 Task: Find connections with filter location Asyūţ with filter topic #socialmediawith filter profile language German with filter current company KOSTAL Group with filter school IIMT Studies - International Institute of Management and Technical Studies with filter industry Professional Services with filter service category AssistanceAdvertising with filter keywords title Executive Assistant
Action: Mouse moved to (673, 91)
Screenshot: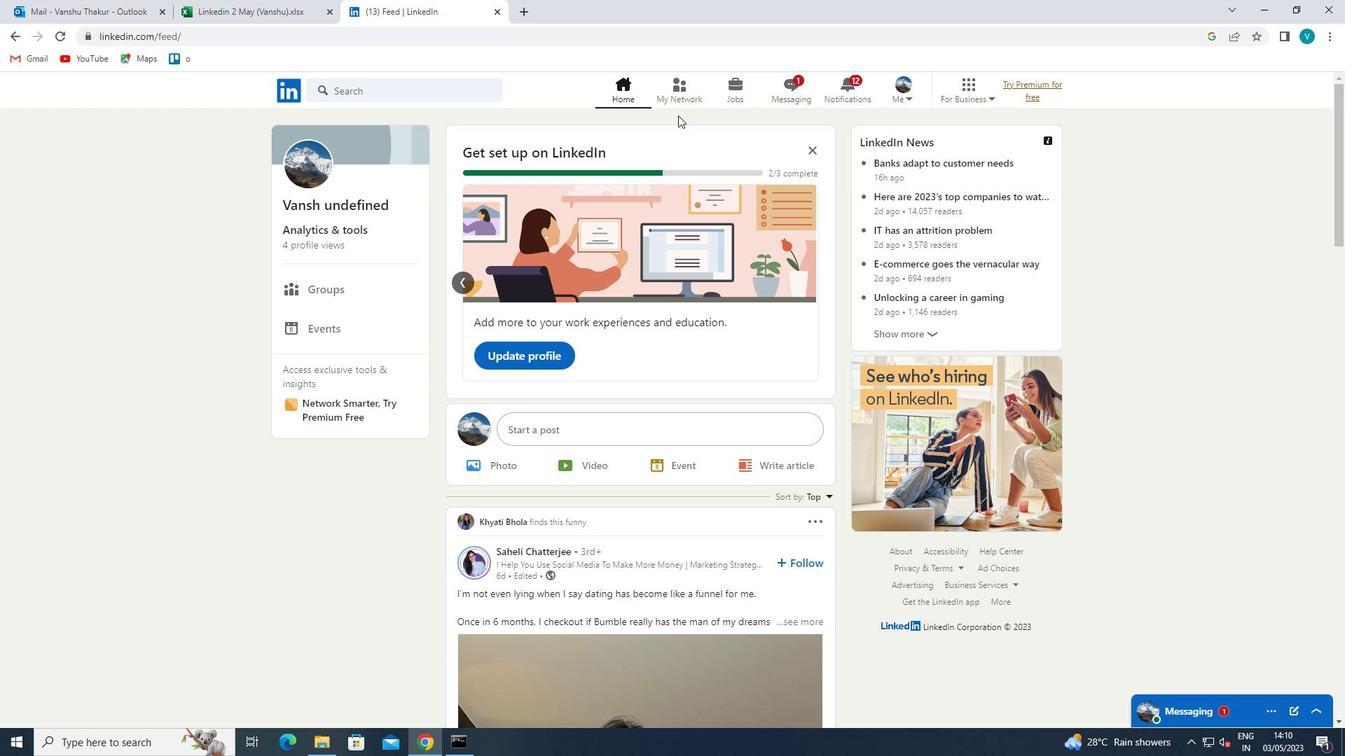 
Action: Mouse pressed left at (673, 91)
Screenshot: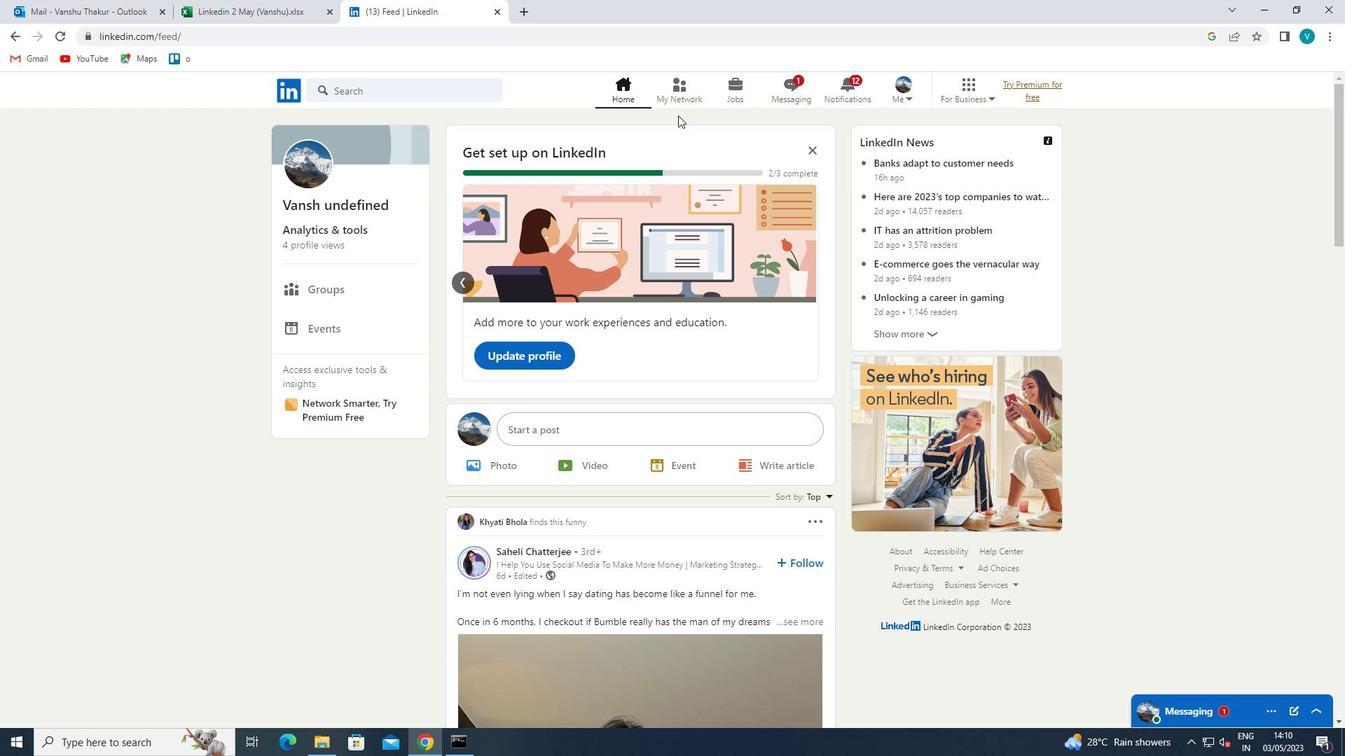 
Action: Mouse moved to (430, 157)
Screenshot: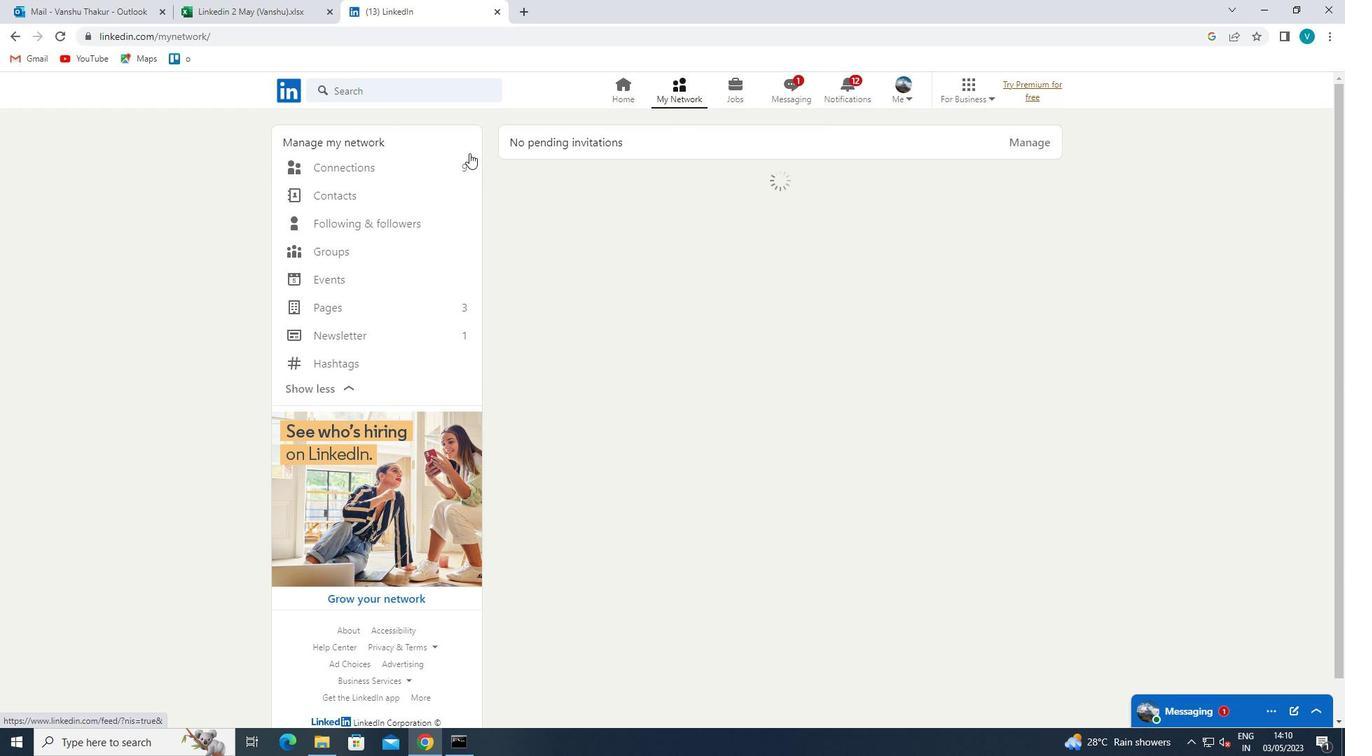 
Action: Mouse pressed left at (430, 157)
Screenshot: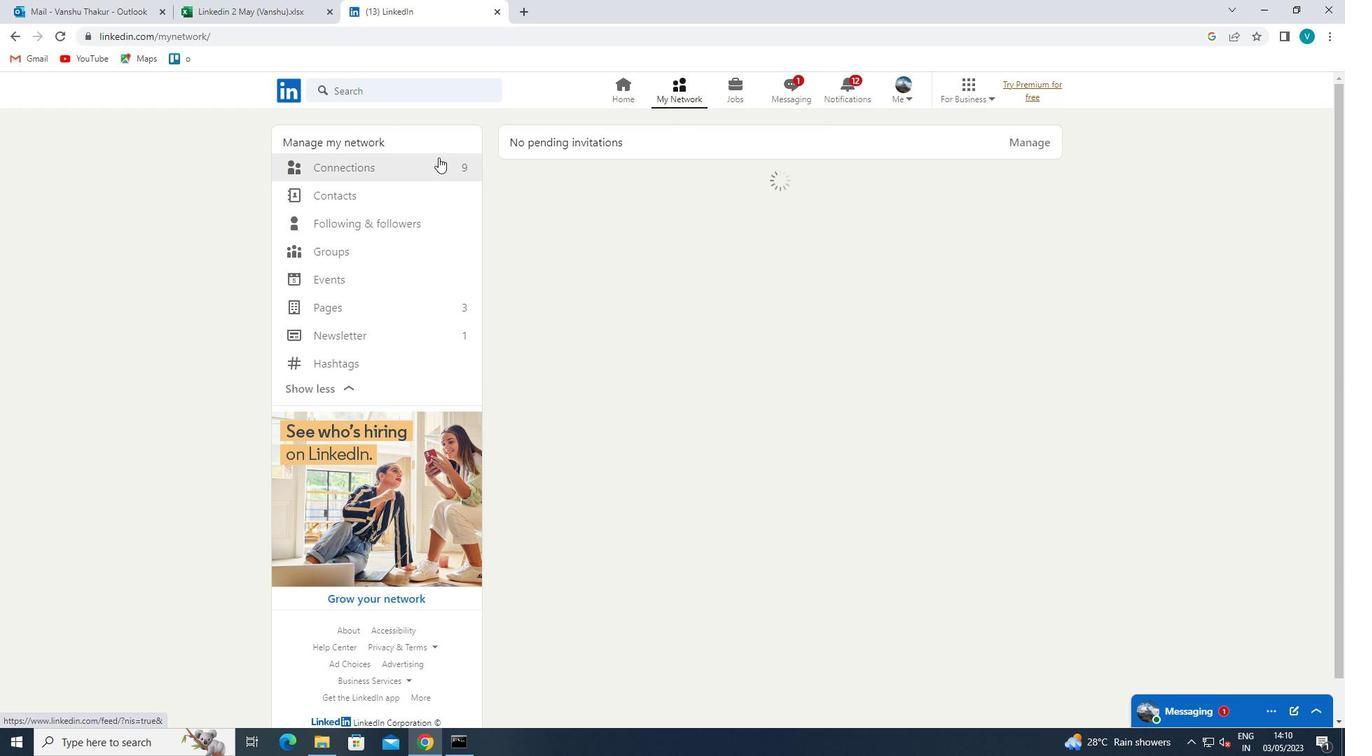
Action: Mouse moved to (413, 173)
Screenshot: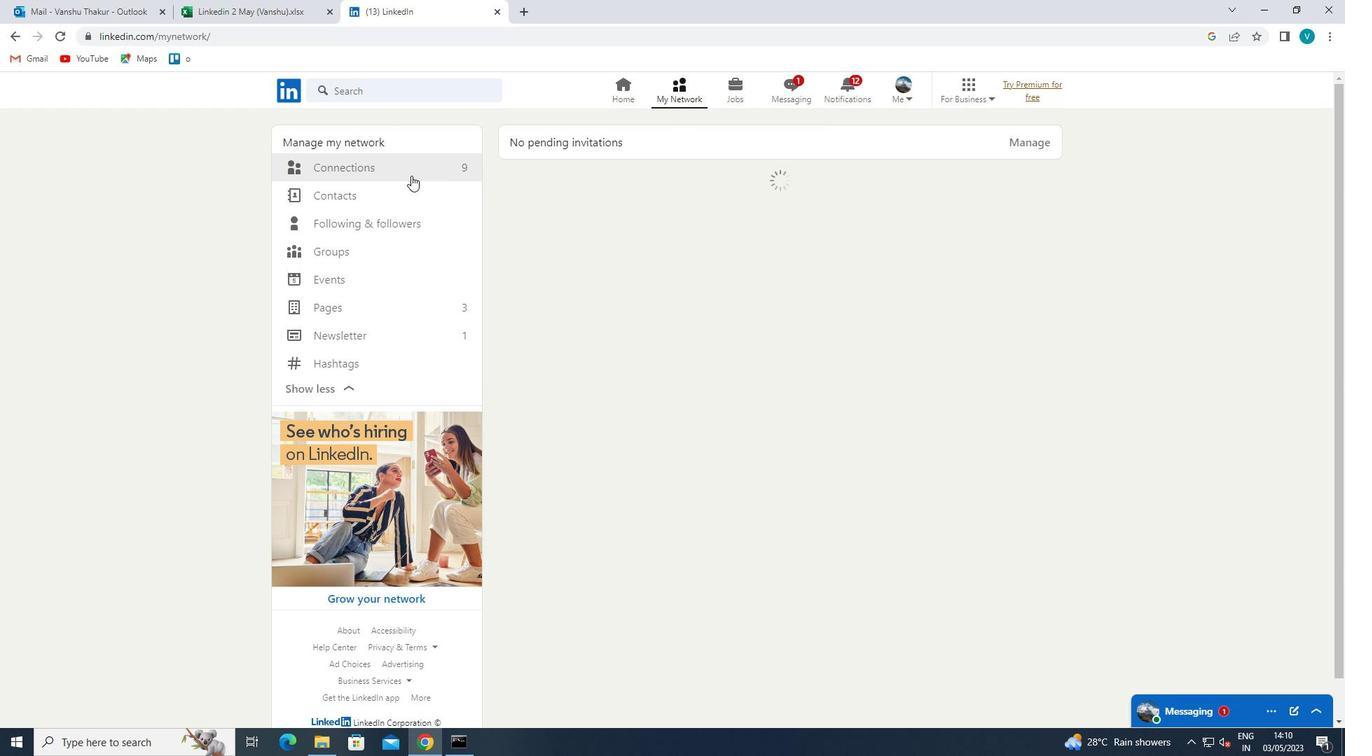 
Action: Mouse pressed left at (413, 173)
Screenshot: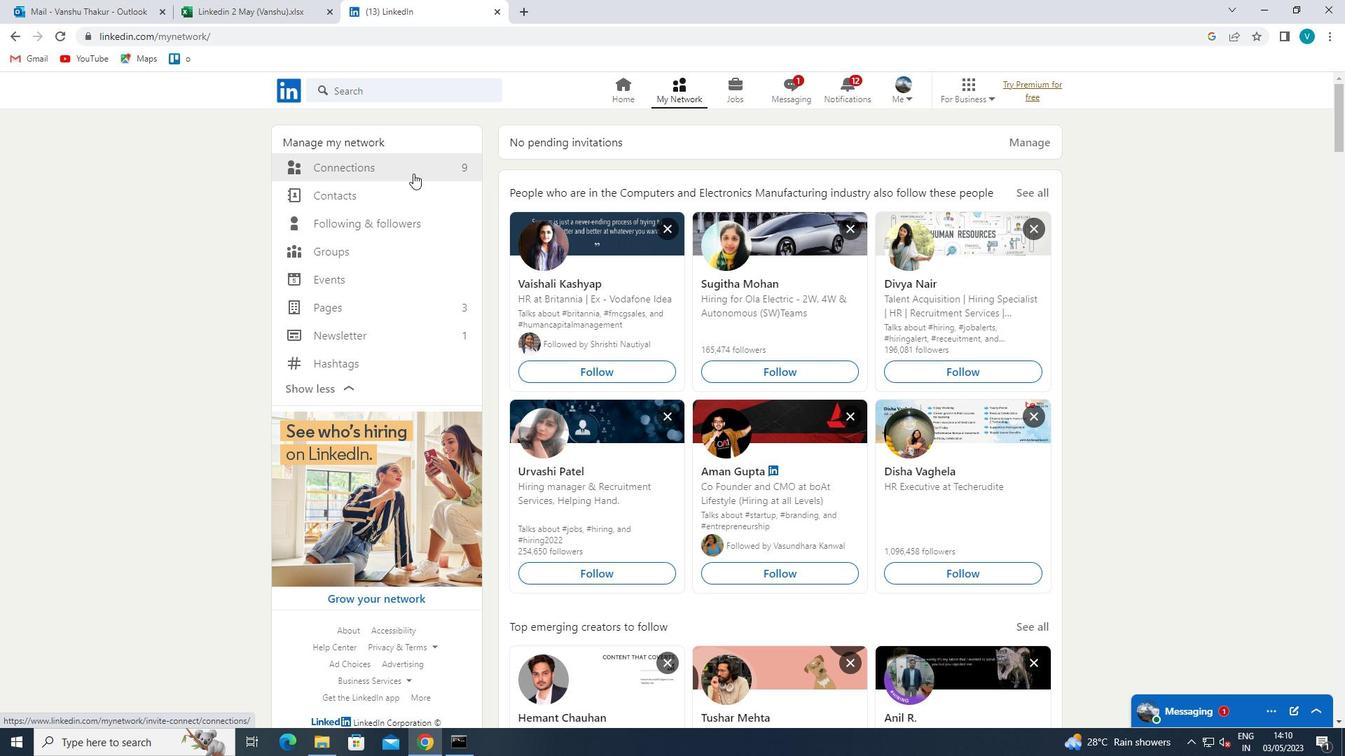 
Action: Mouse moved to (760, 166)
Screenshot: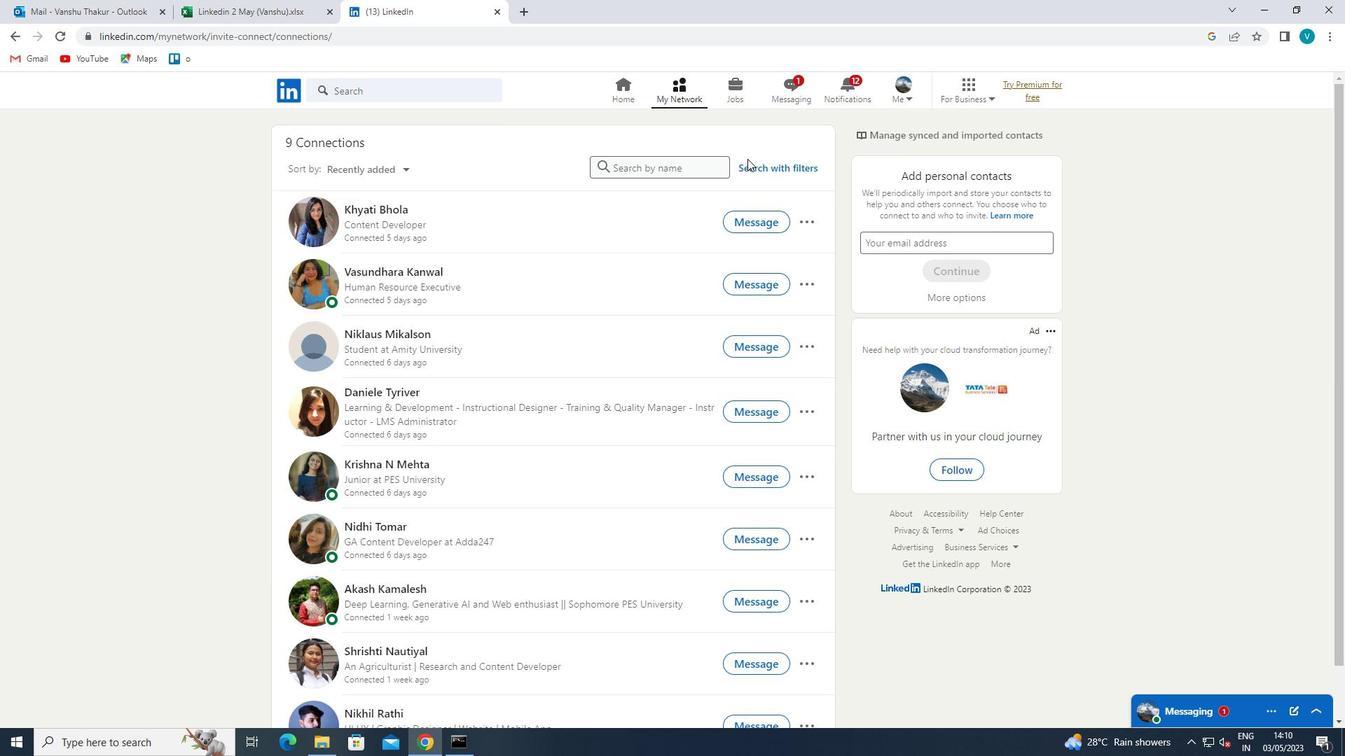 
Action: Mouse pressed left at (760, 166)
Screenshot: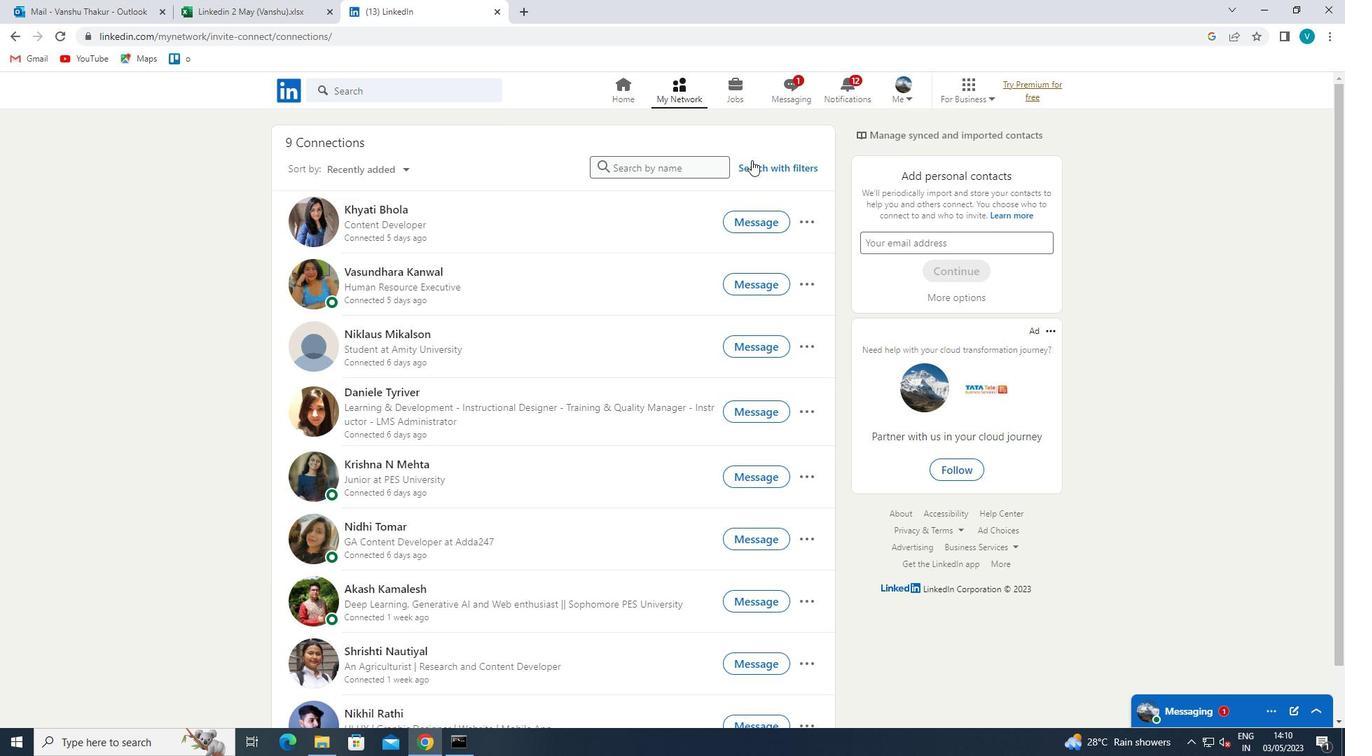 
Action: Mouse moved to (677, 129)
Screenshot: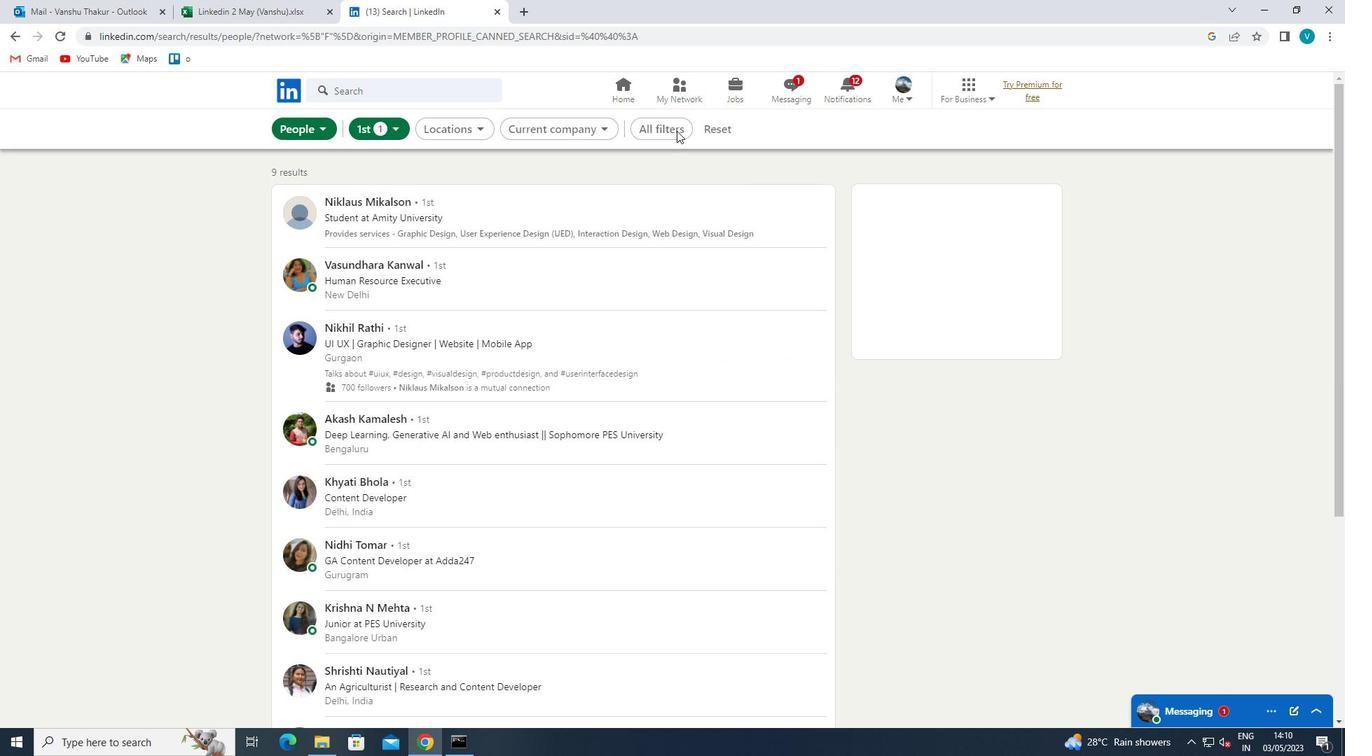 
Action: Mouse pressed left at (677, 129)
Screenshot: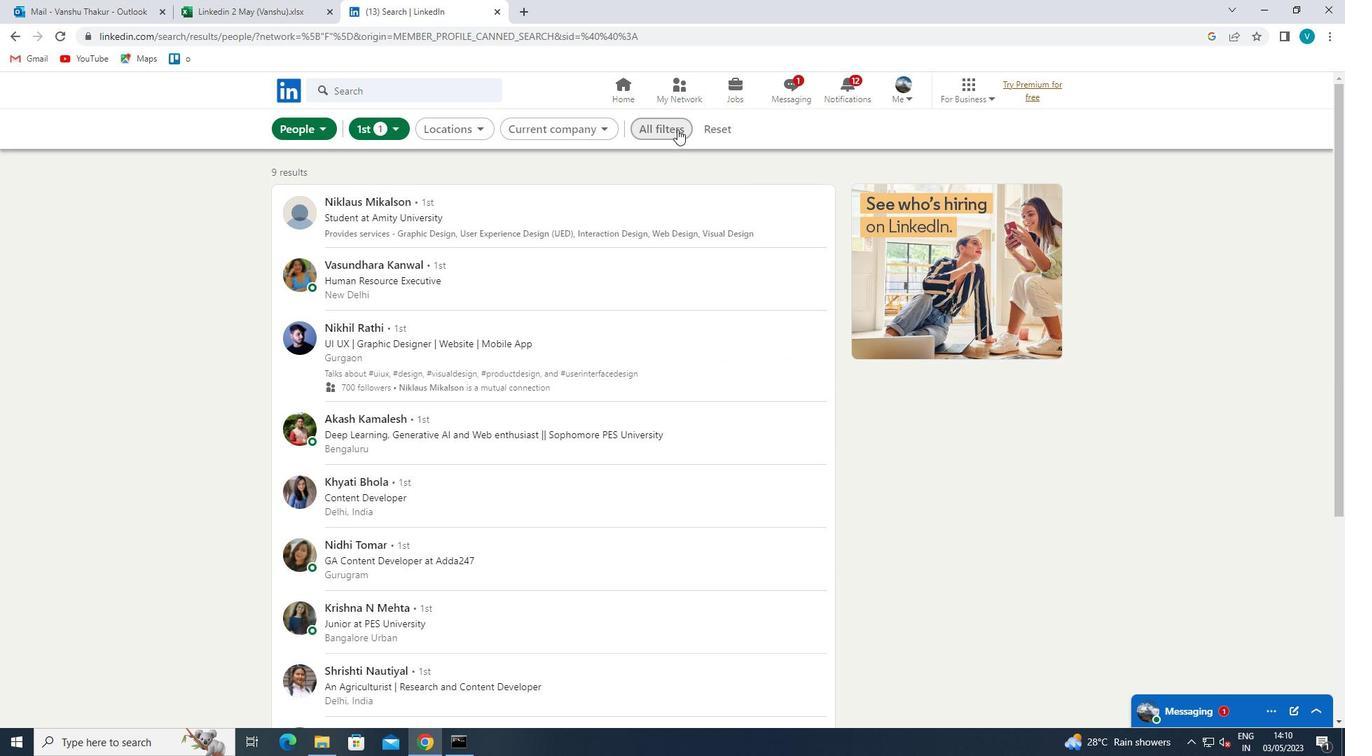 
Action: Mouse moved to (1183, 394)
Screenshot: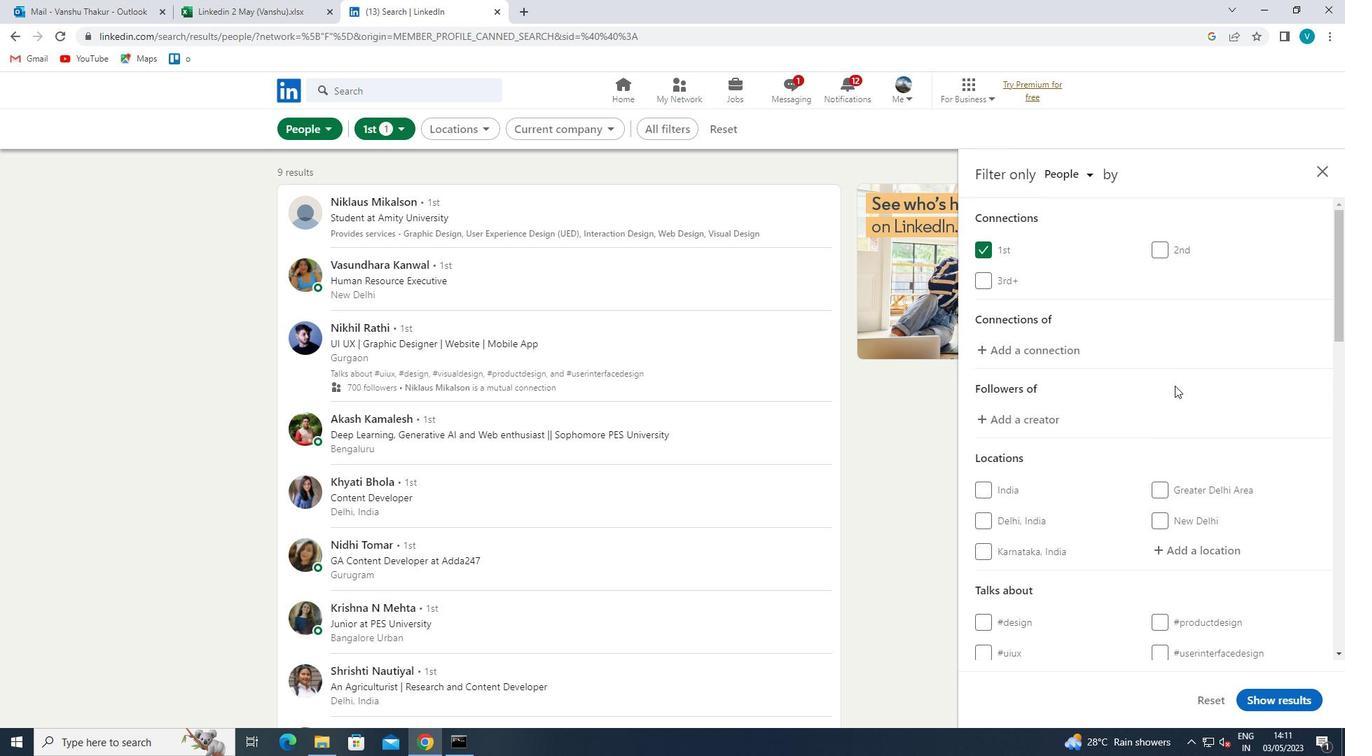 
Action: Mouse scrolled (1183, 393) with delta (0, 0)
Screenshot: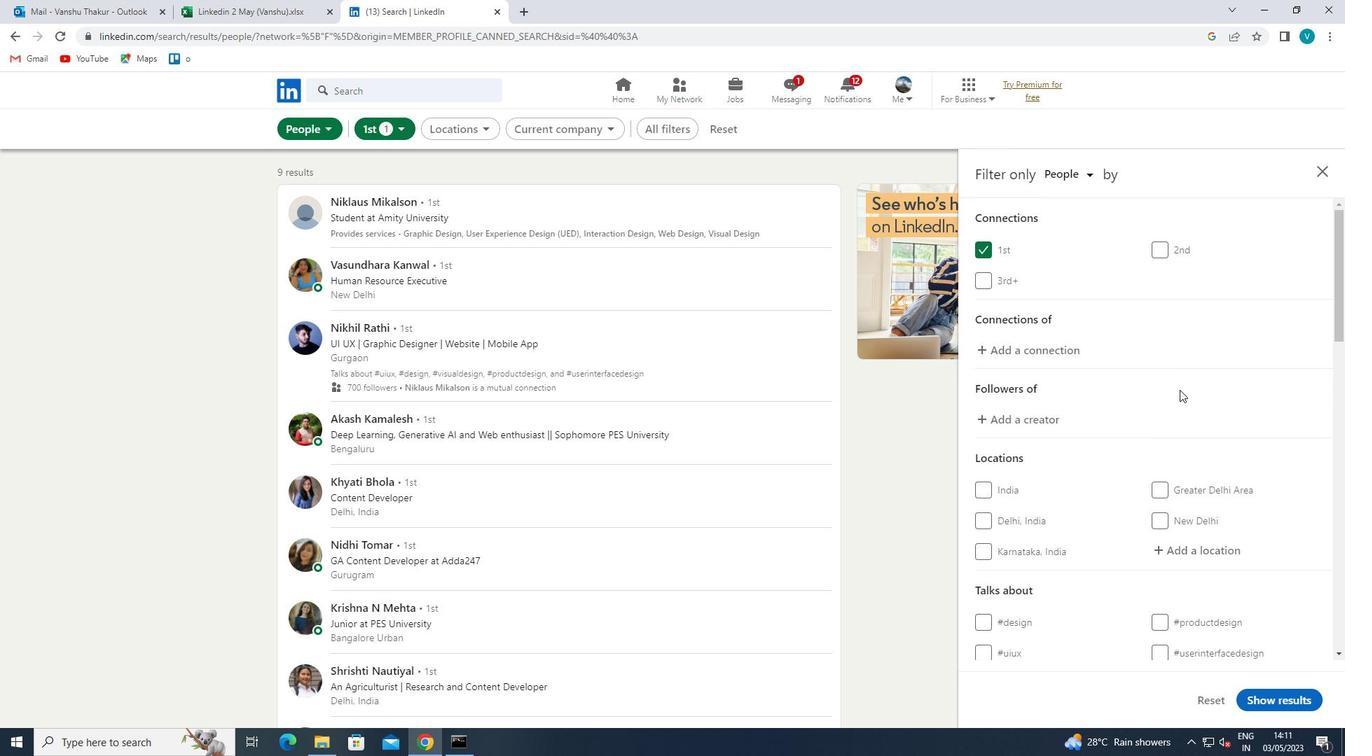 
Action: Mouse moved to (1184, 395)
Screenshot: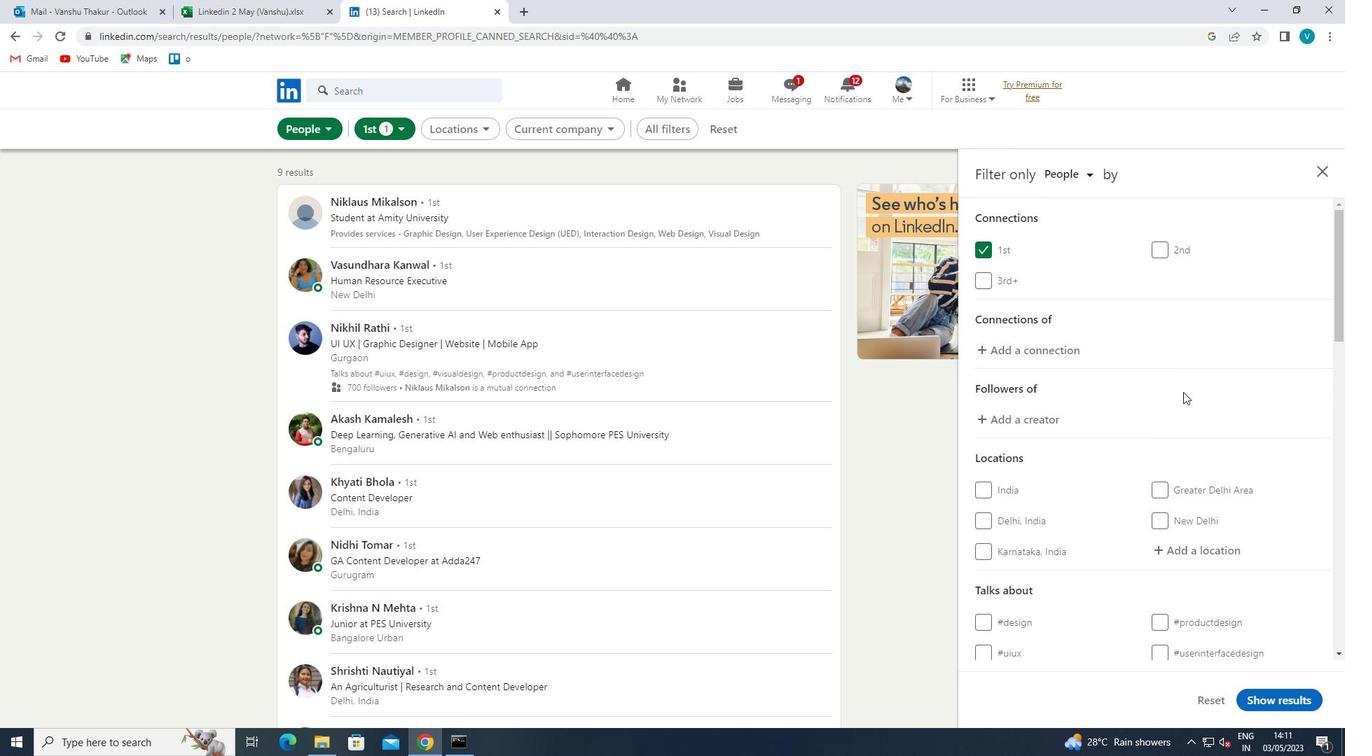 
Action: Mouse scrolled (1184, 394) with delta (0, 0)
Screenshot: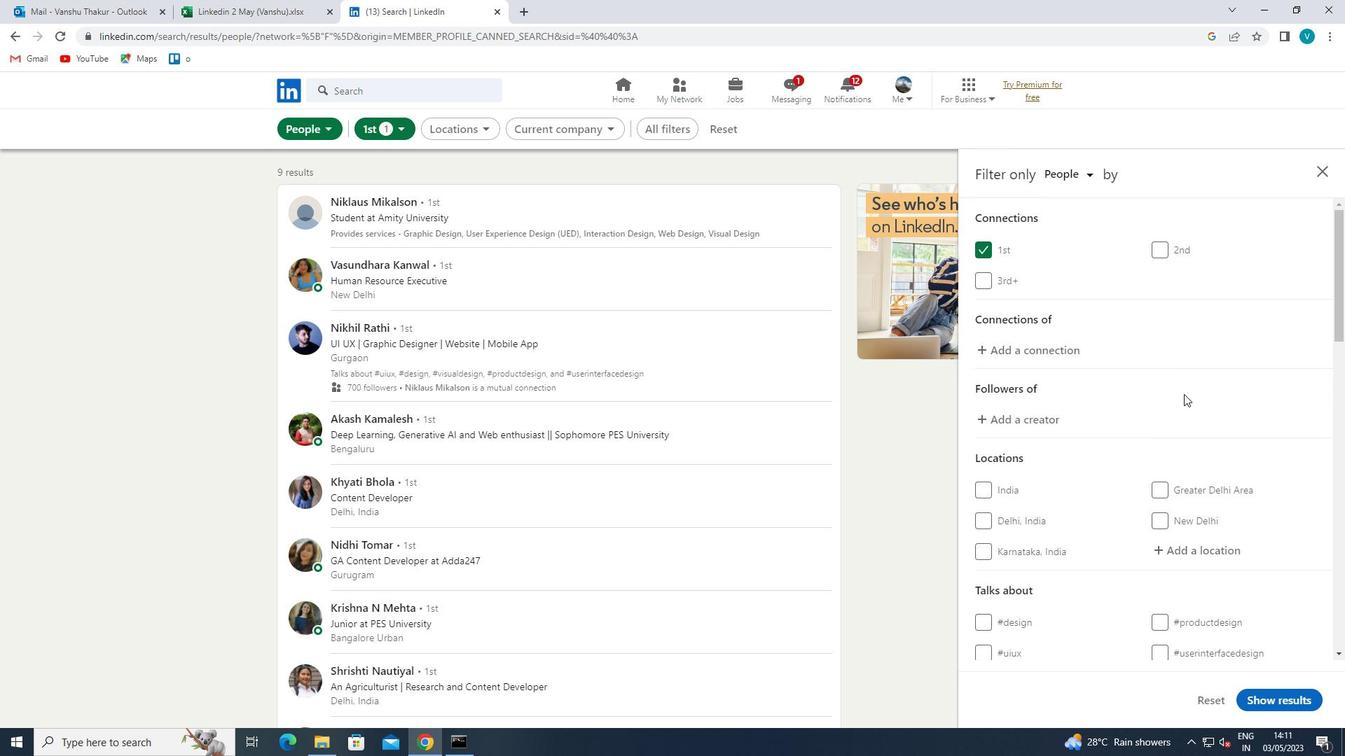 
Action: Mouse scrolled (1184, 394) with delta (0, 0)
Screenshot: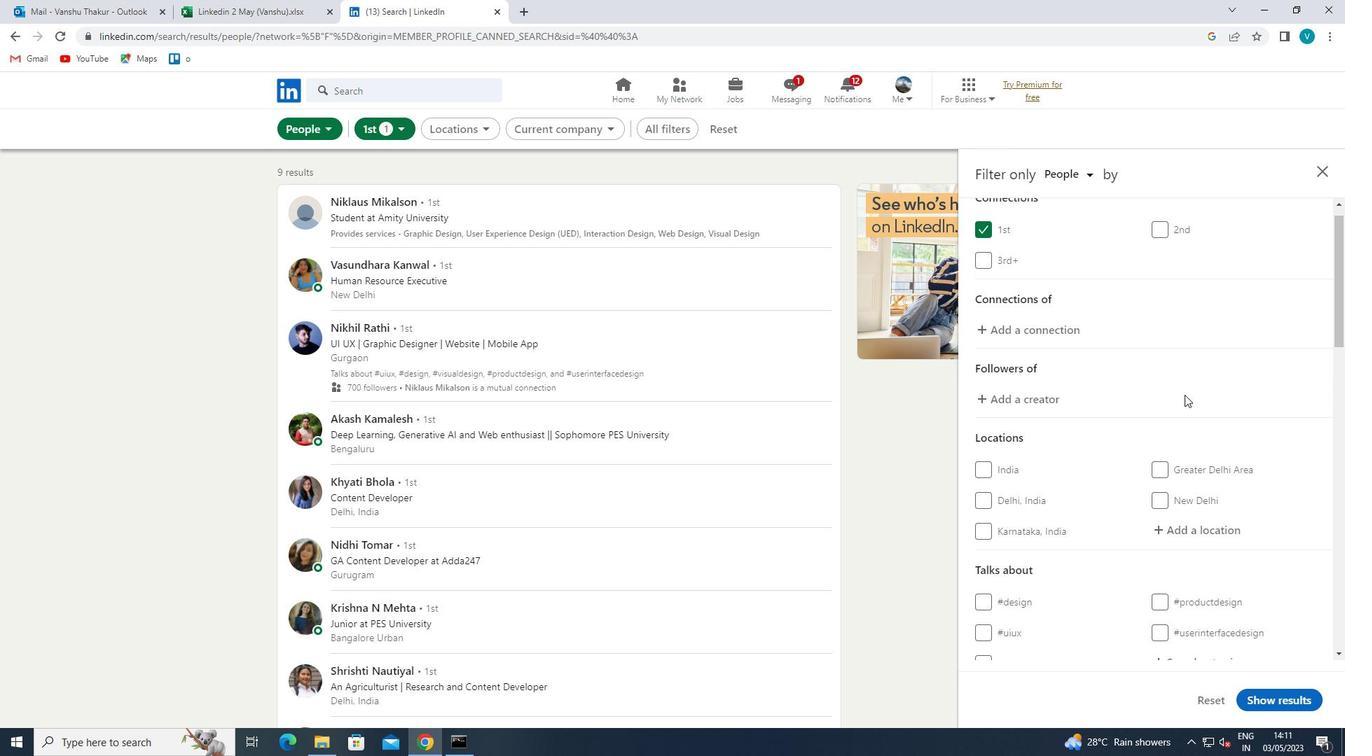 
Action: Mouse moved to (1215, 341)
Screenshot: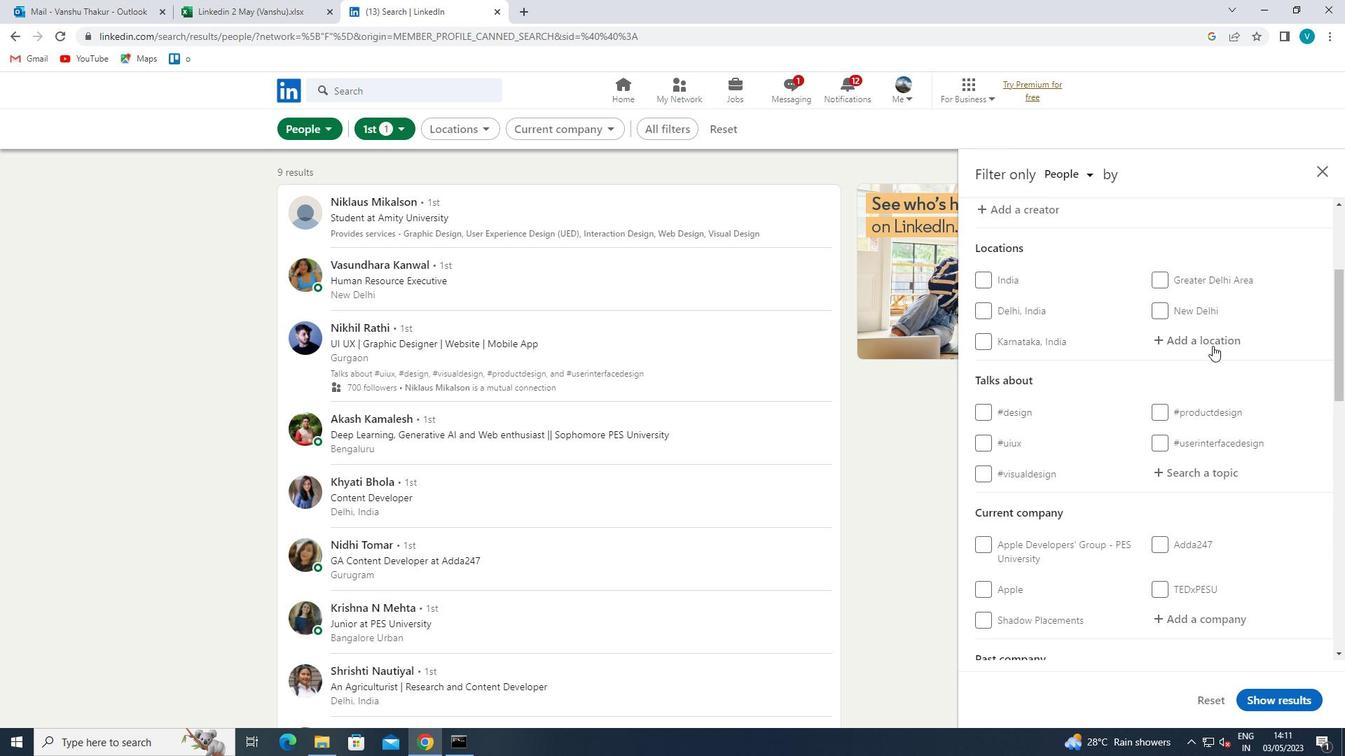 
Action: Mouse pressed left at (1215, 341)
Screenshot: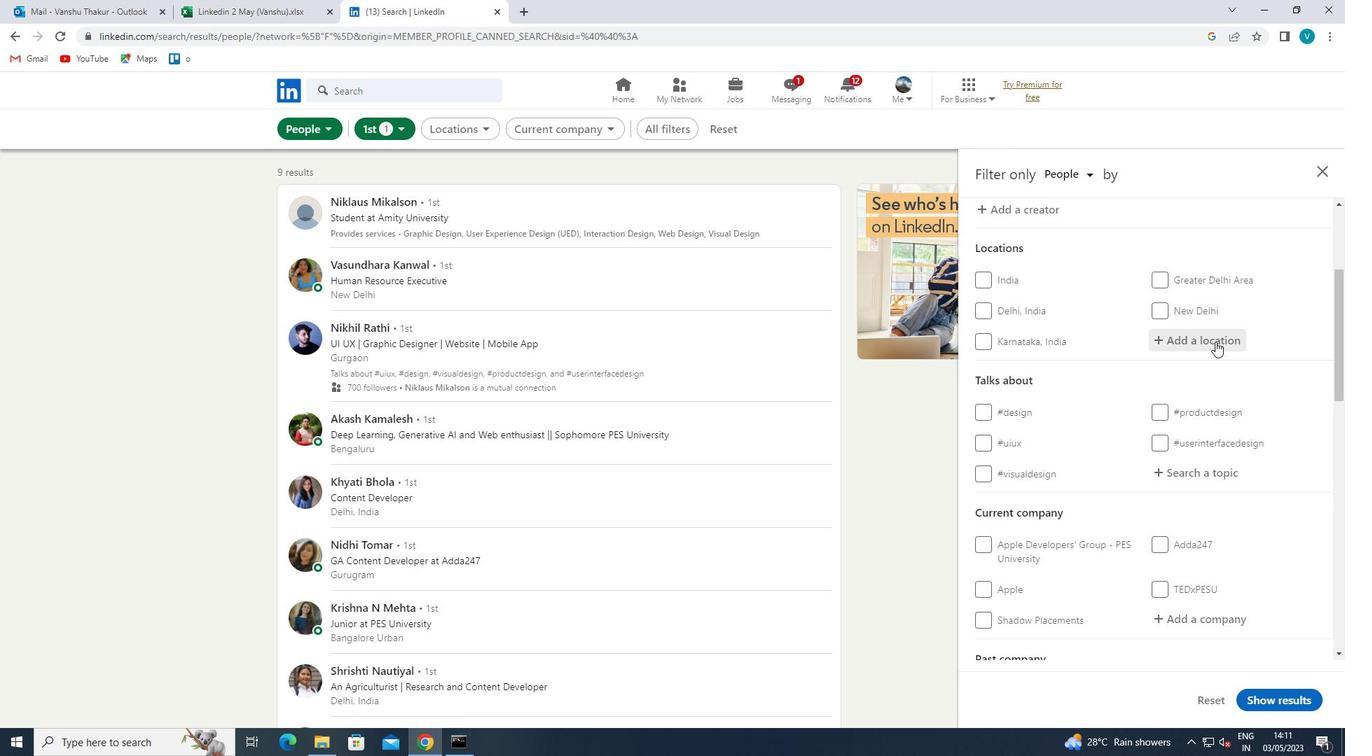 
Action: Key pressed <Key.shift>AS
Screenshot: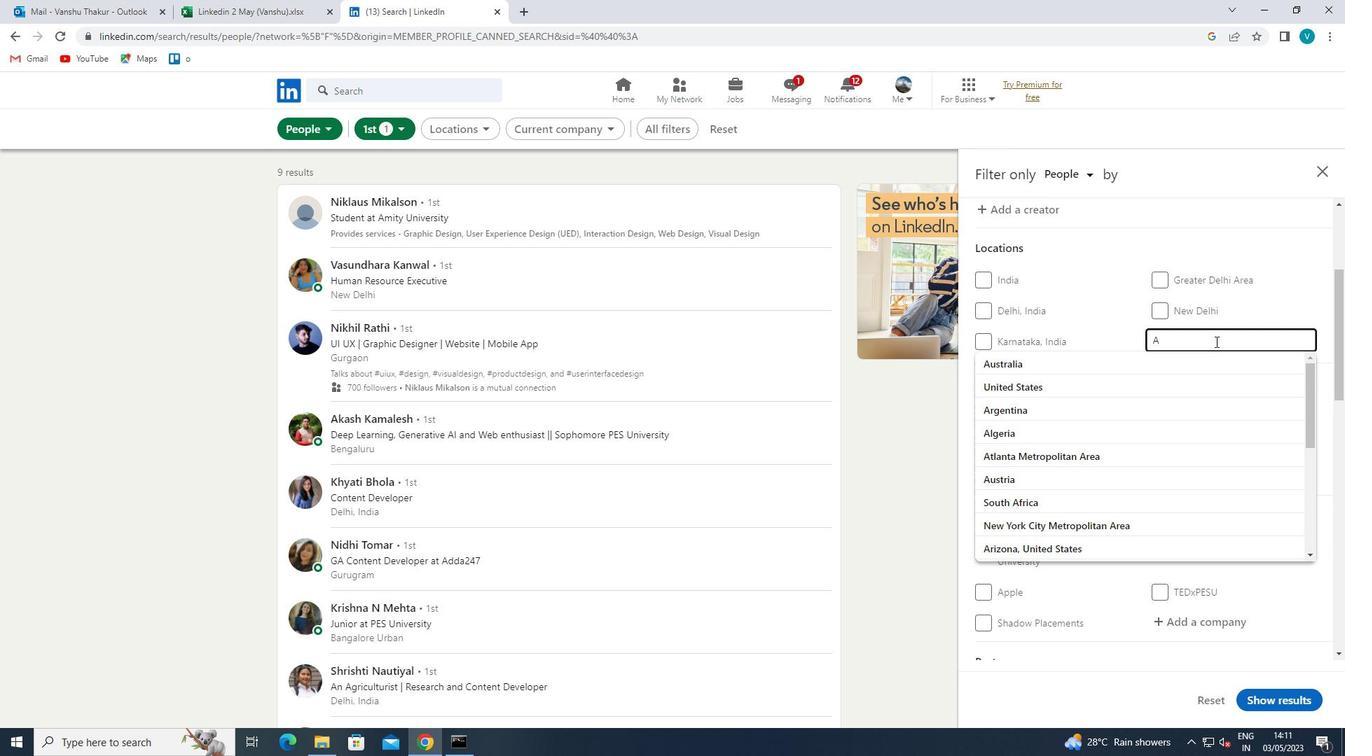 
Action: Mouse moved to (720, 580)
Screenshot: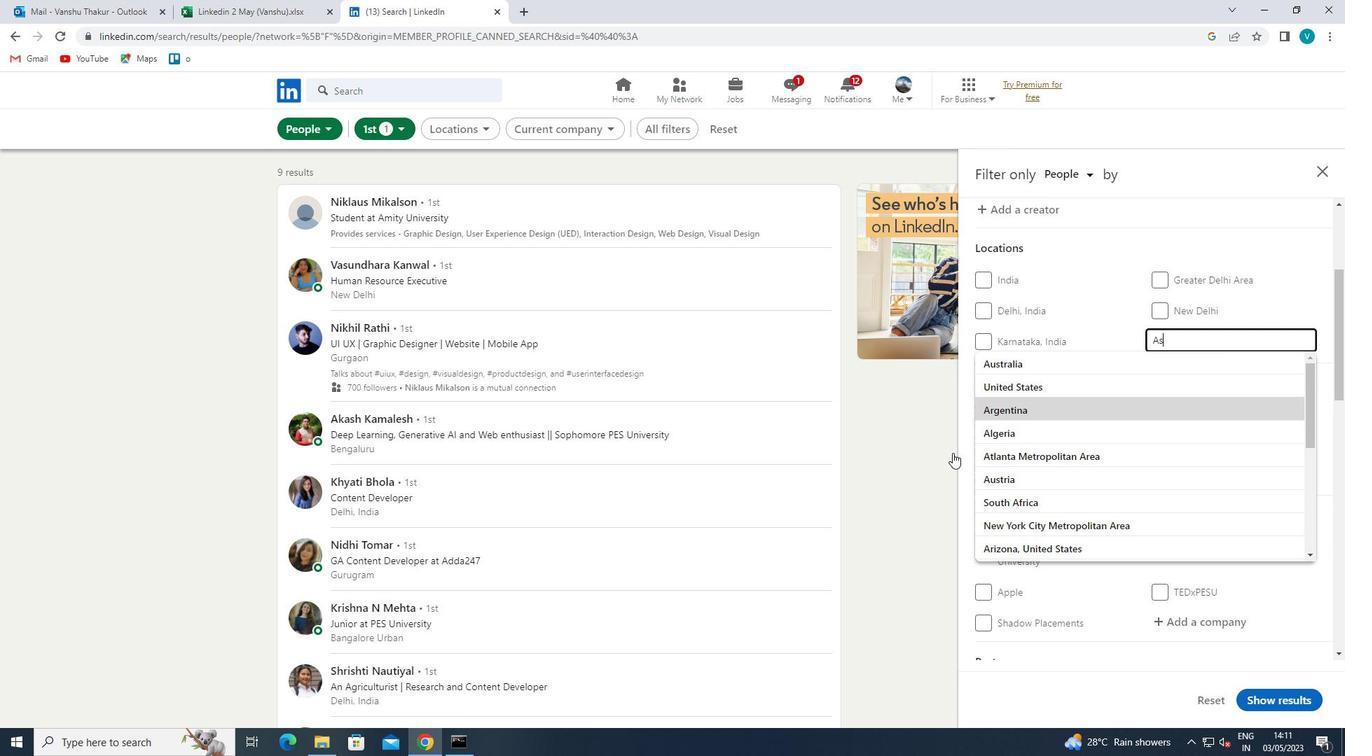 
Action: Key pressed YUT
Screenshot: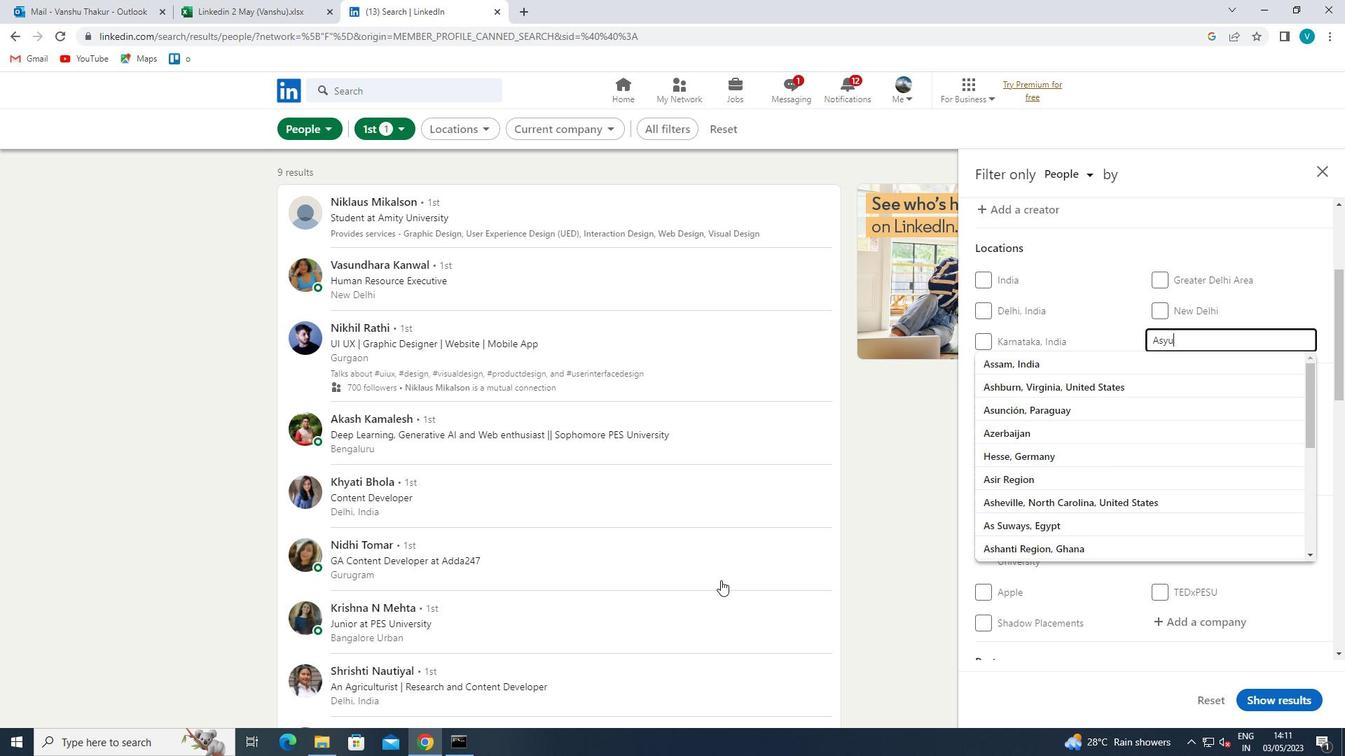 
Action: Mouse moved to (1024, 369)
Screenshot: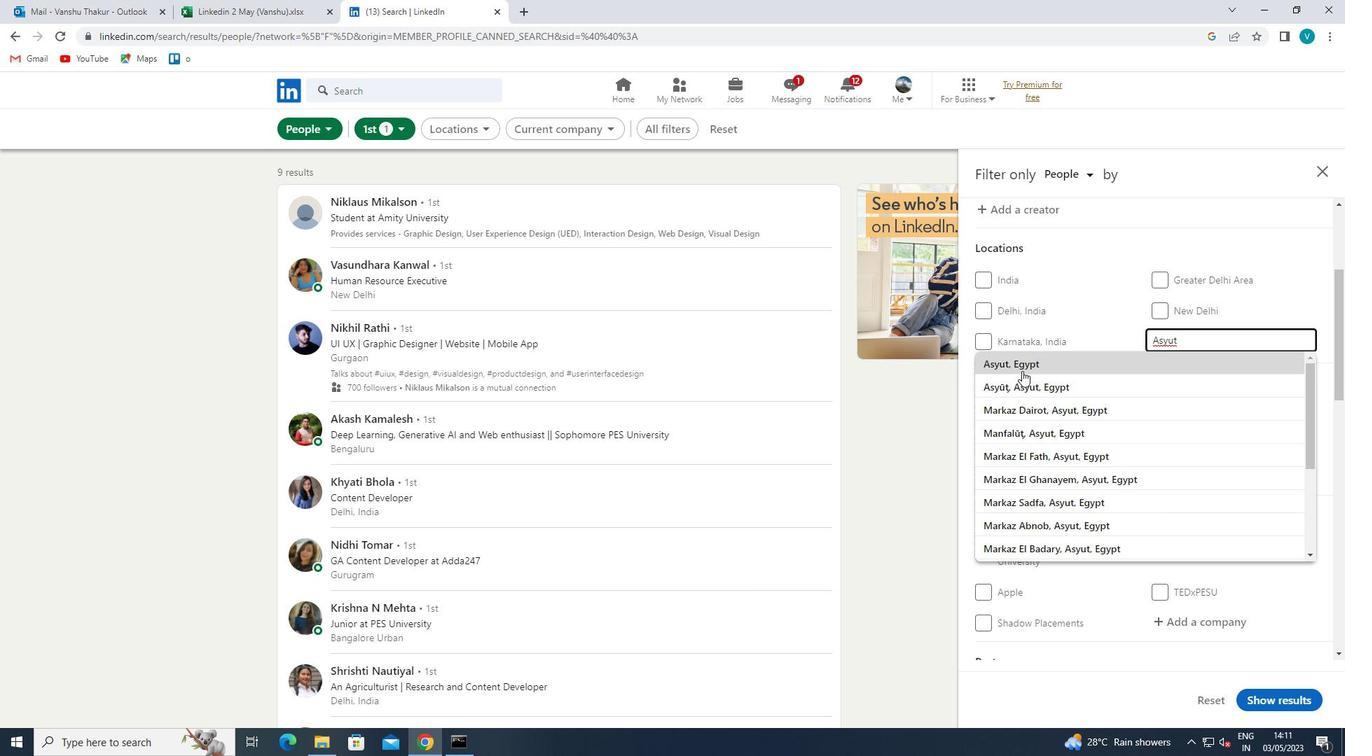 
Action: Mouse pressed left at (1024, 369)
Screenshot: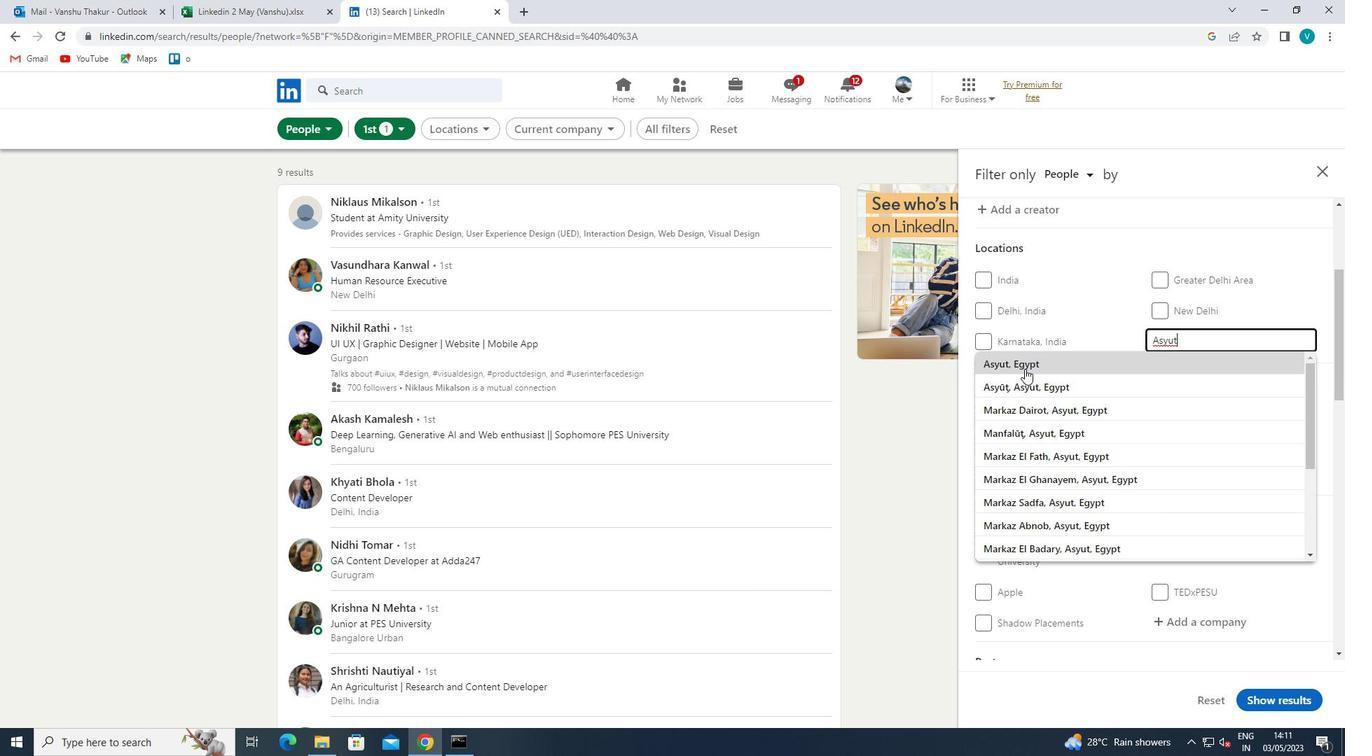 
Action: Mouse moved to (1052, 416)
Screenshot: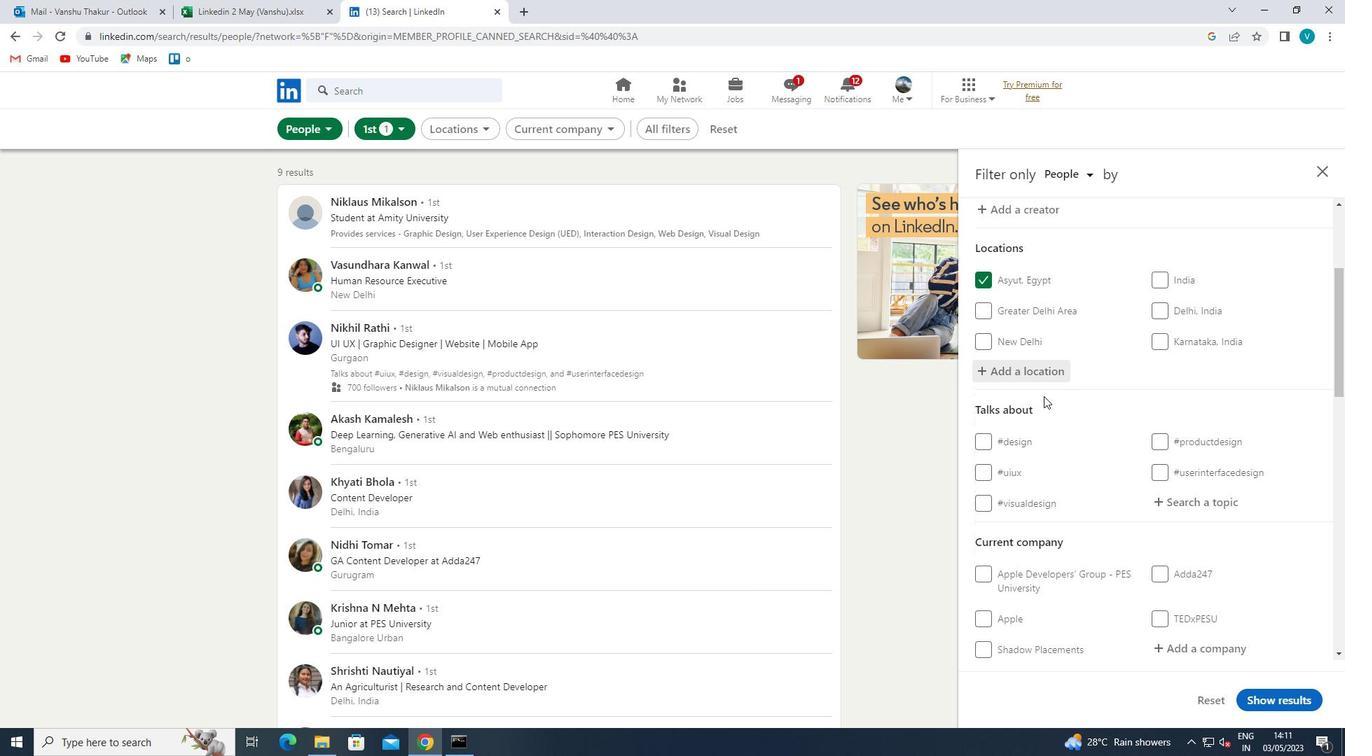 
Action: Mouse scrolled (1052, 415) with delta (0, 0)
Screenshot: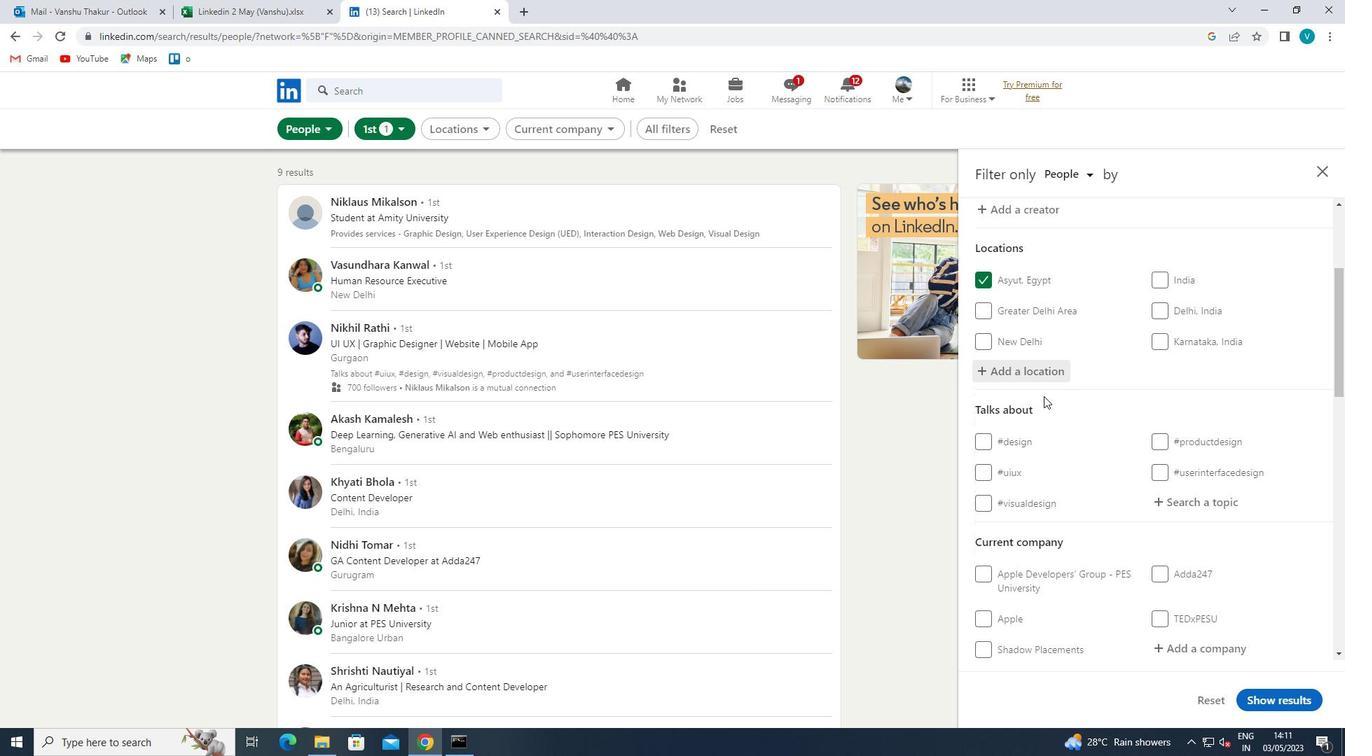
Action: Mouse moved to (1052, 416)
Screenshot: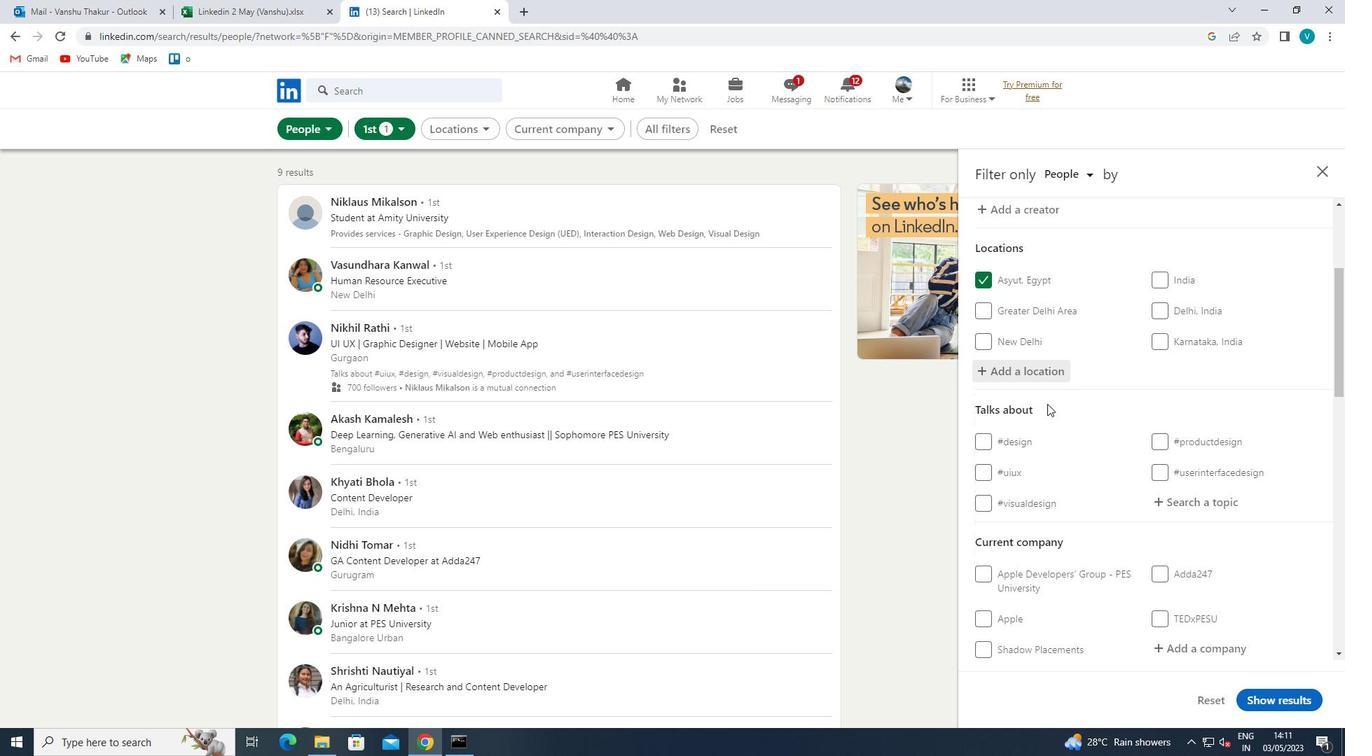 
Action: Mouse scrolled (1052, 416) with delta (0, 0)
Screenshot: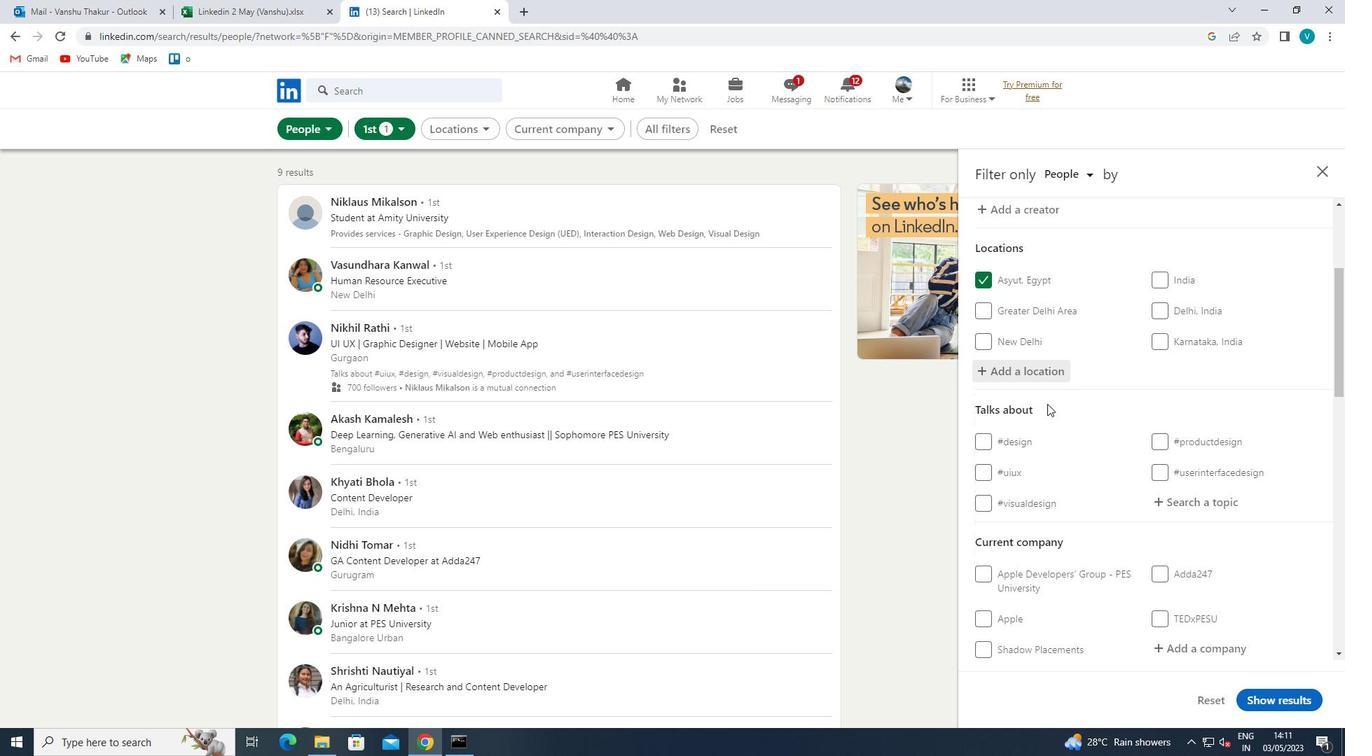 
Action: Mouse moved to (1162, 372)
Screenshot: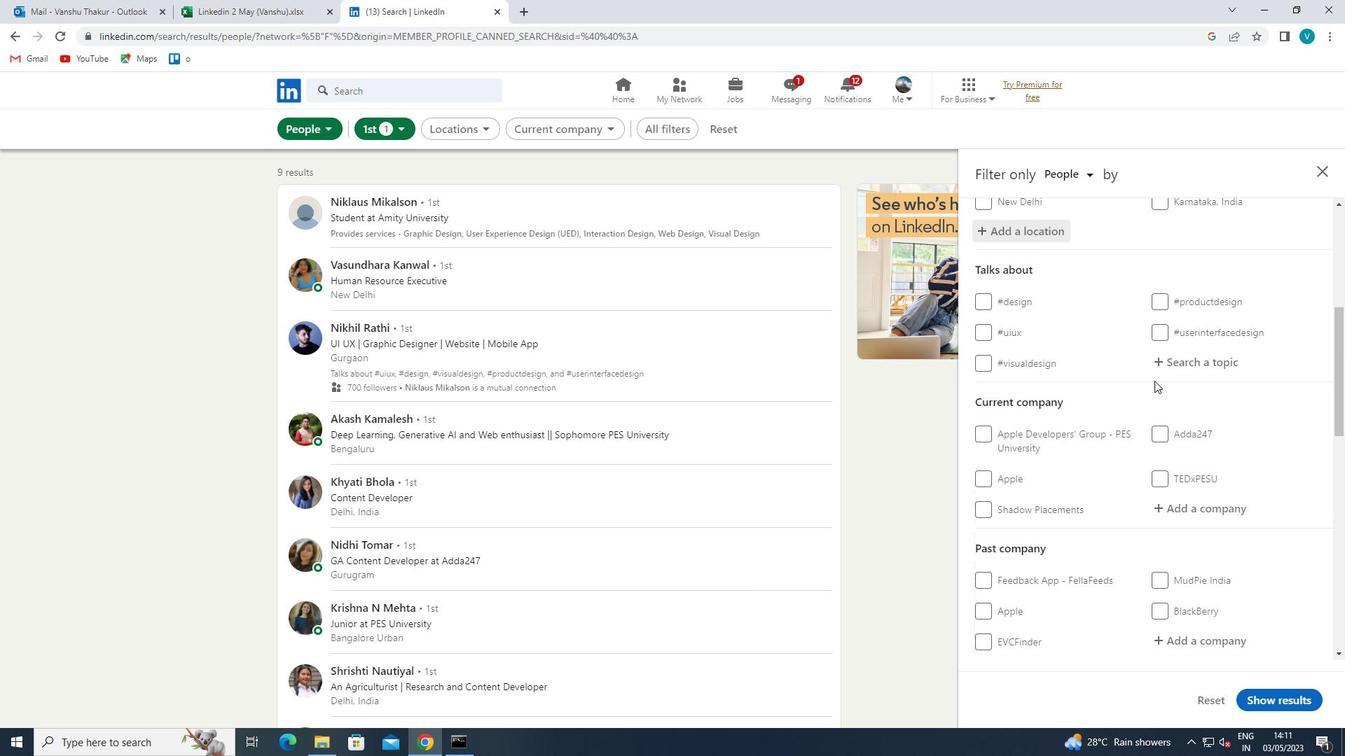
Action: Mouse pressed left at (1162, 372)
Screenshot: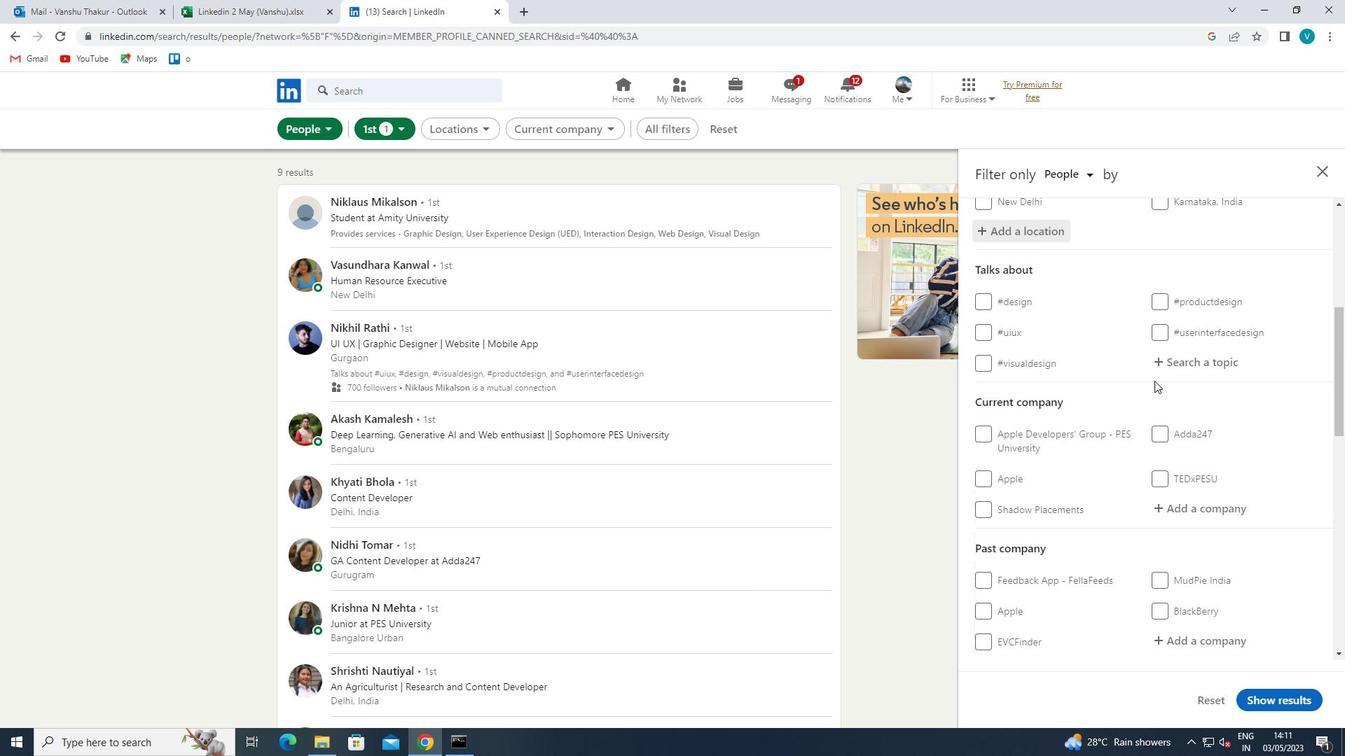 
Action: Mouse moved to (552, 550)
Screenshot: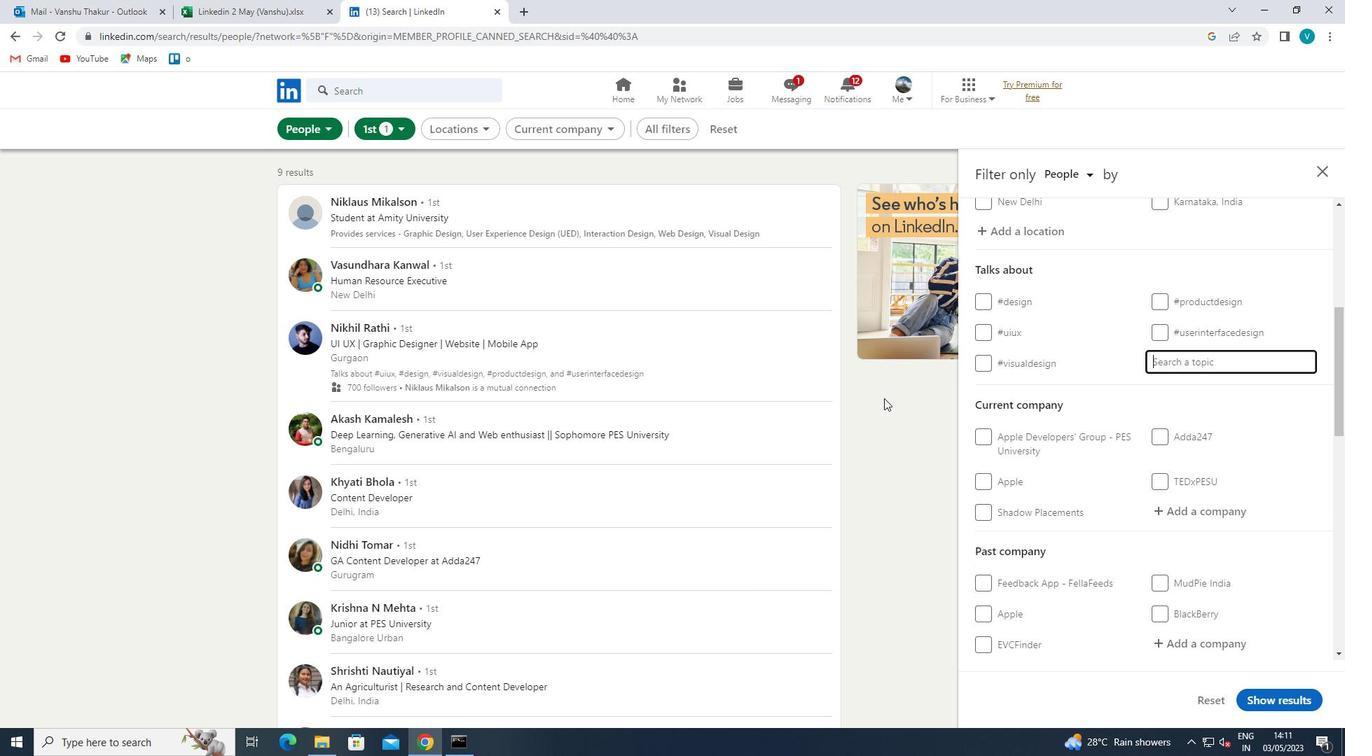 
Action: Key pressed SOCIAL
Screenshot: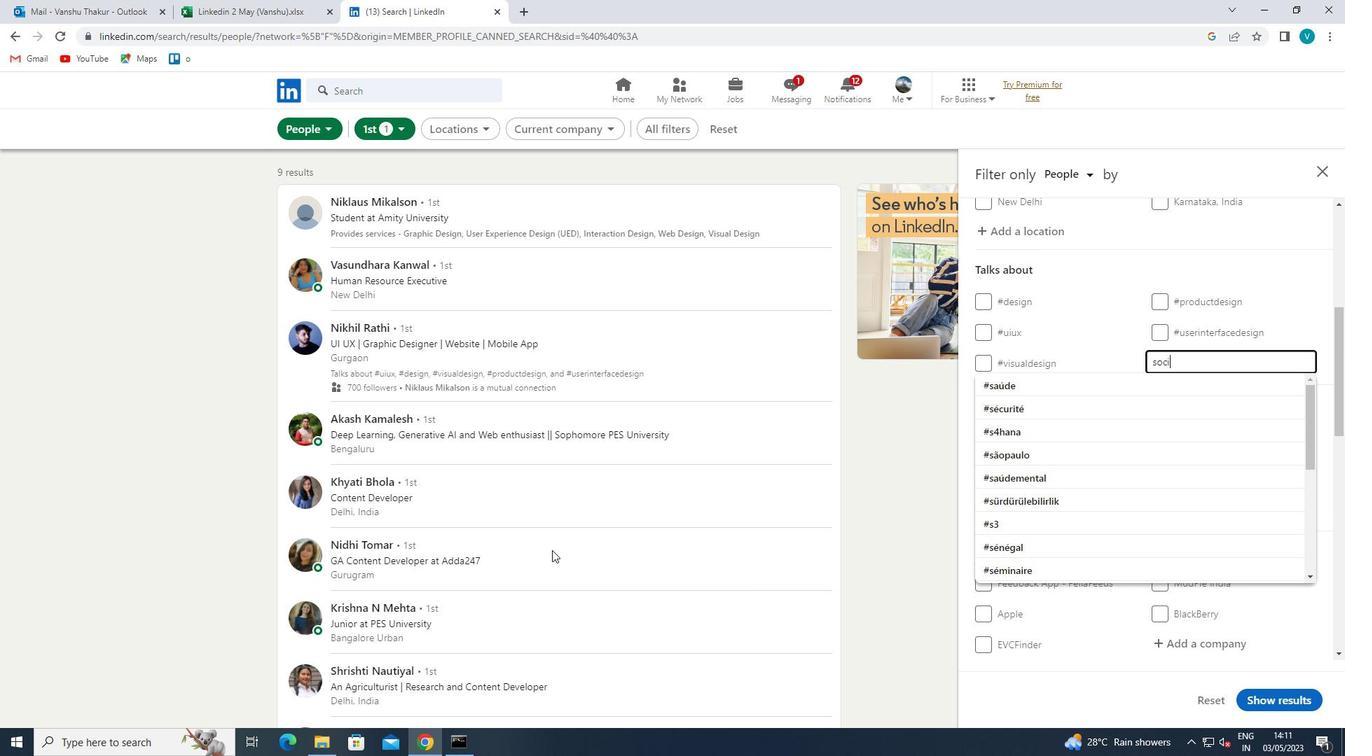 
Action: Mouse moved to (1111, 376)
Screenshot: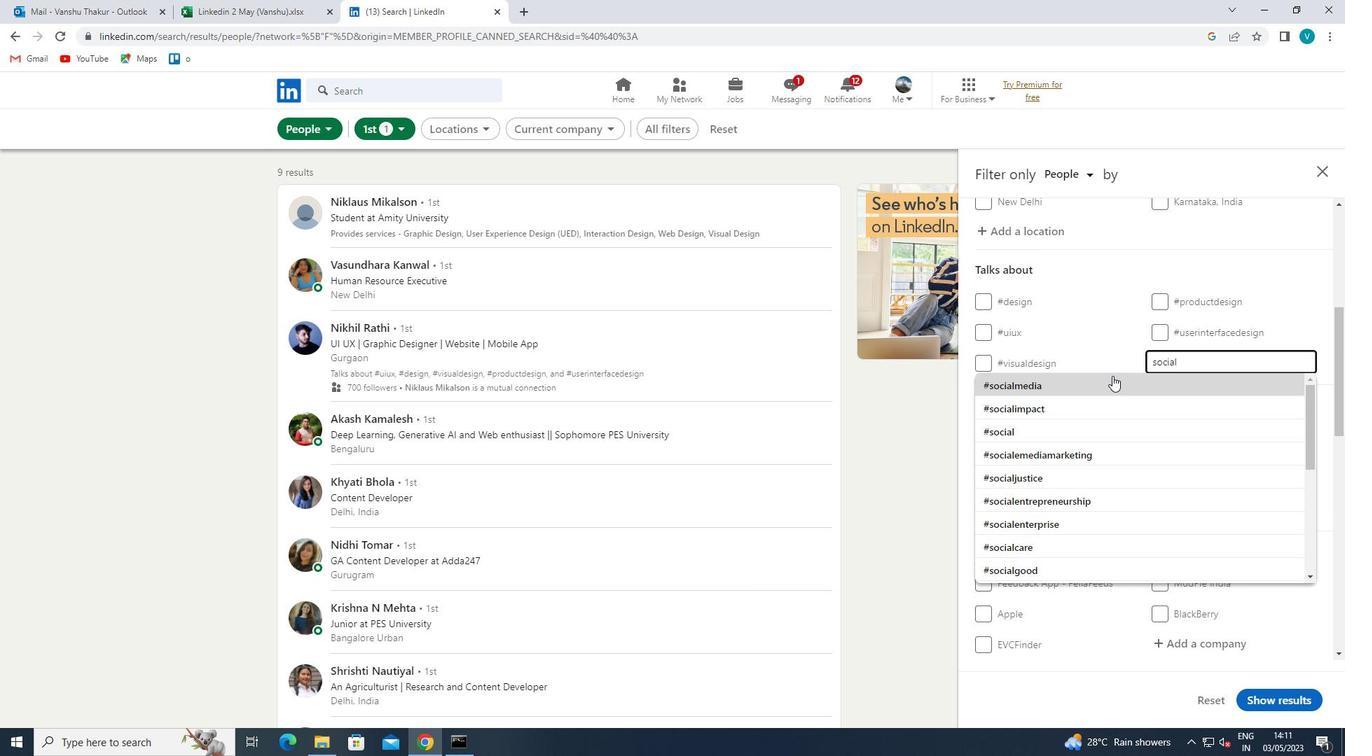 
Action: Mouse pressed left at (1111, 376)
Screenshot: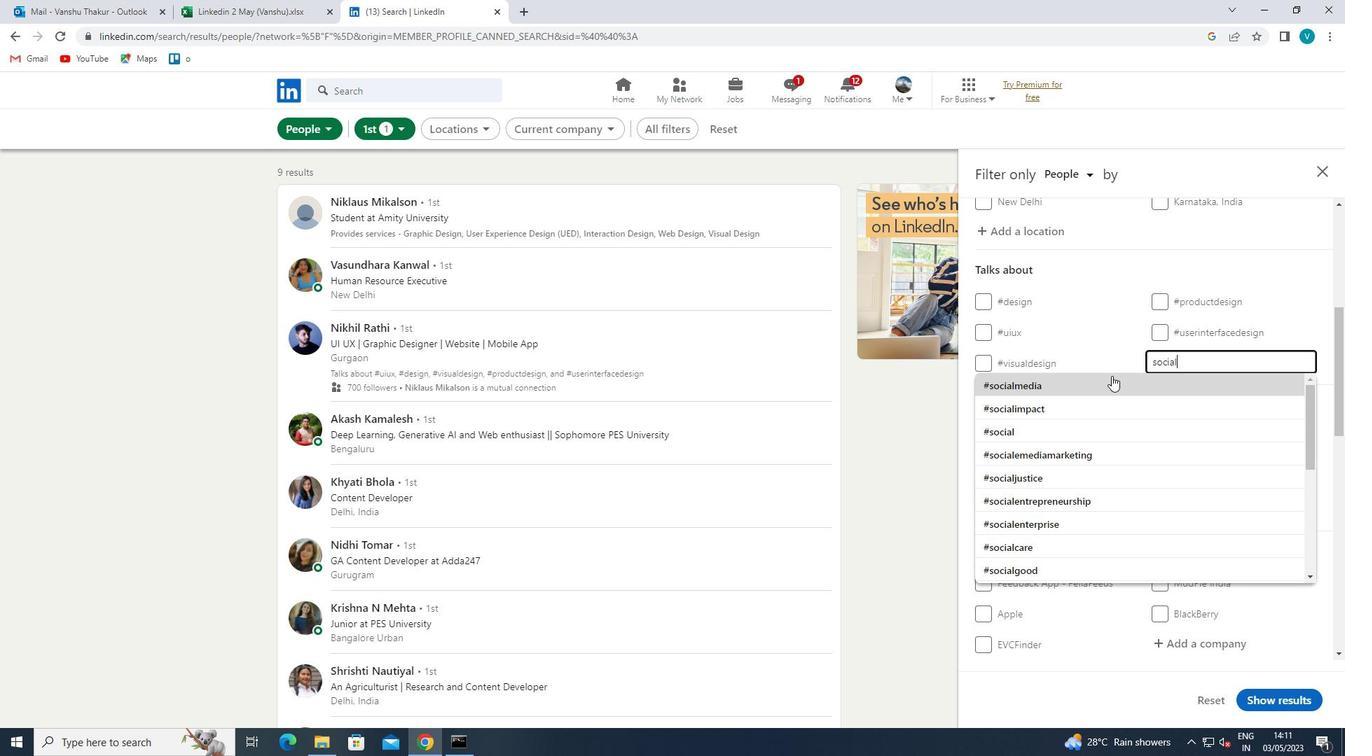
Action: Mouse scrolled (1111, 375) with delta (0, 0)
Screenshot: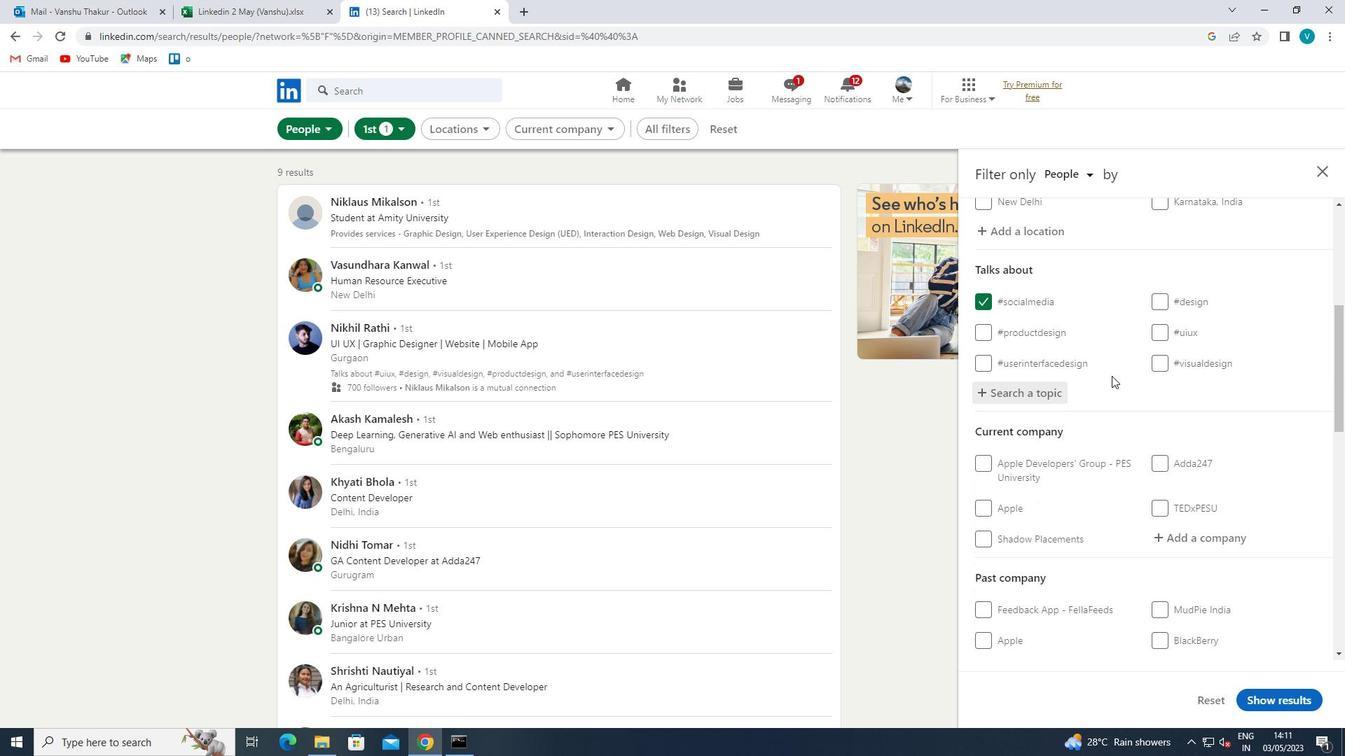 
Action: Mouse scrolled (1111, 375) with delta (0, 0)
Screenshot: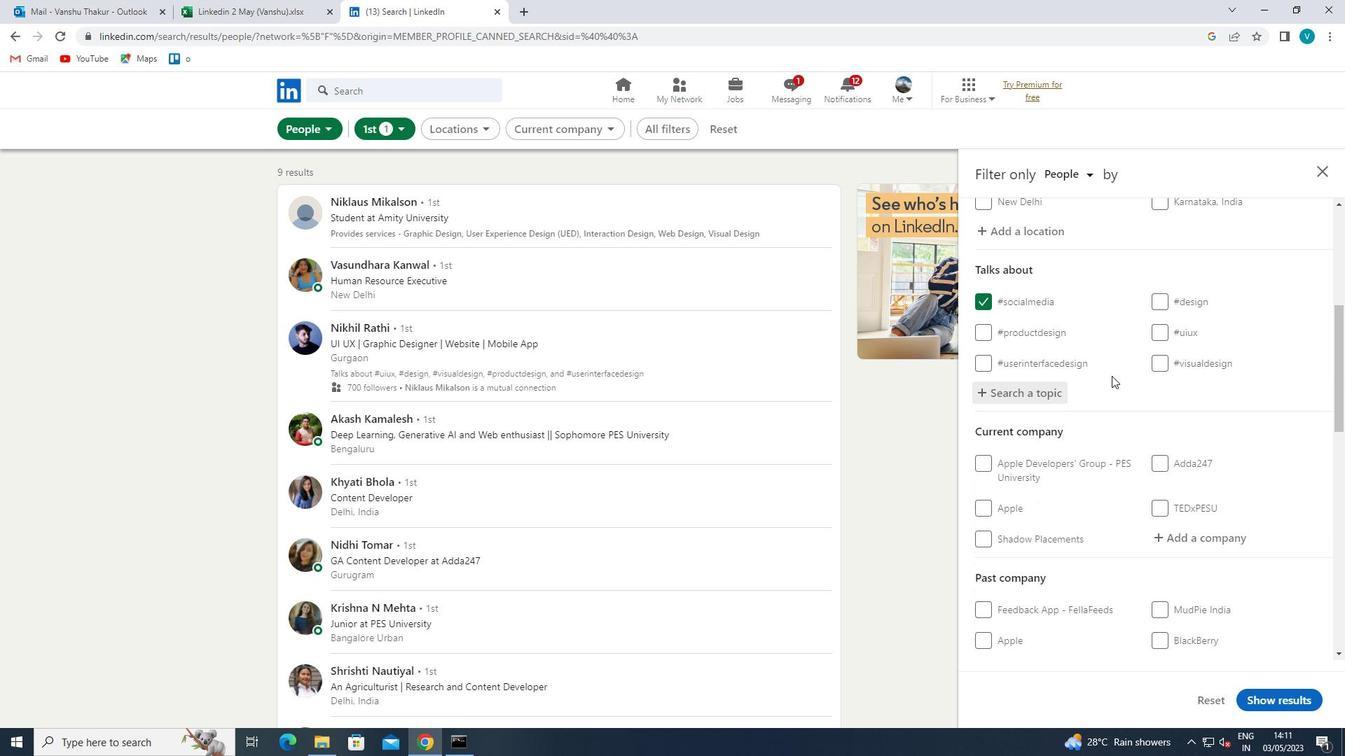 
Action: Mouse scrolled (1111, 375) with delta (0, 0)
Screenshot: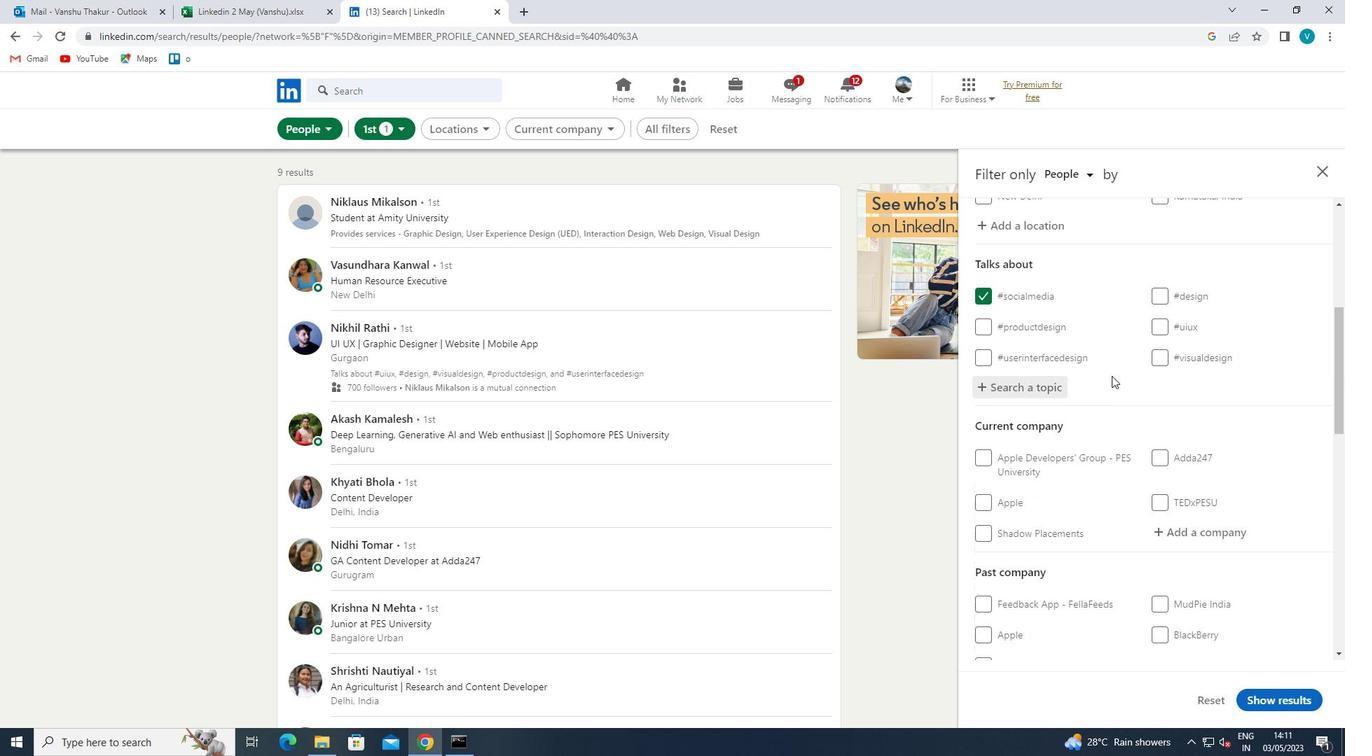 
Action: Mouse moved to (1174, 329)
Screenshot: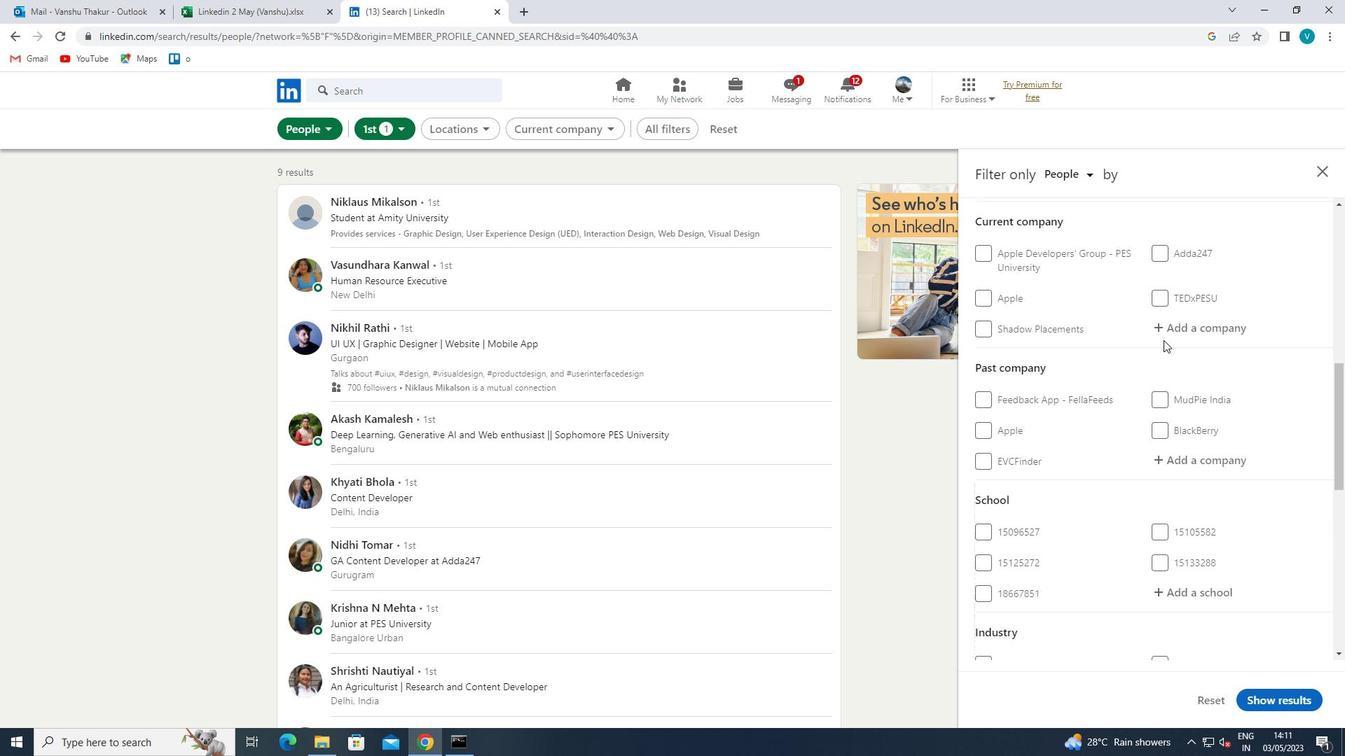
Action: Mouse pressed left at (1174, 329)
Screenshot: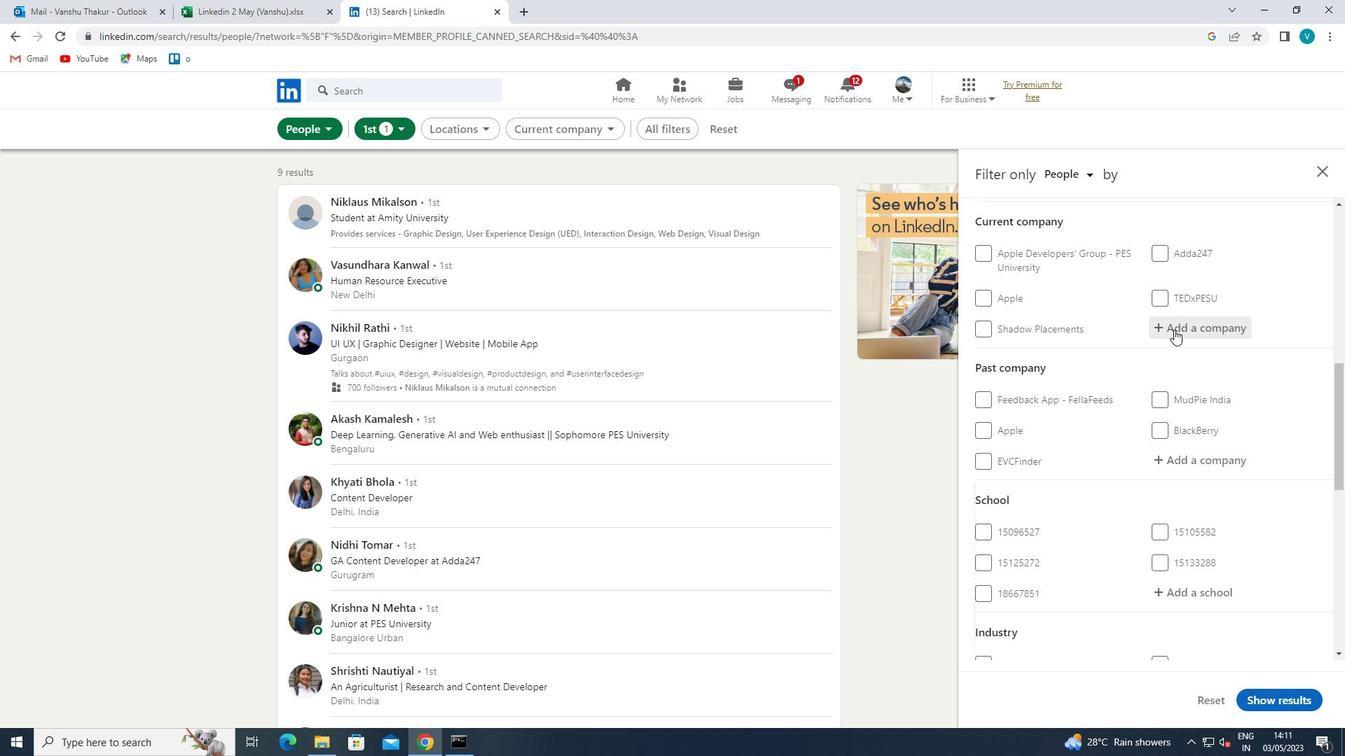 
Action: Key pressed <Key.shift>
Screenshot: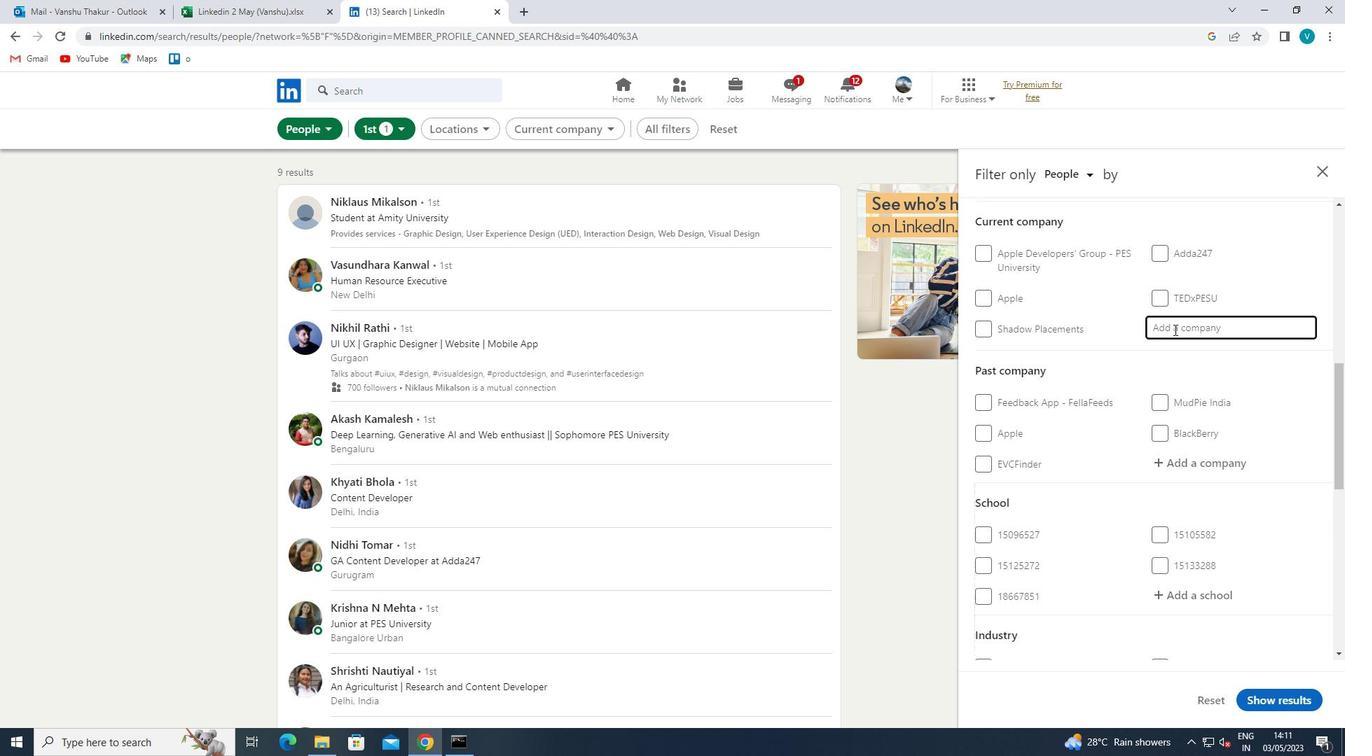 
Action: Mouse moved to (773, 507)
Screenshot: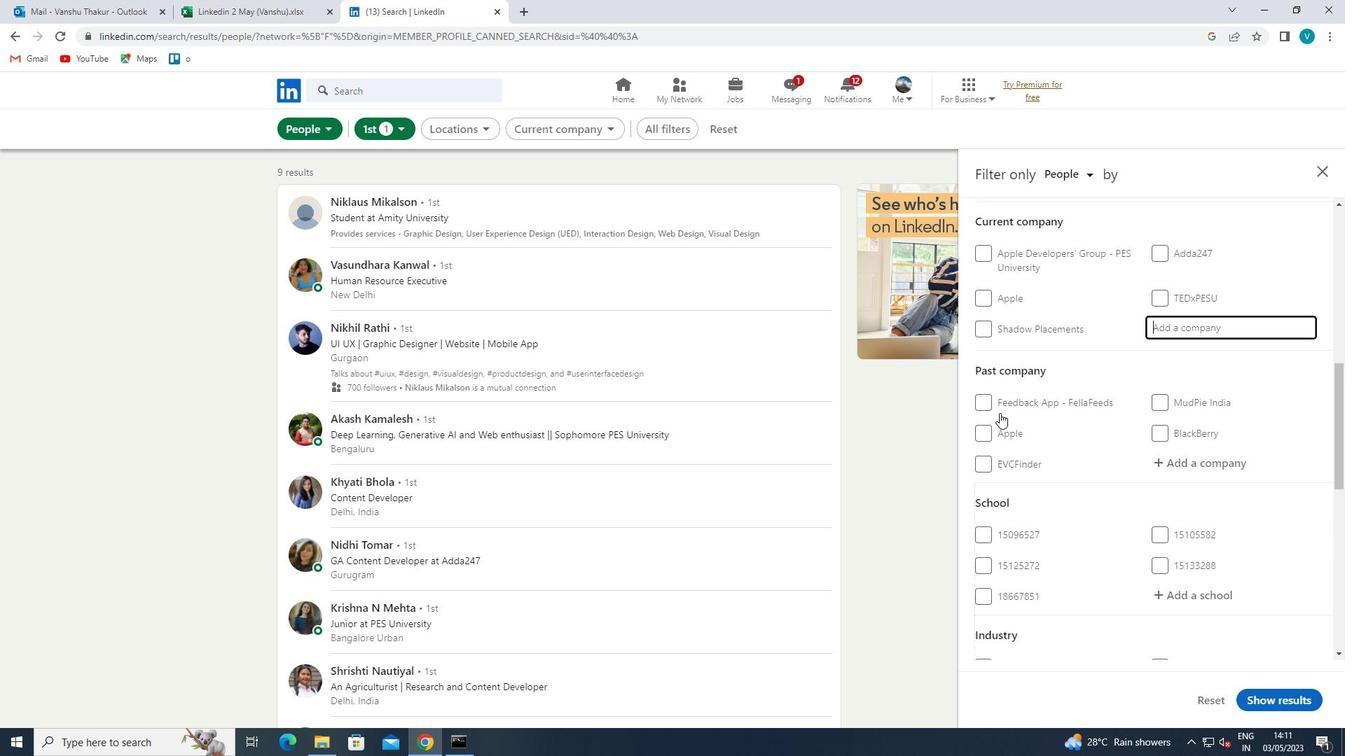 
Action: Key pressed <Key.shift><Key.shift><Key.shift><Key.shift>KOSTAL<Key.space>
Screenshot: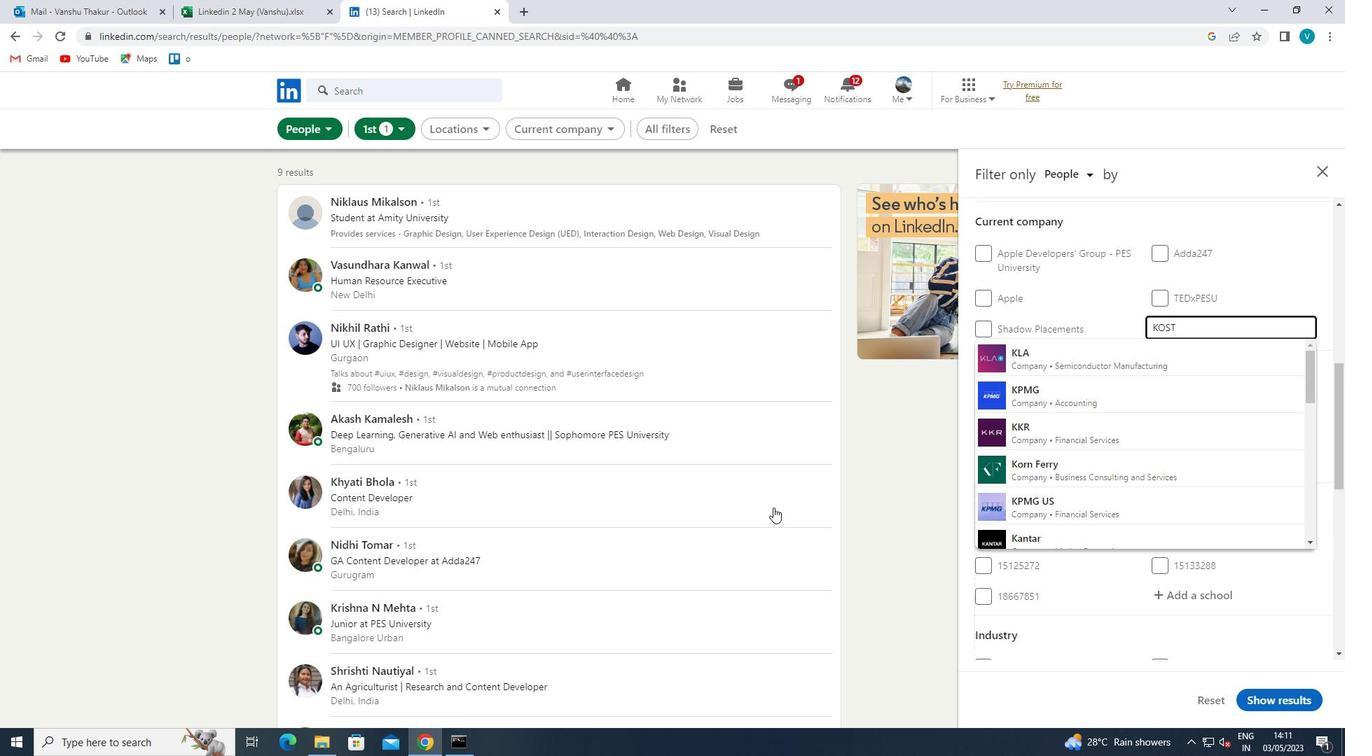 
Action: Mouse moved to (1130, 370)
Screenshot: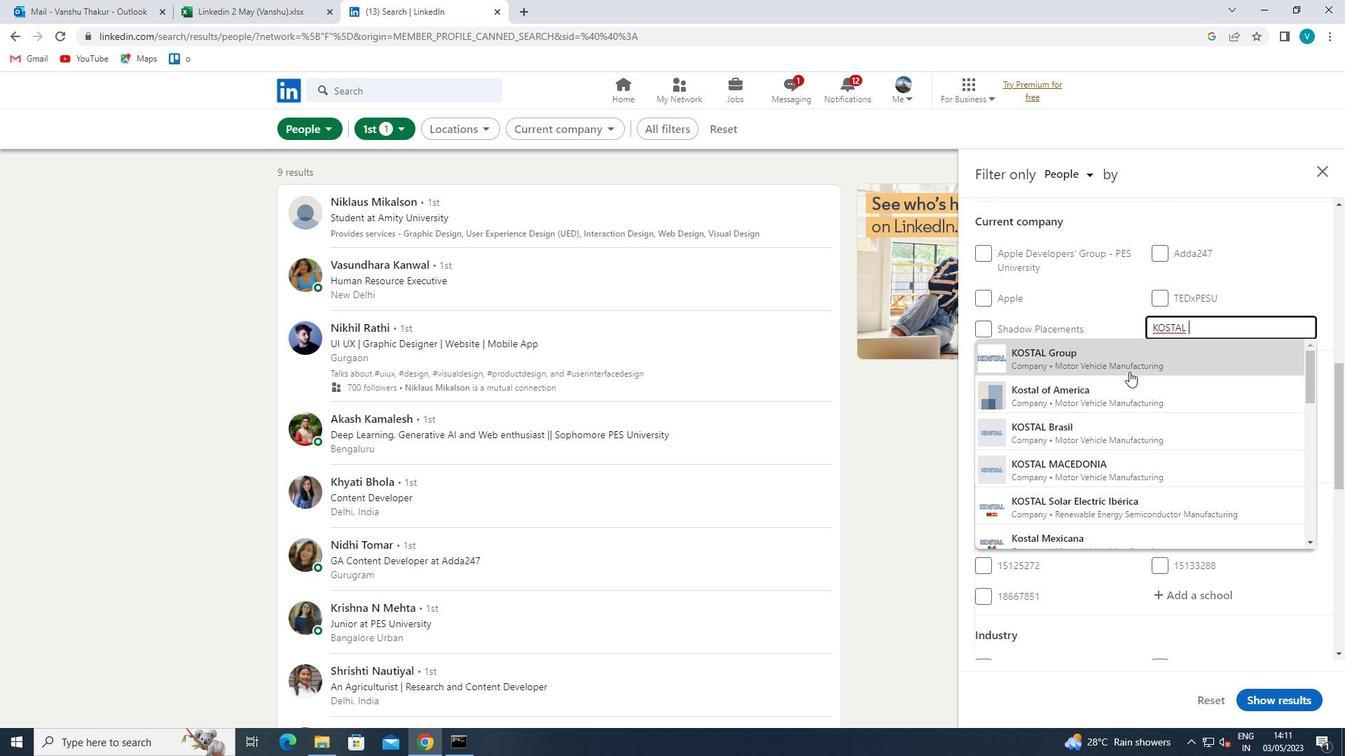 
Action: Mouse pressed left at (1130, 370)
Screenshot: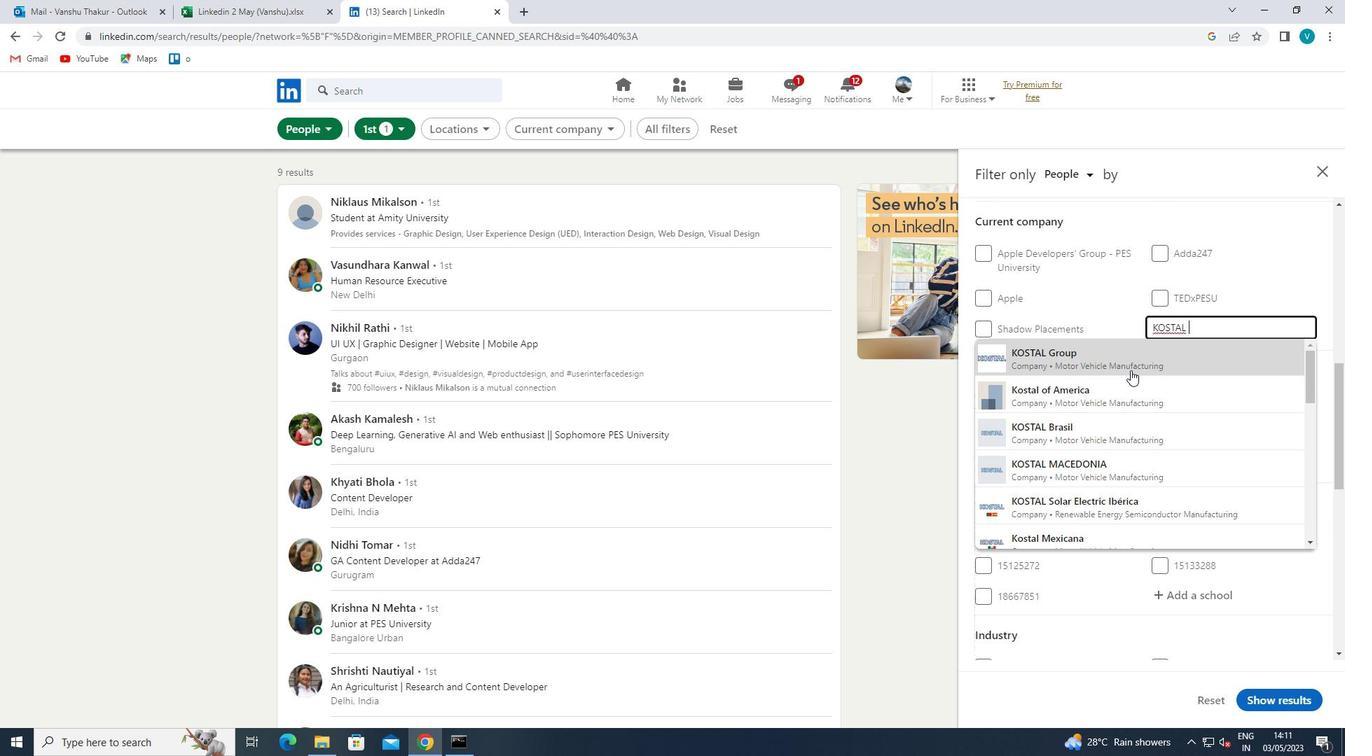 
Action: Mouse scrolled (1130, 369) with delta (0, 0)
Screenshot: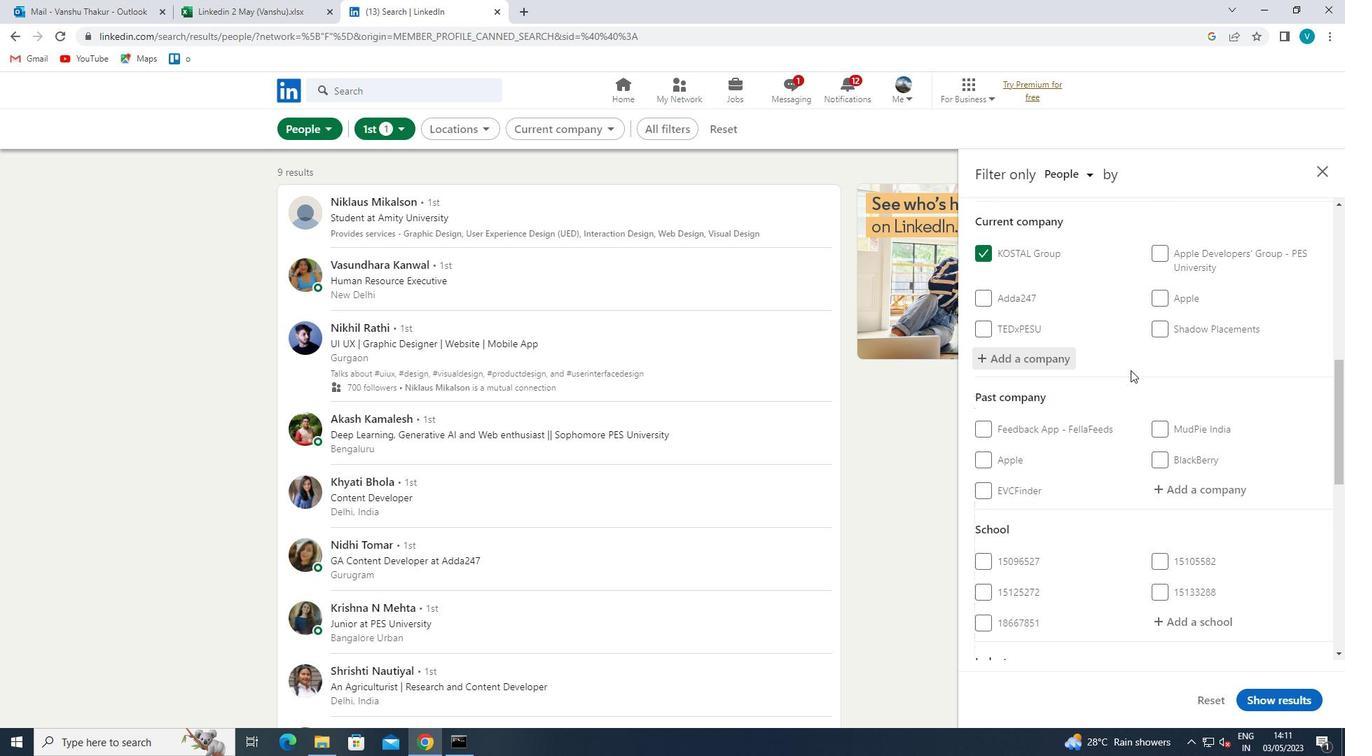 
Action: Mouse scrolled (1130, 369) with delta (0, 0)
Screenshot: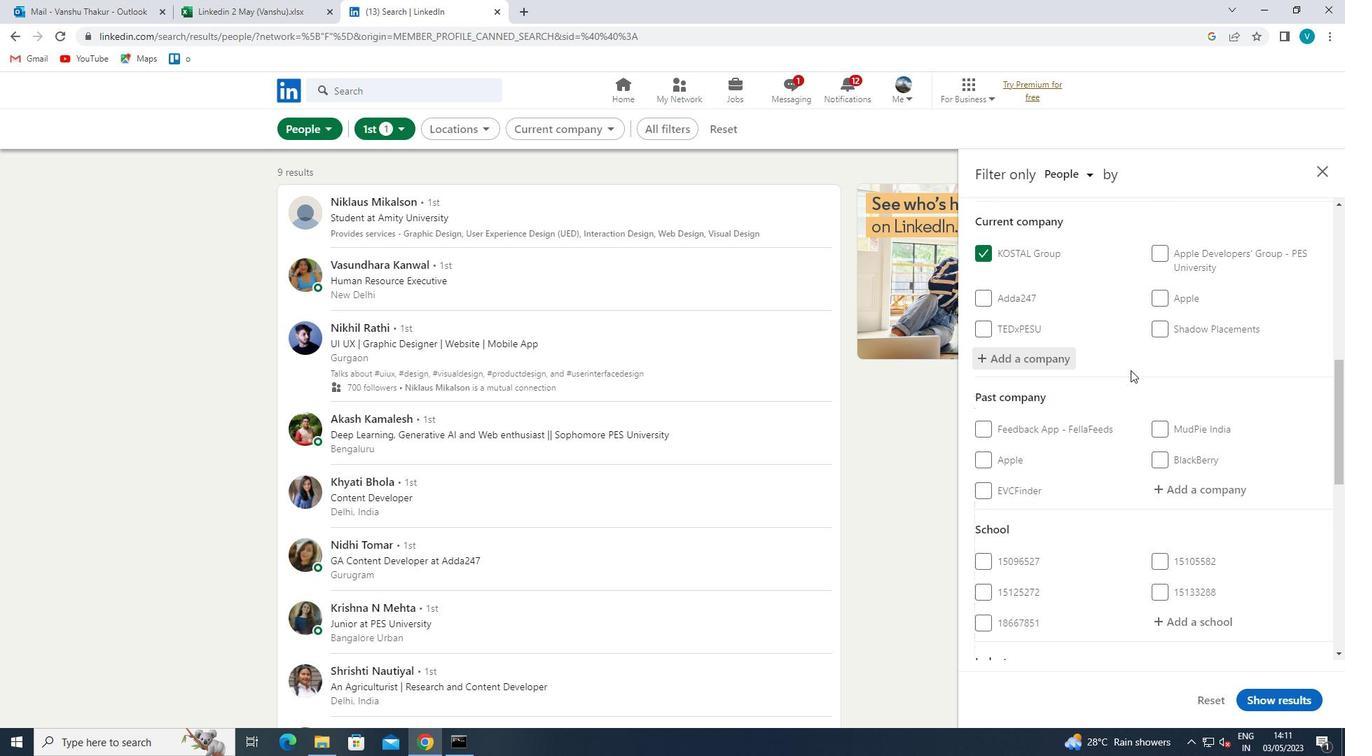 
Action: Mouse scrolled (1130, 369) with delta (0, 0)
Screenshot: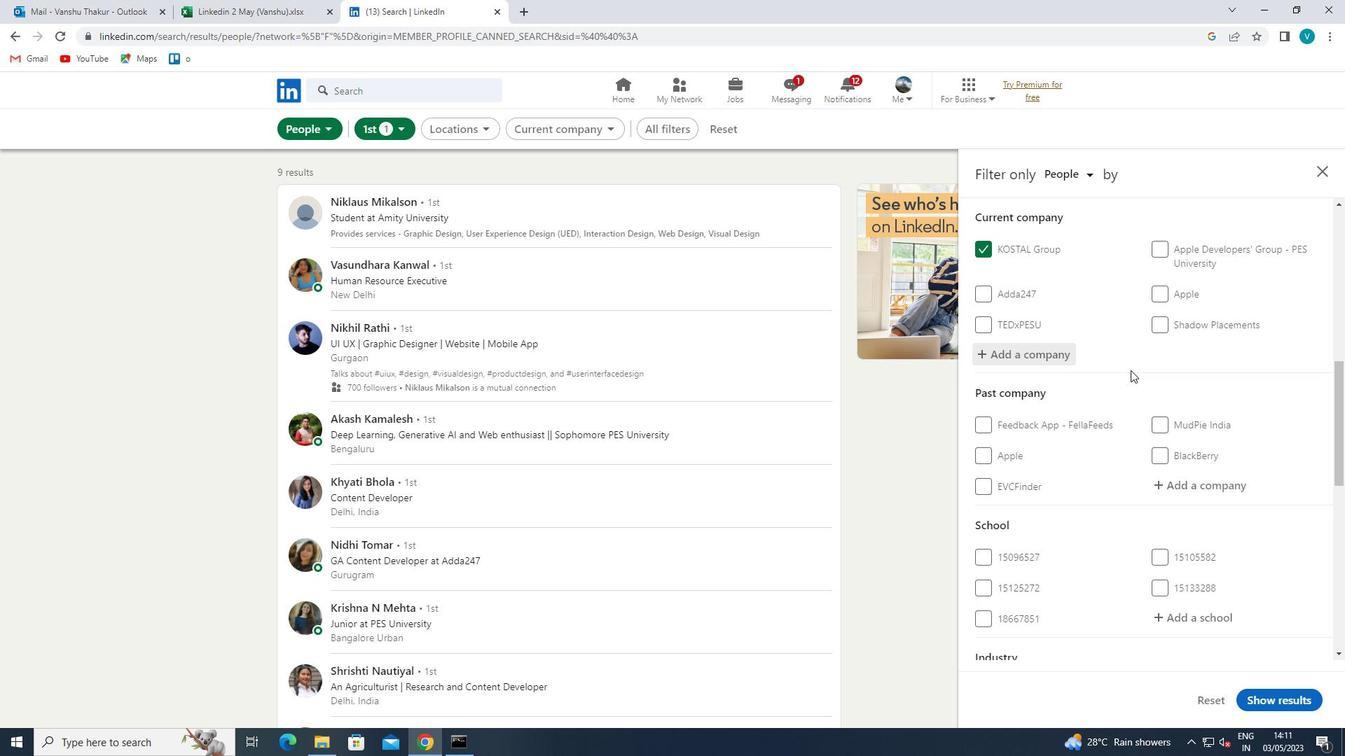 
Action: Mouse moved to (1188, 407)
Screenshot: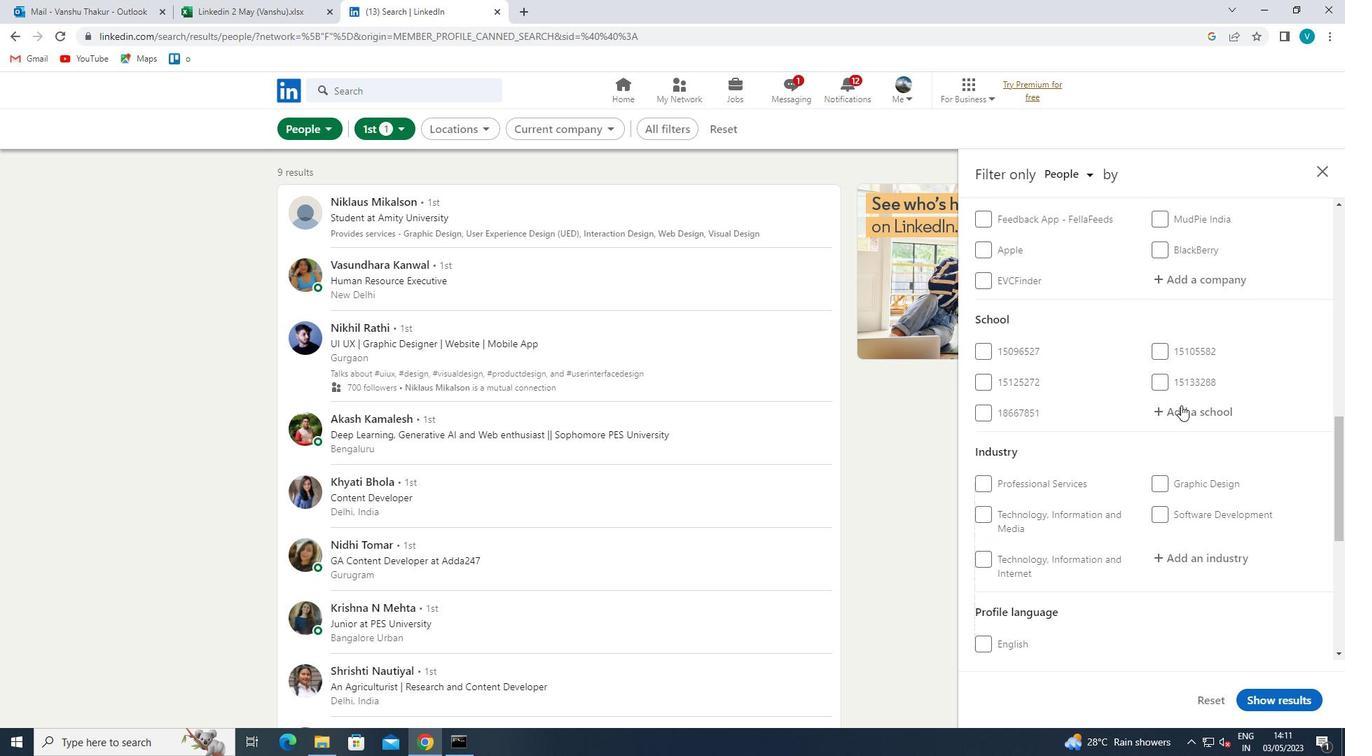 
Action: Mouse pressed left at (1188, 407)
Screenshot: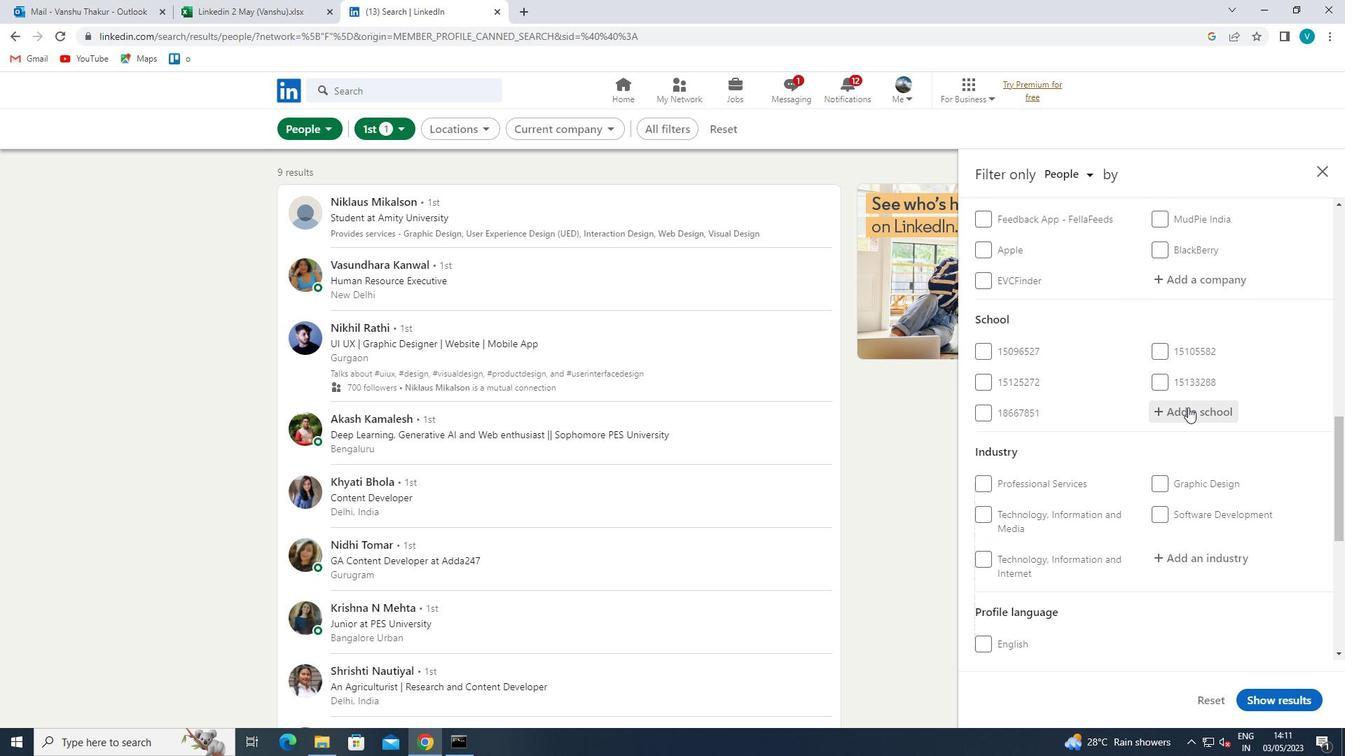 
Action: Key pressed <Key.shift>
Screenshot: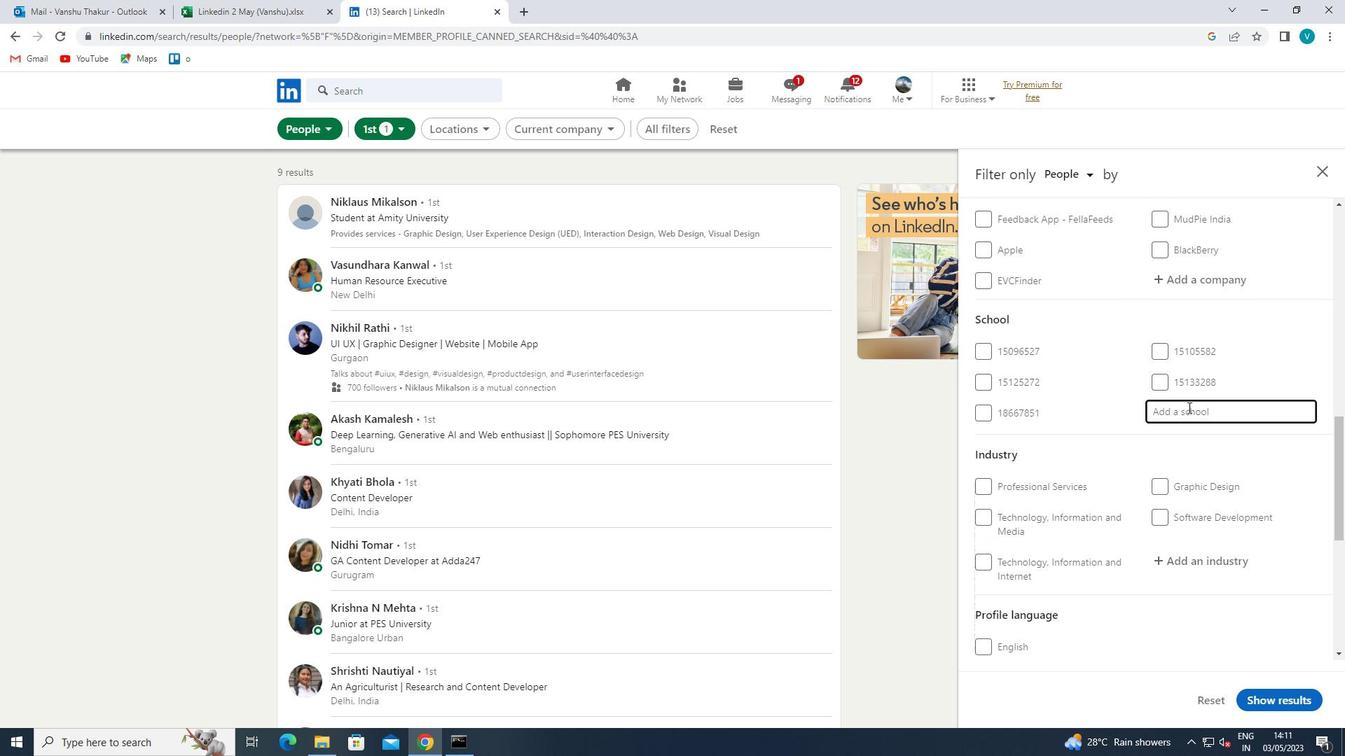 
Action: Mouse moved to (1073, 462)
Screenshot: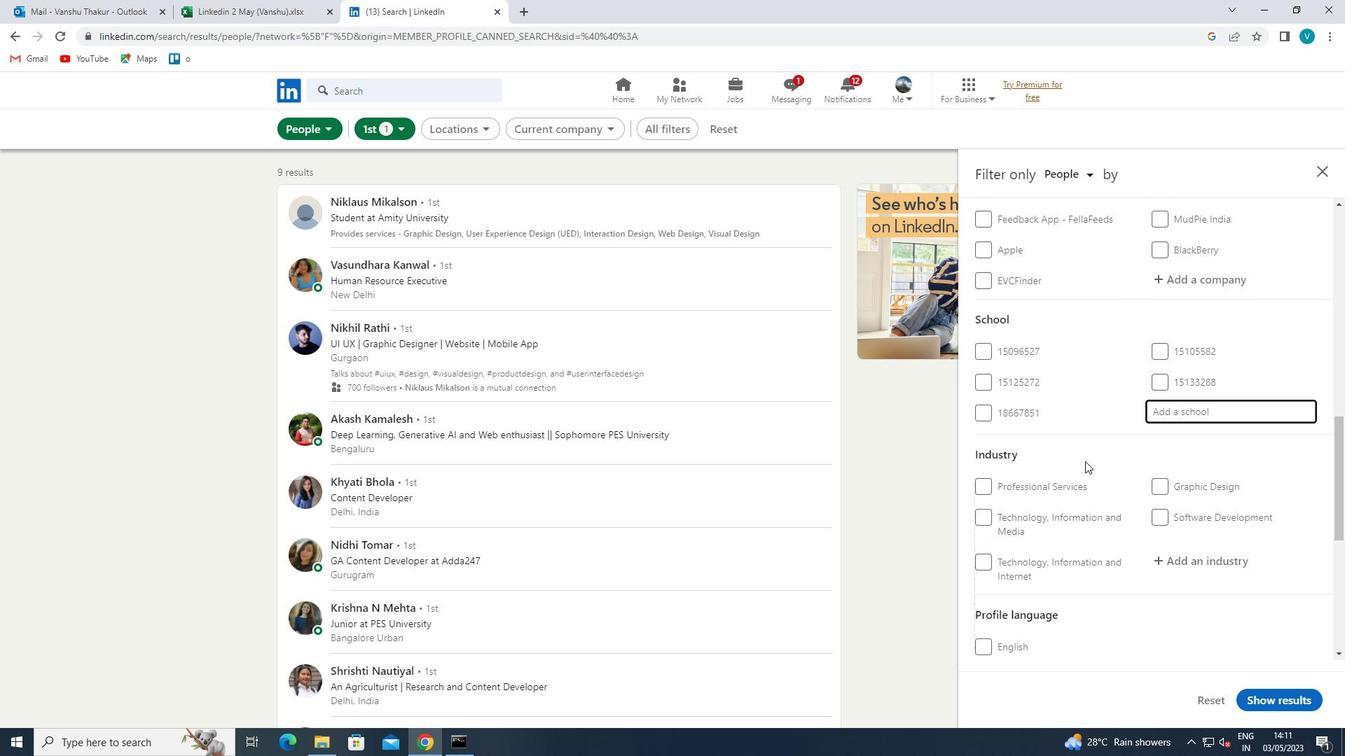 
Action: Key pressed <Key.shift><Key.shift>IIMT<Key.space>
Screenshot: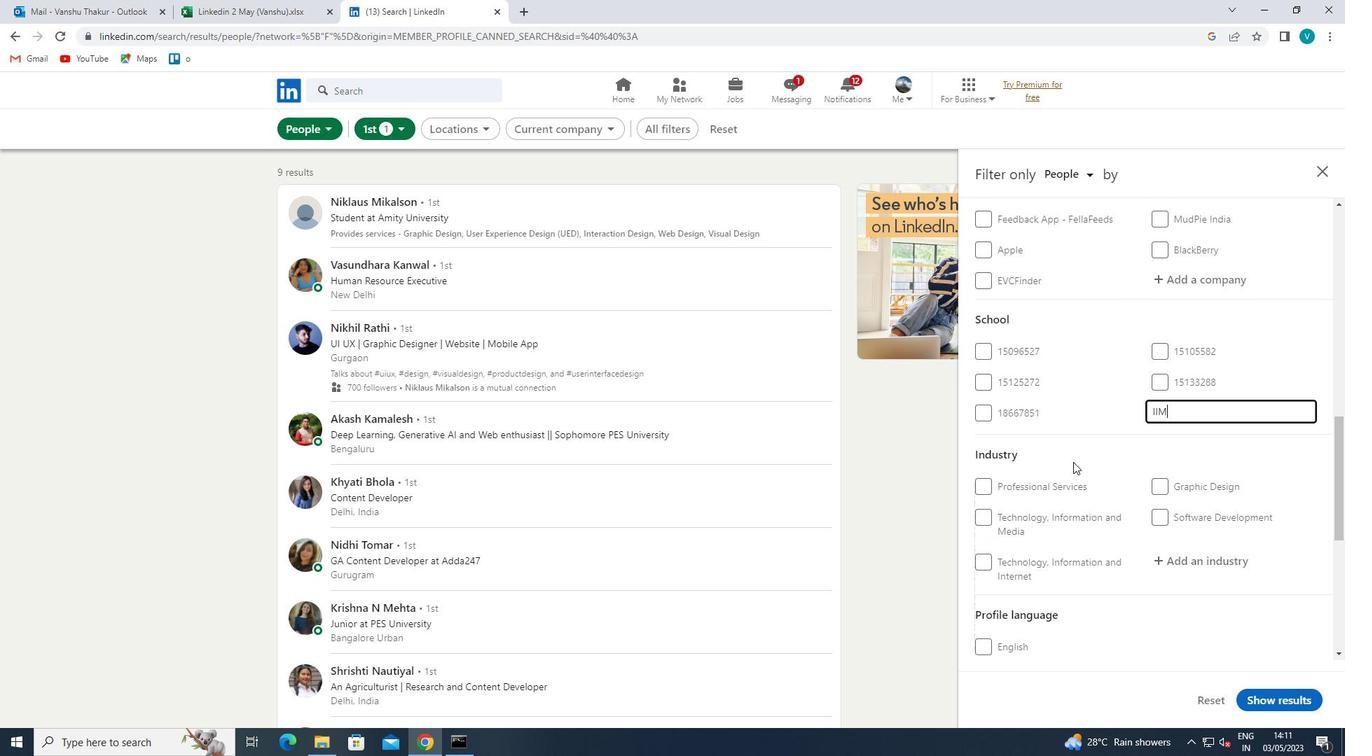 
Action: Mouse moved to (1072, 461)
Screenshot: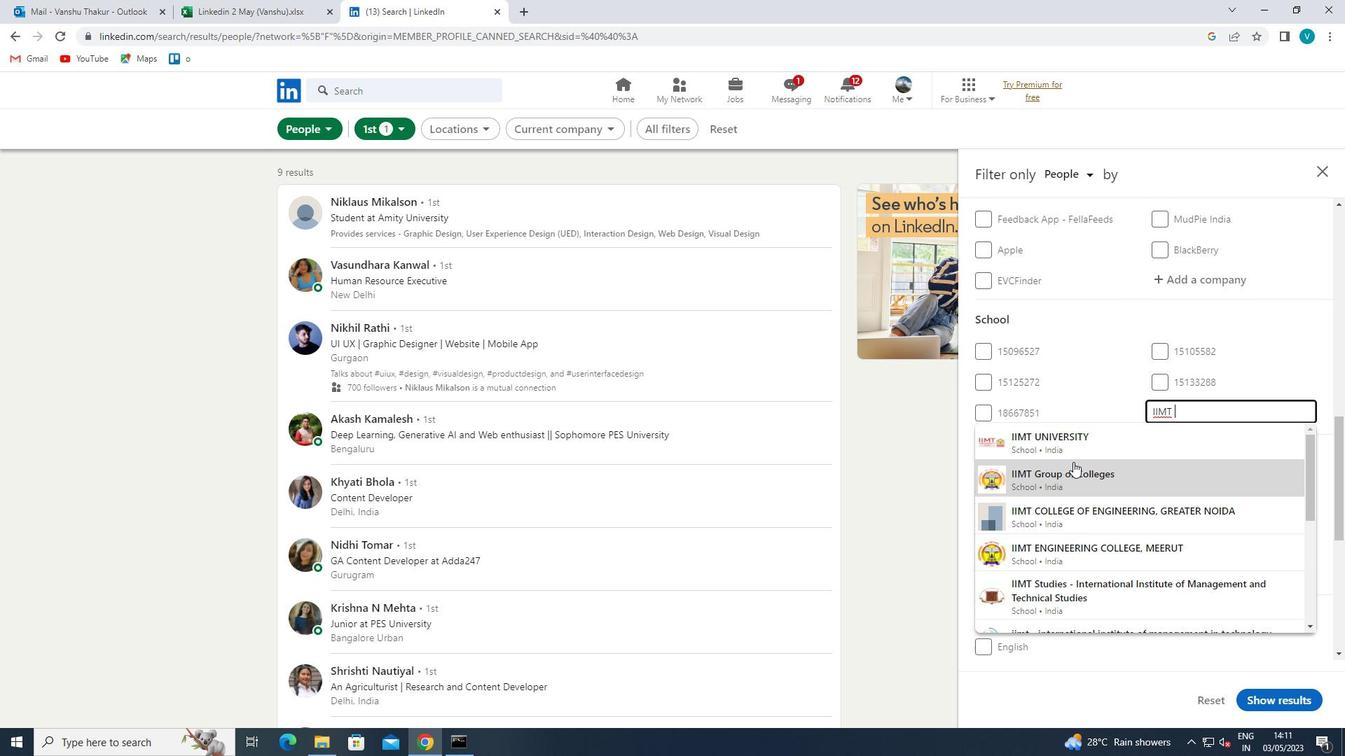
Action: Key pressed <Key.shift>STU
Screenshot: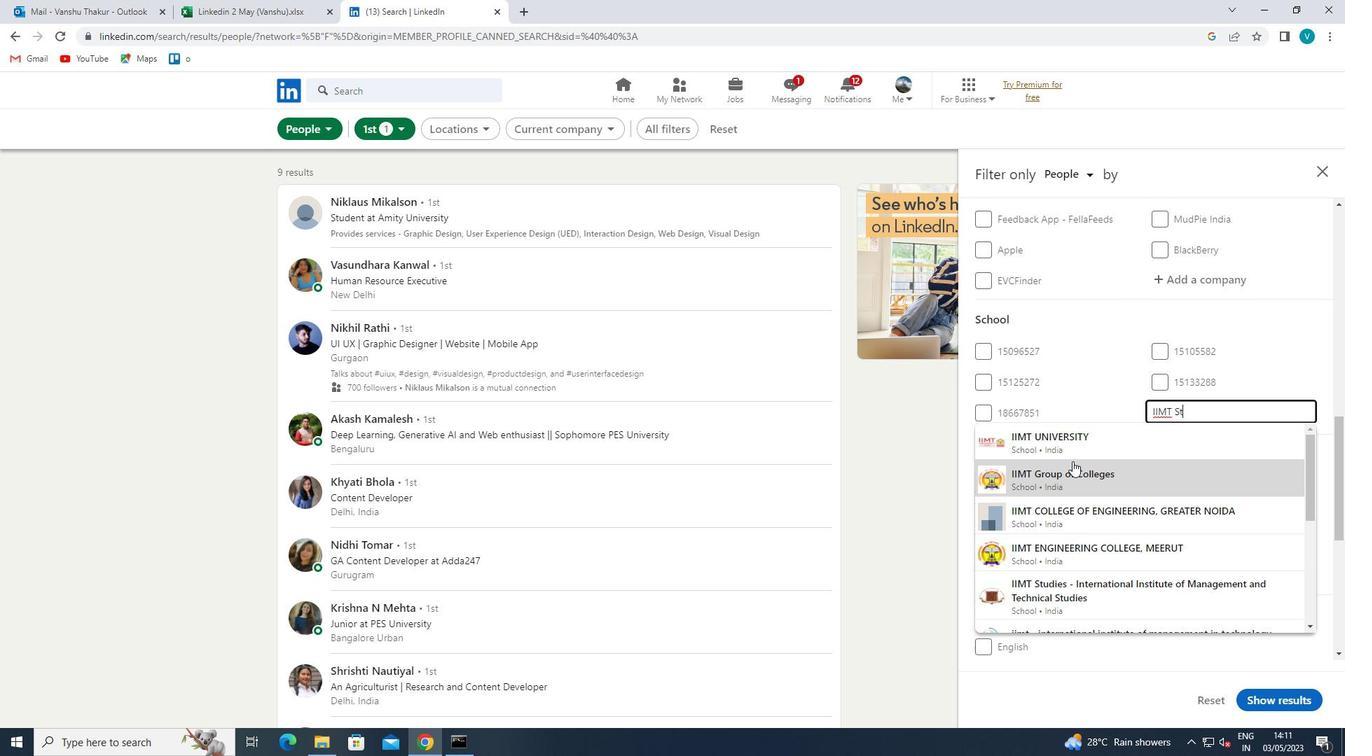 
Action: Mouse pressed left at (1072, 461)
Screenshot: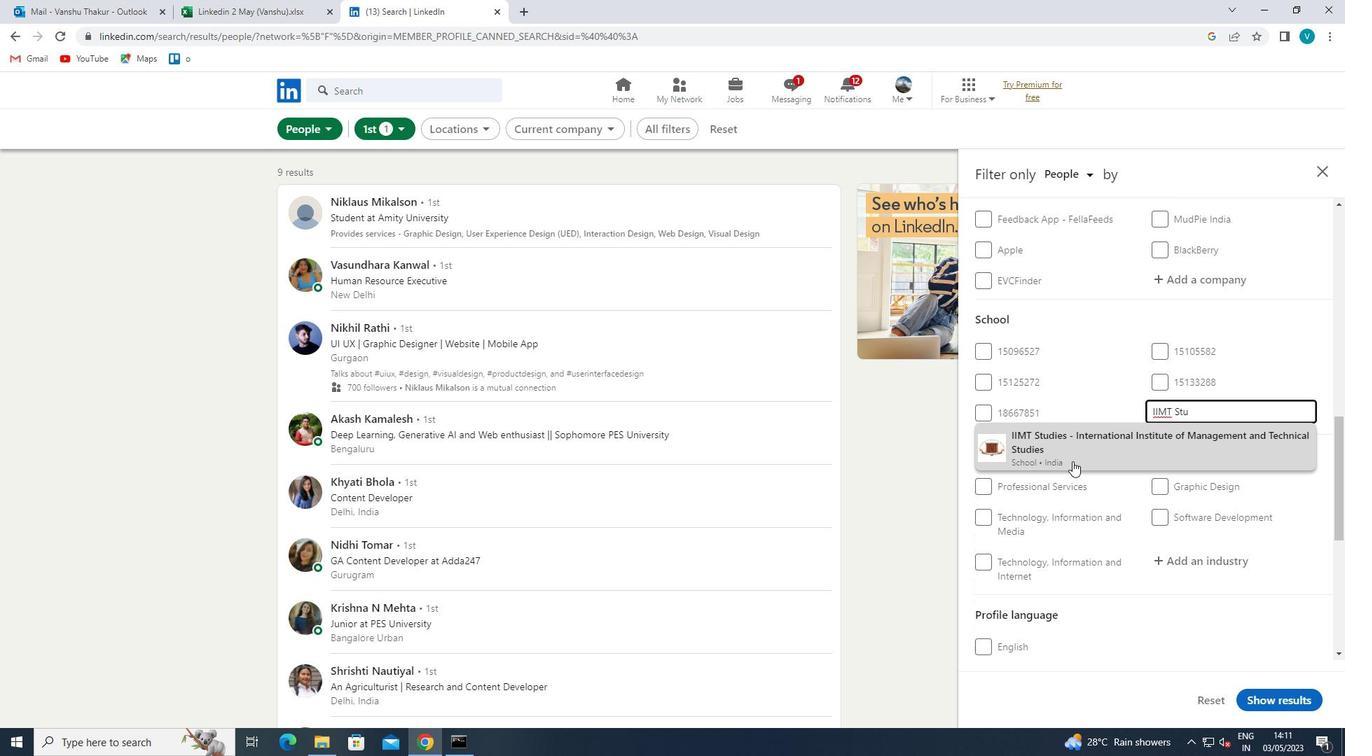 
Action: Mouse scrolled (1072, 460) with delta (0, 0)
Screenshot: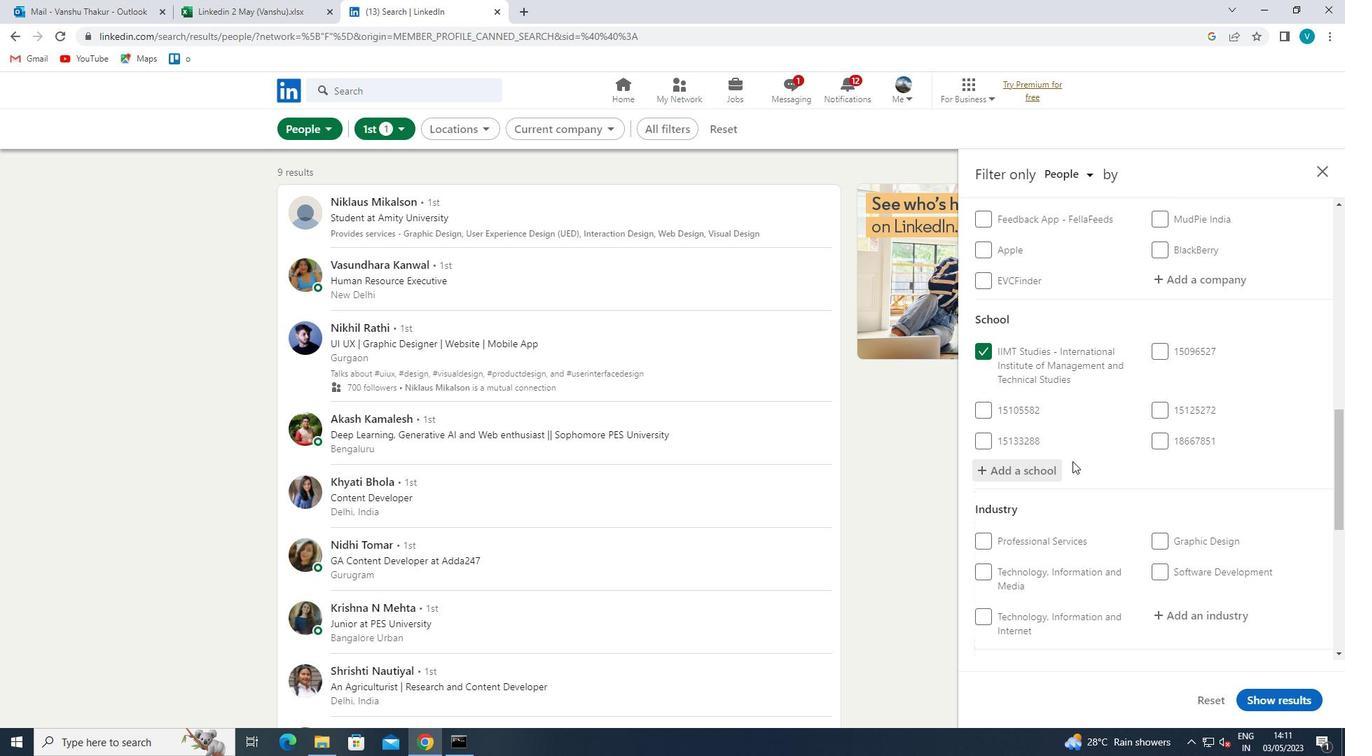 
Action: Mouse scrolled (1072, 460) with delta (0, 0)
Screenshot: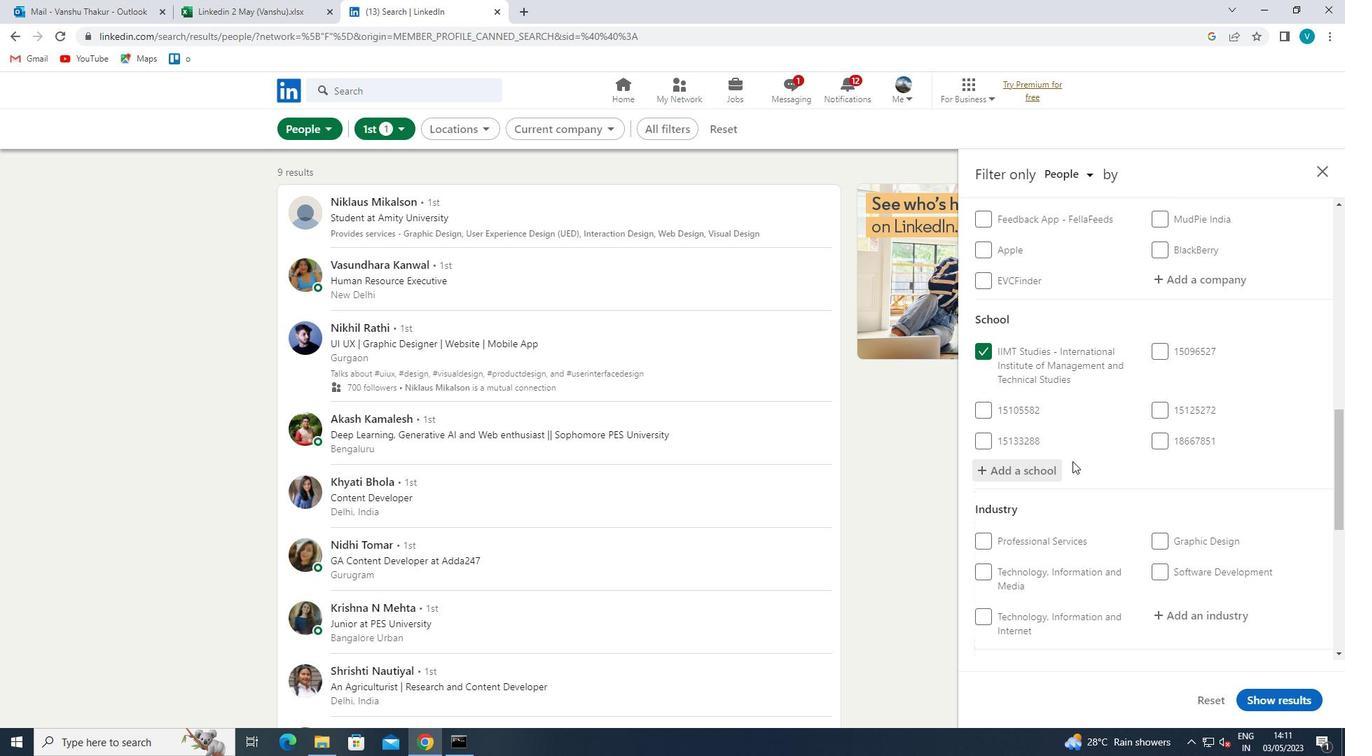 
Action: Mouse scrolled (1072, 460) with delta (0, 0)
Screenshot: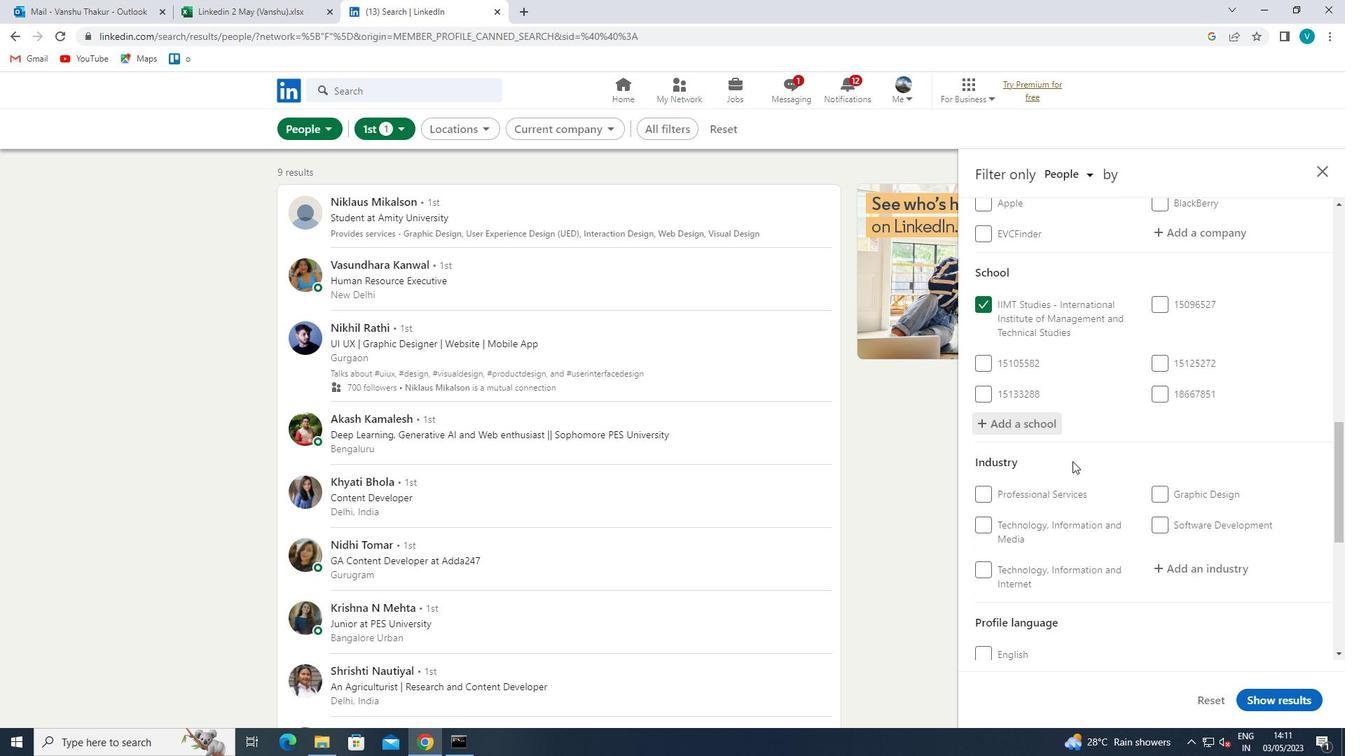 
Action: Mouse moved to (1186, 395)
Screenshot: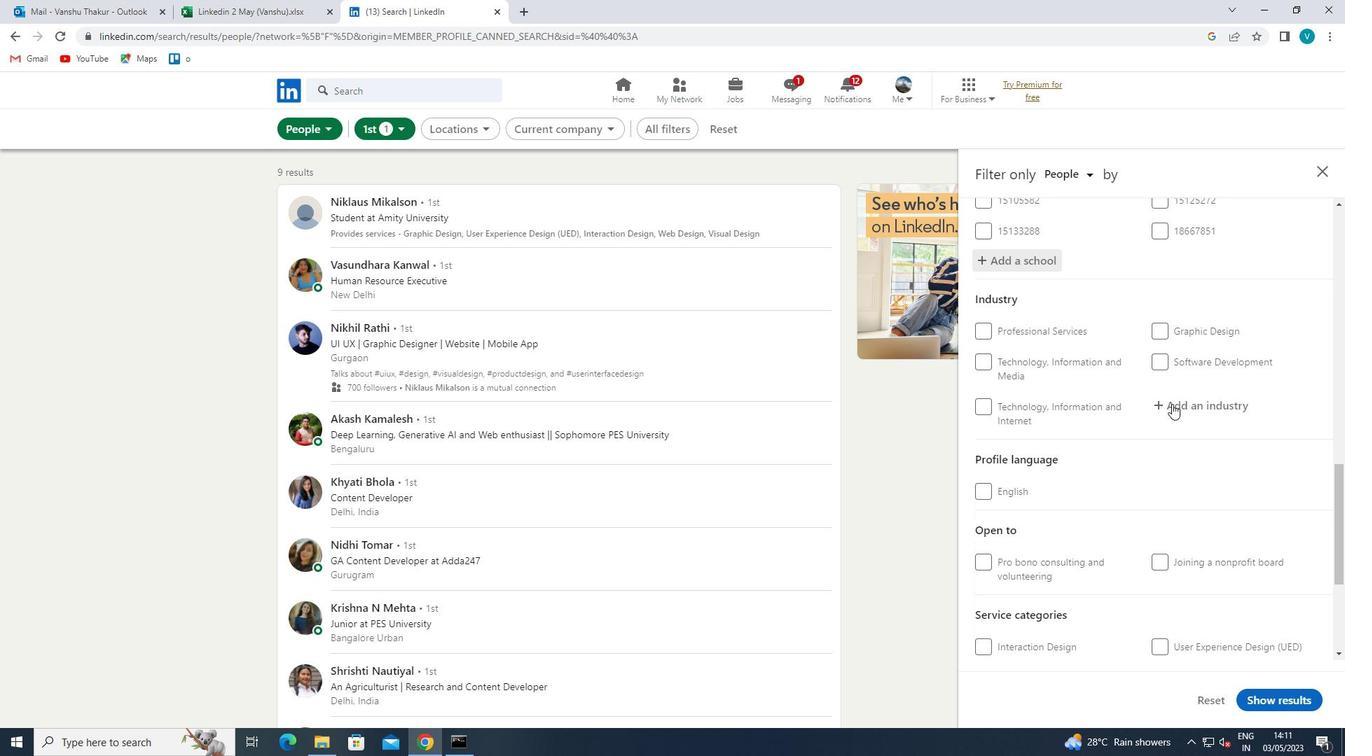 
Action: Mouse pressed left at (1186, 395)
Screenshot: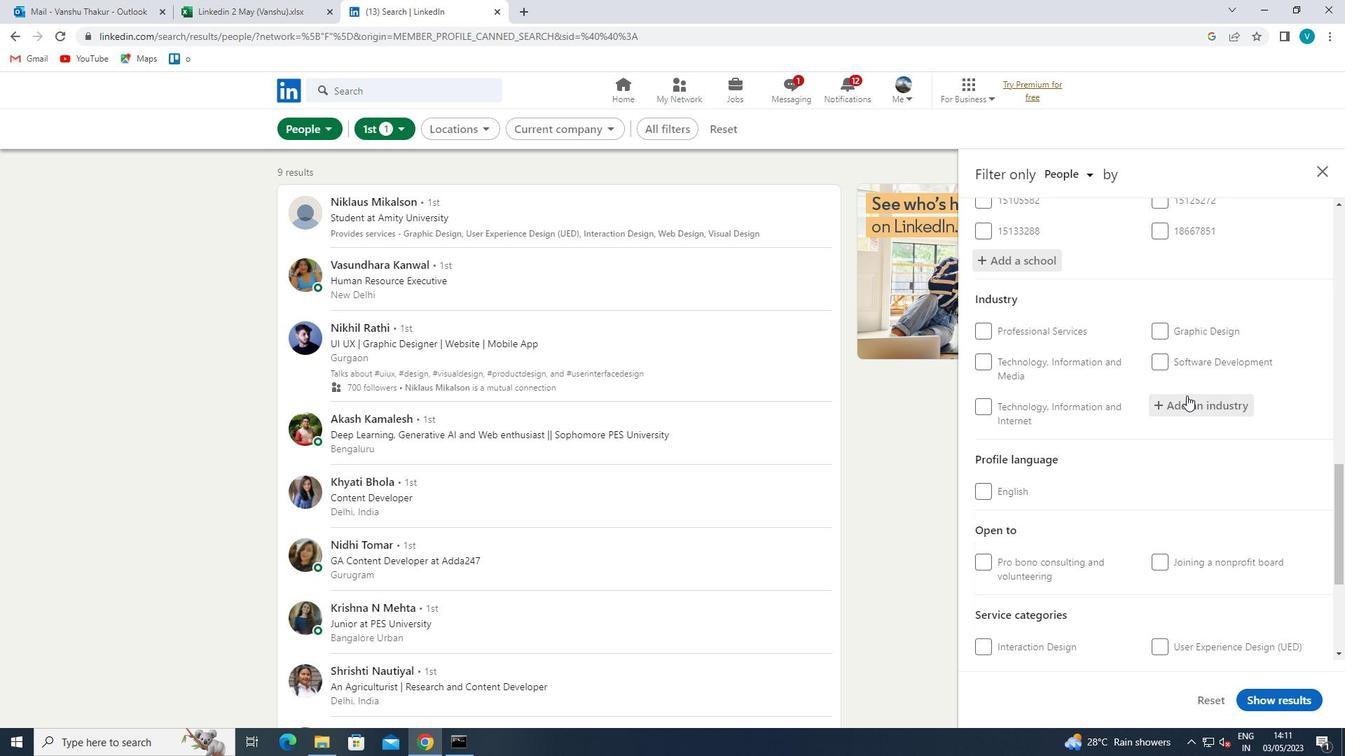 
Action: Key pressed <Key.shift>PR
Screenshot: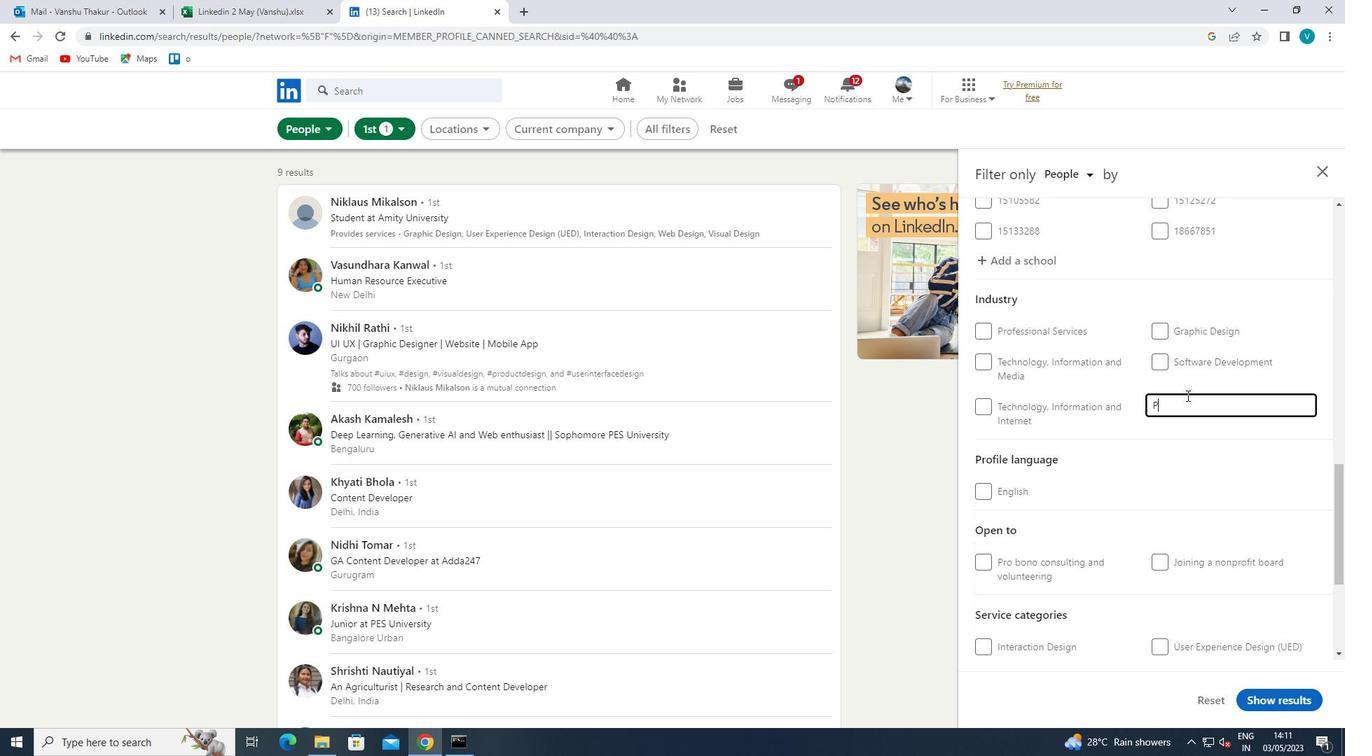 
Action: Mouse moved to (1030, 473)
Screenshot: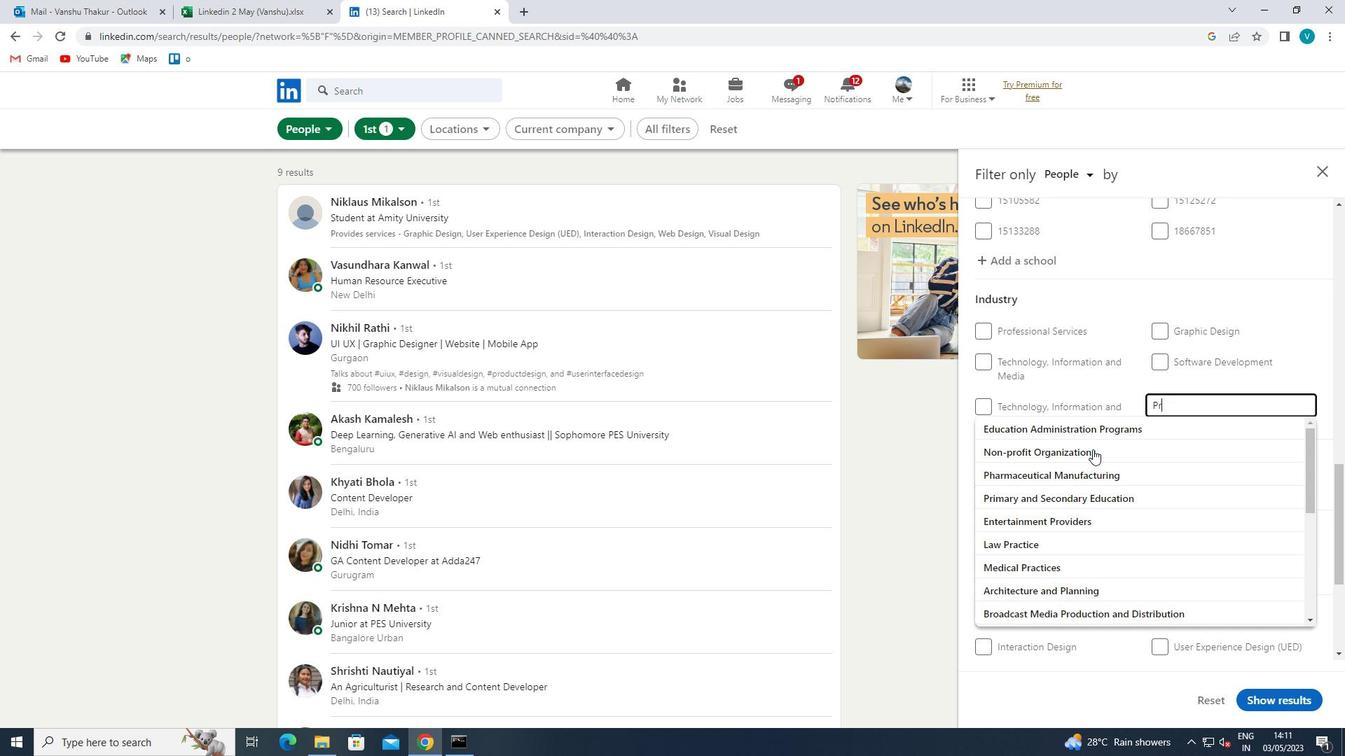 
Action: Key pressed OFESSIONAL<Key.space>
Screenshot: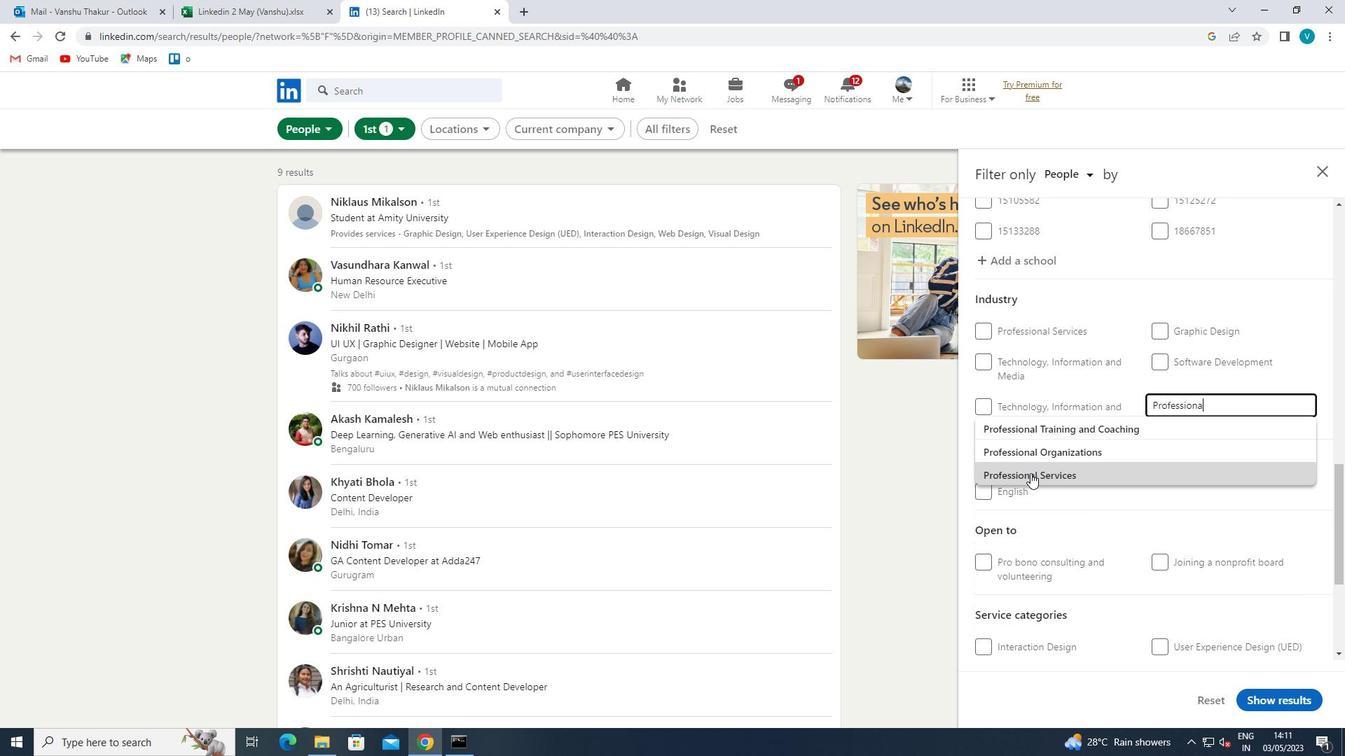 
Action: Mouse moved to (1042, 478)
Screenshot: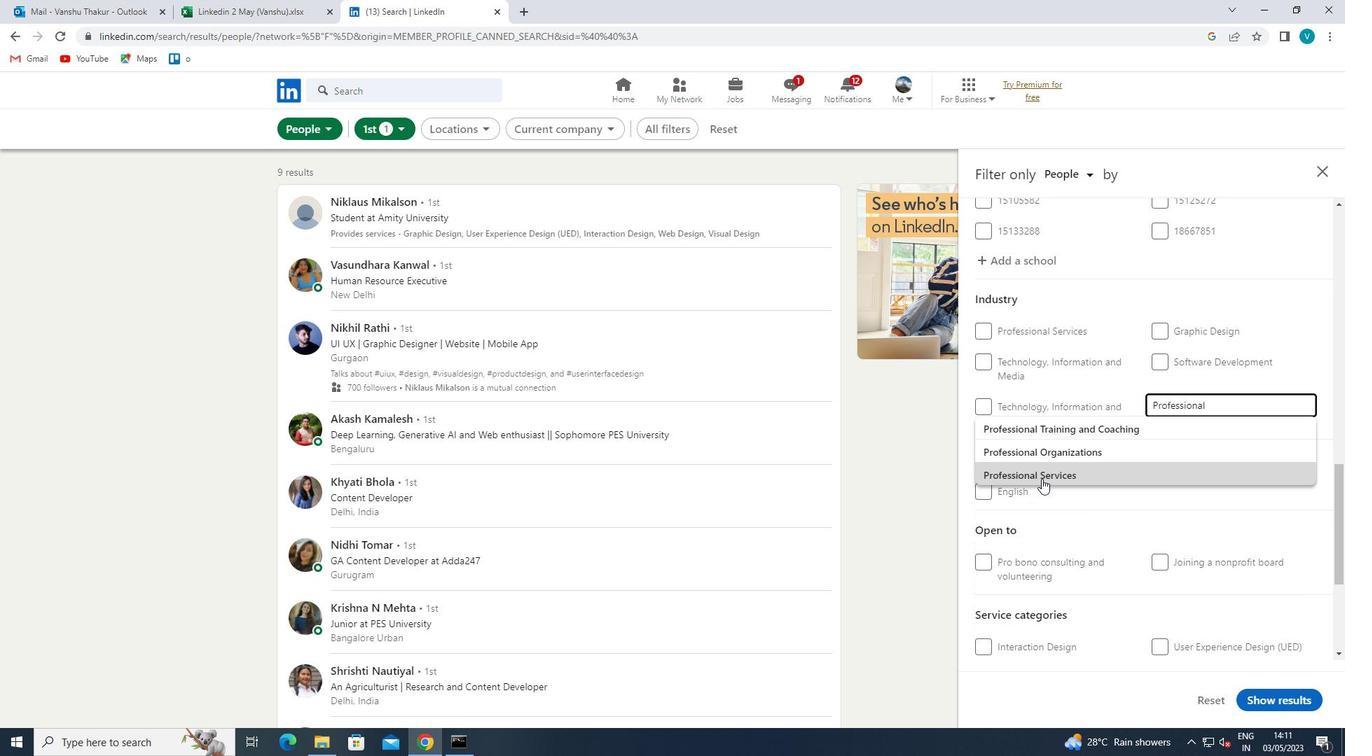 
Action: Mouse pressed left at (1042, 478)
Screenshot: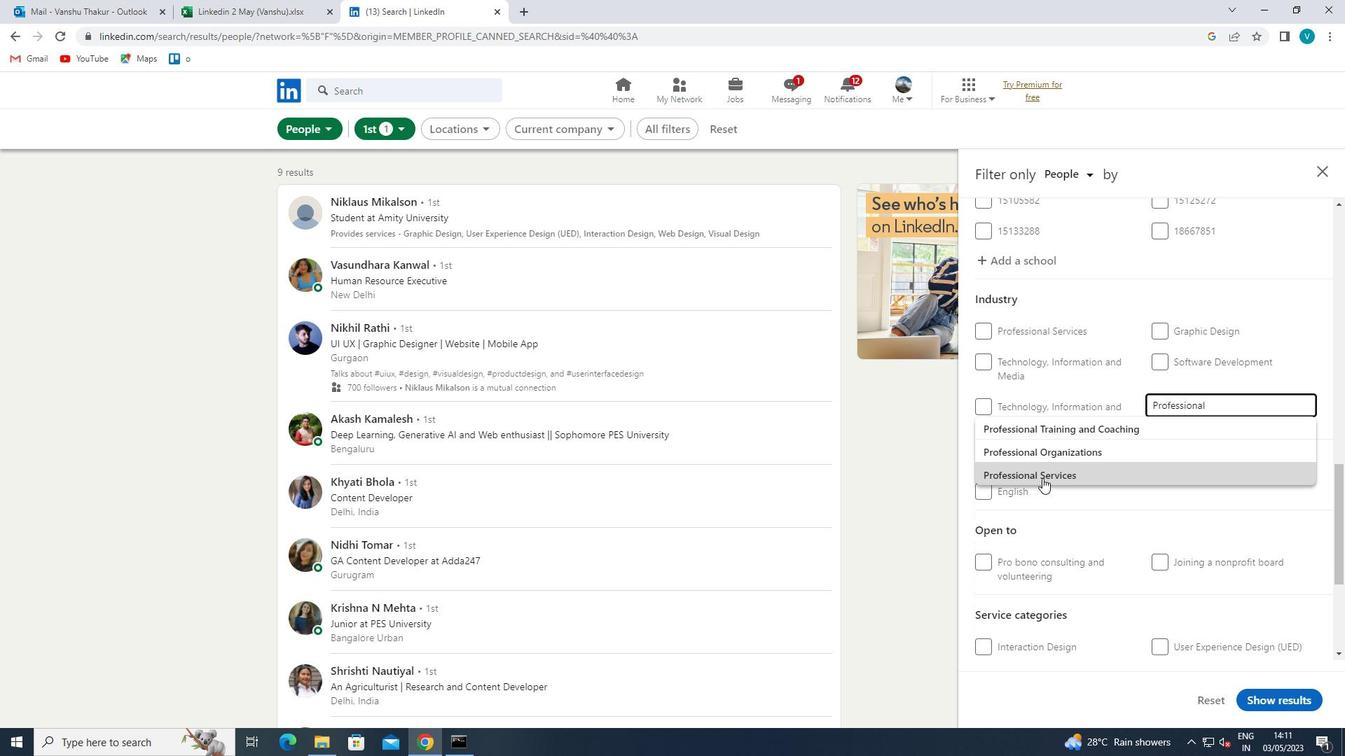 
Action: Mouse scrolled (1042, 477) with delta (0, 0)
Screenshot: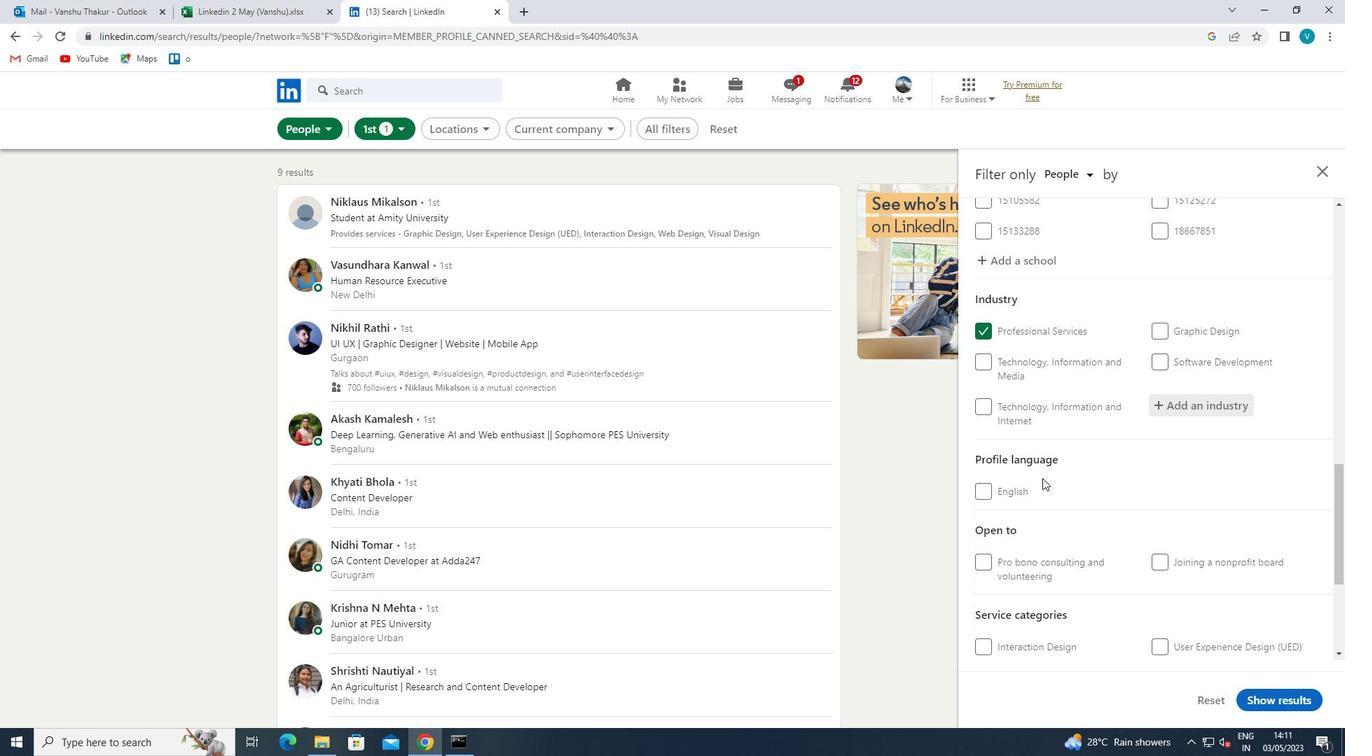 
Action: Mouse scrolled (1042, 477) with delta (0, 0)
Screenshot: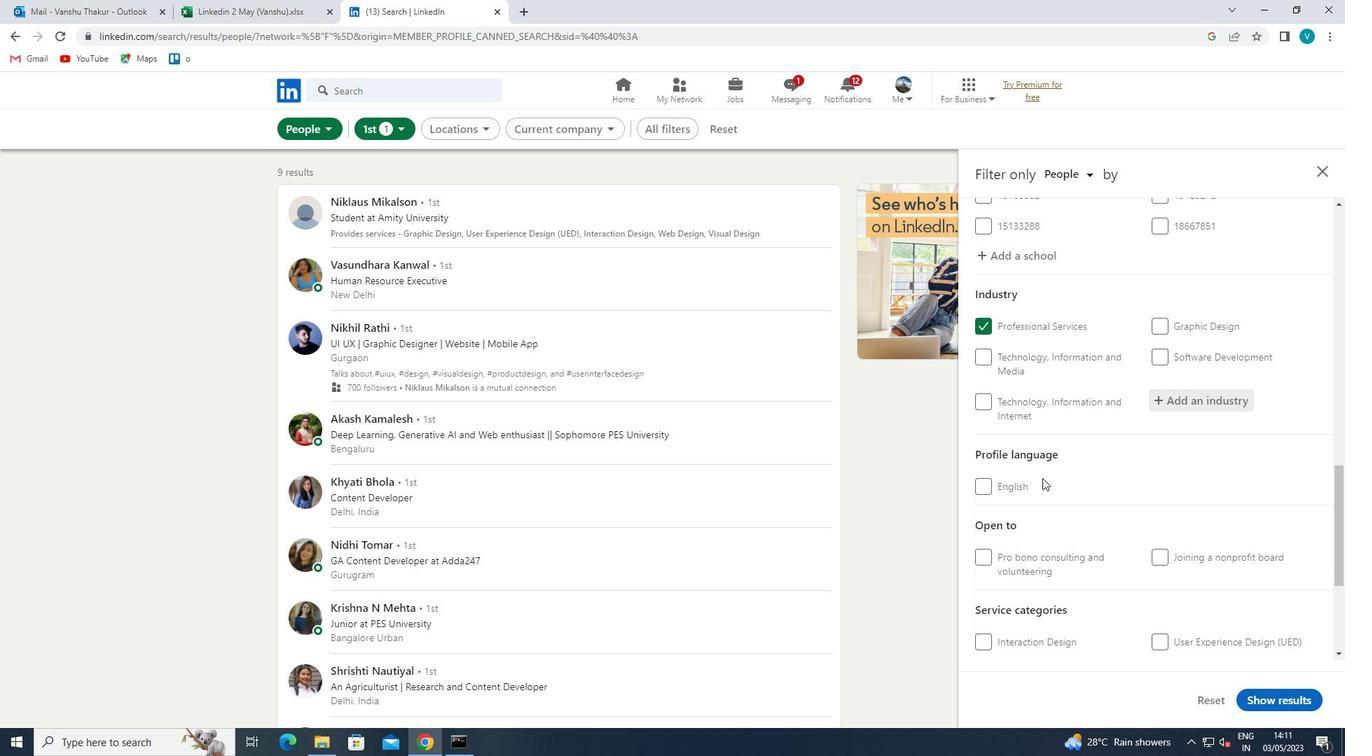 
Action: Mouse scrolled (1042, 477) with delta (0, 0)
Screenshot: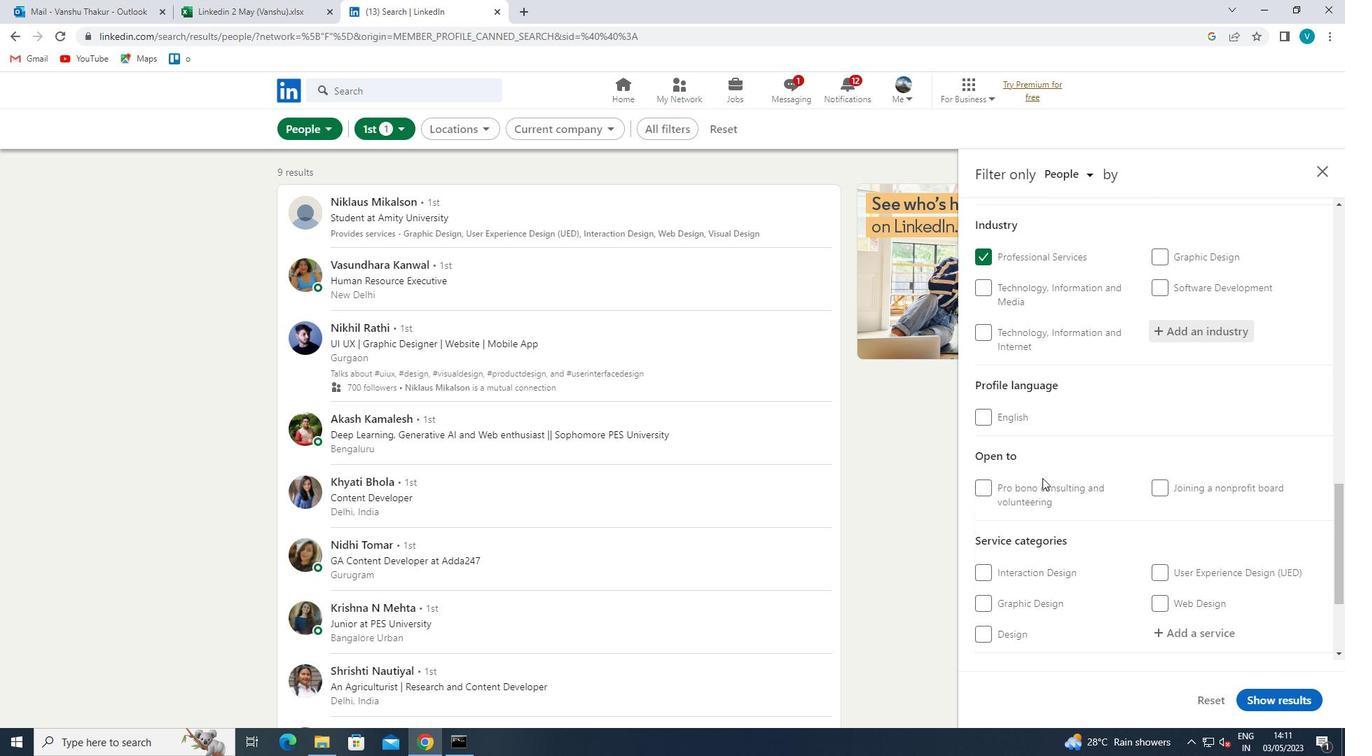 
Action: Mouse scrolled (1042, 477) with delta (0, 0)
Screenshot: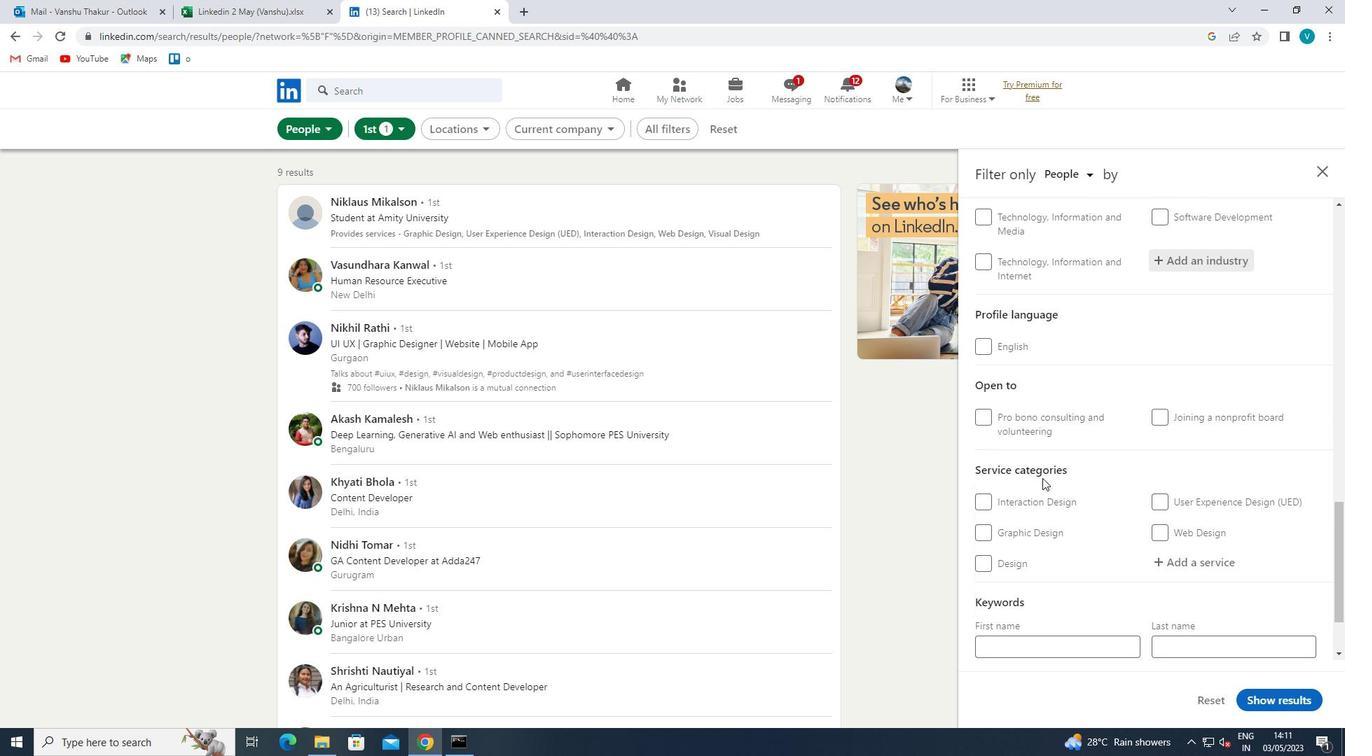 
Action: Mouse moved to (1197, 460)
Screenshot: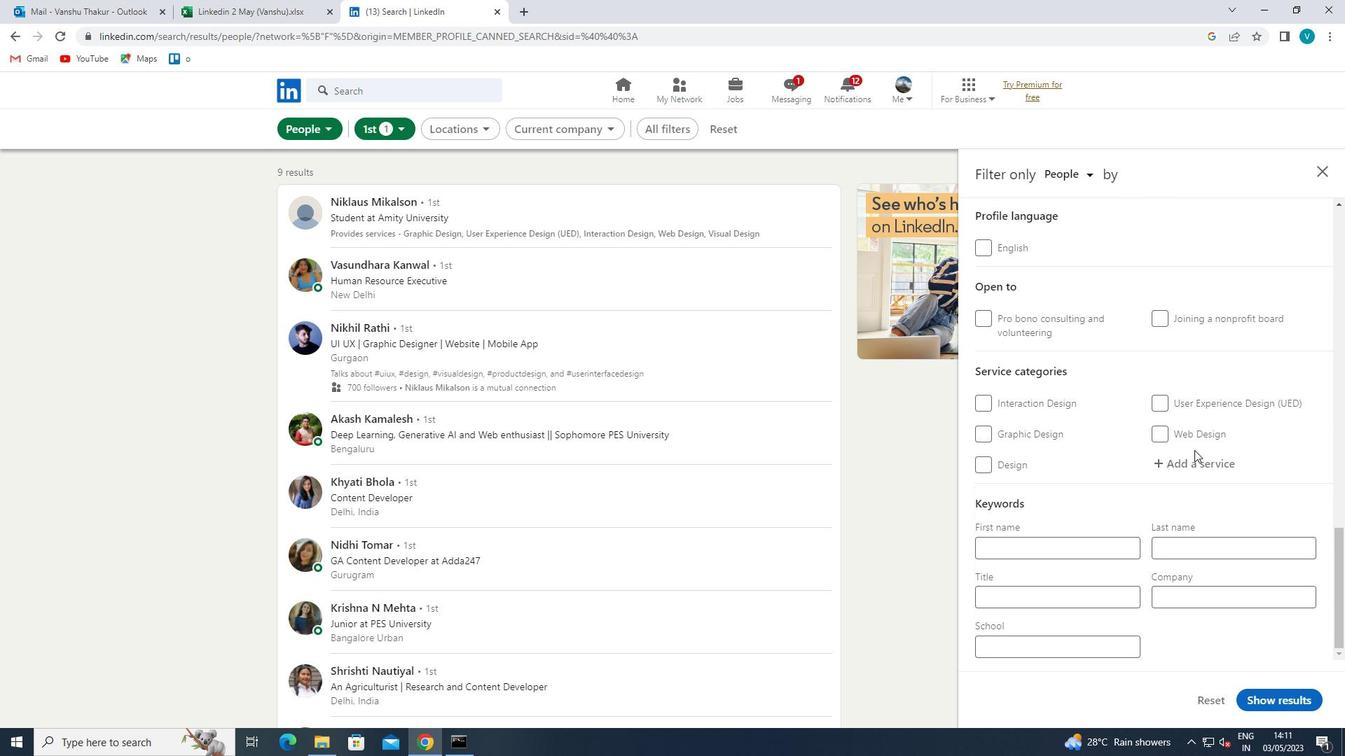 
Action: Mouse pressed left at (1197, 460)
Screenshot: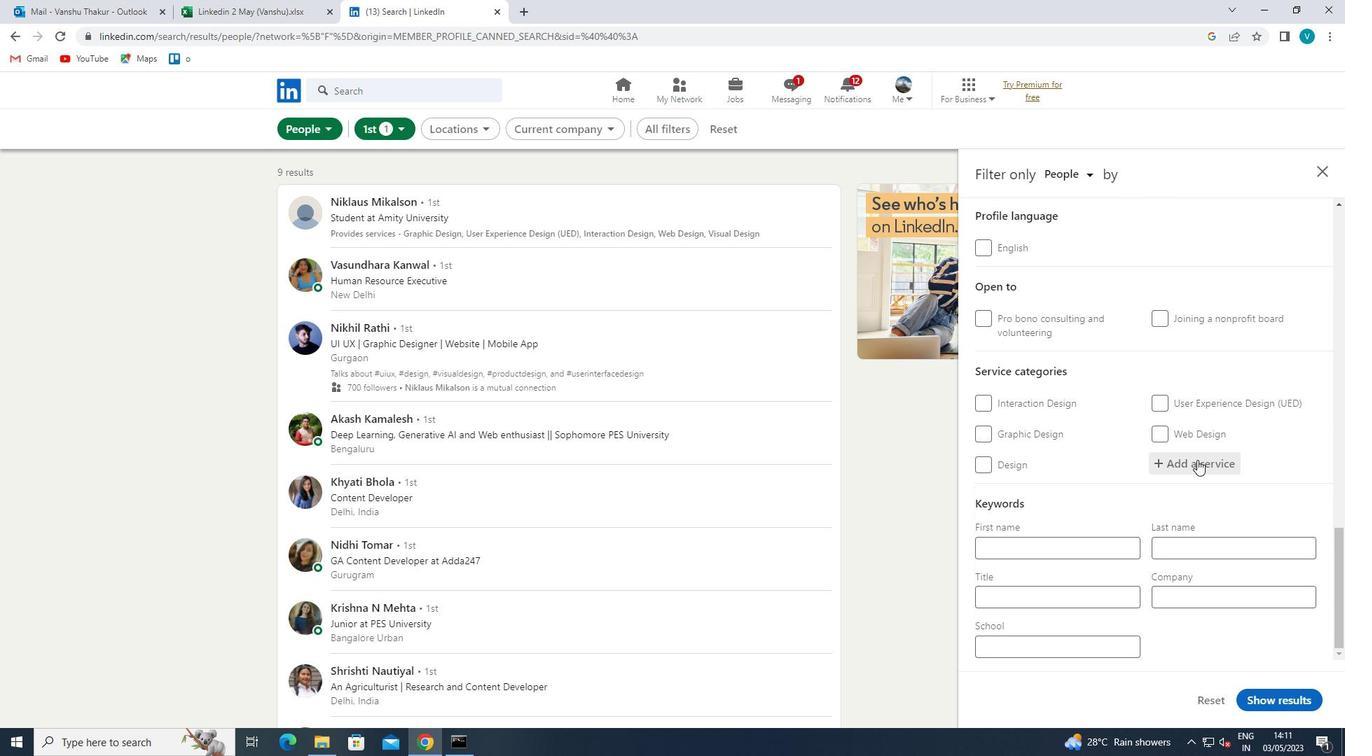 
Action: Key pressed <Key.shift>
Screenshot: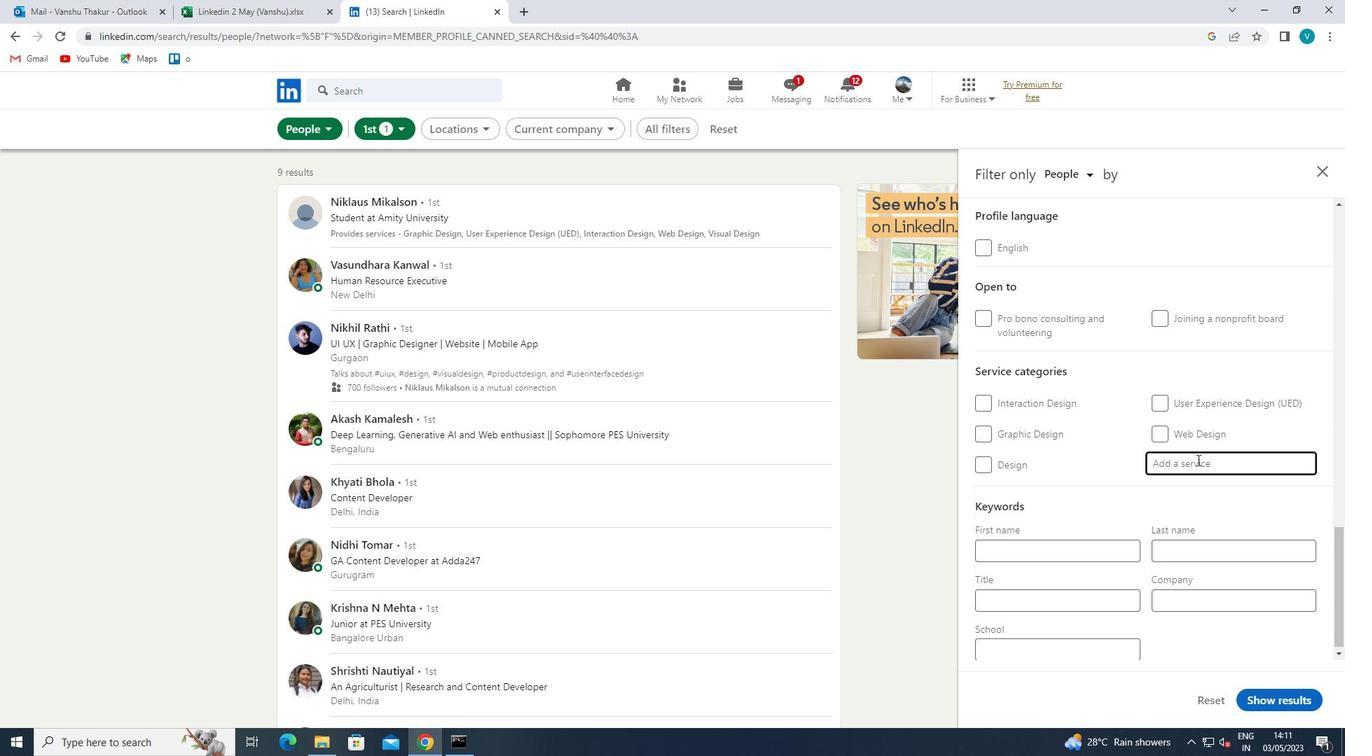 
Action: Mouse moved to (1061, 397)
Screenshot: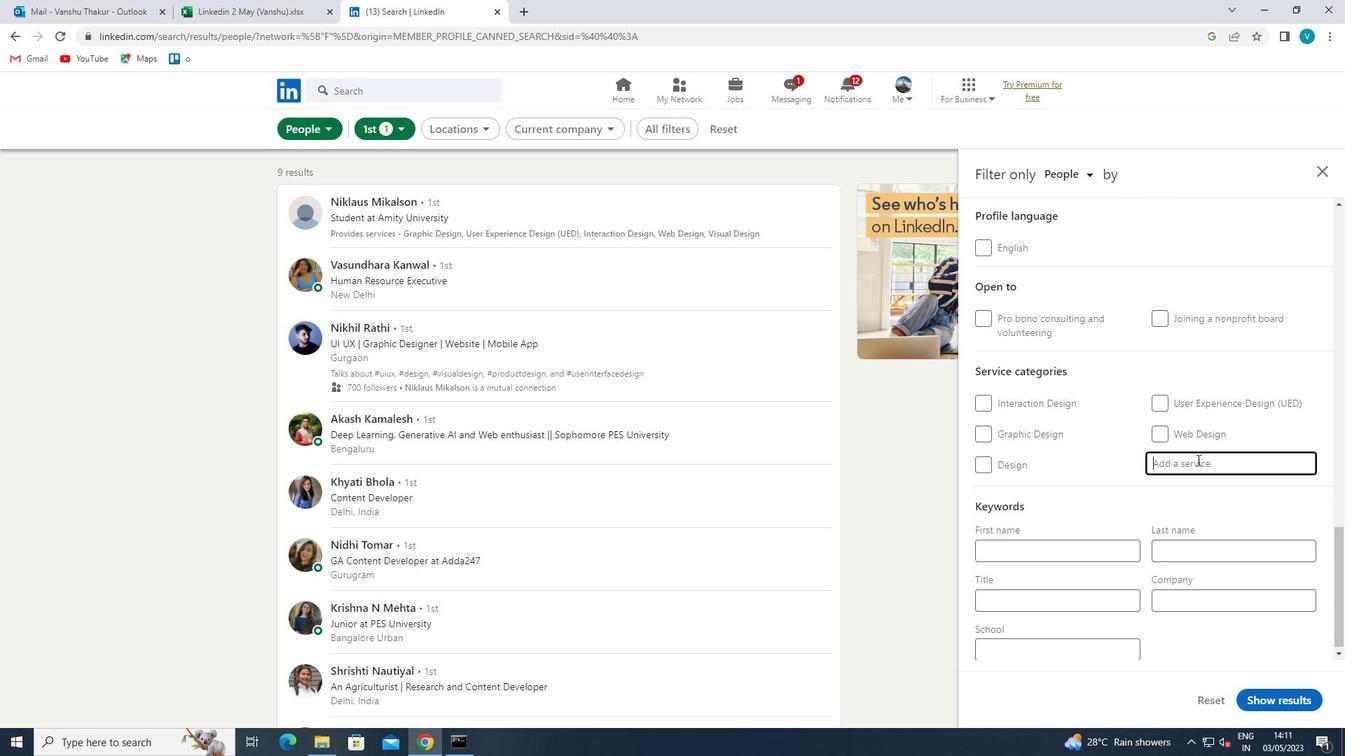 
Action: Key pressed A
Screenshot: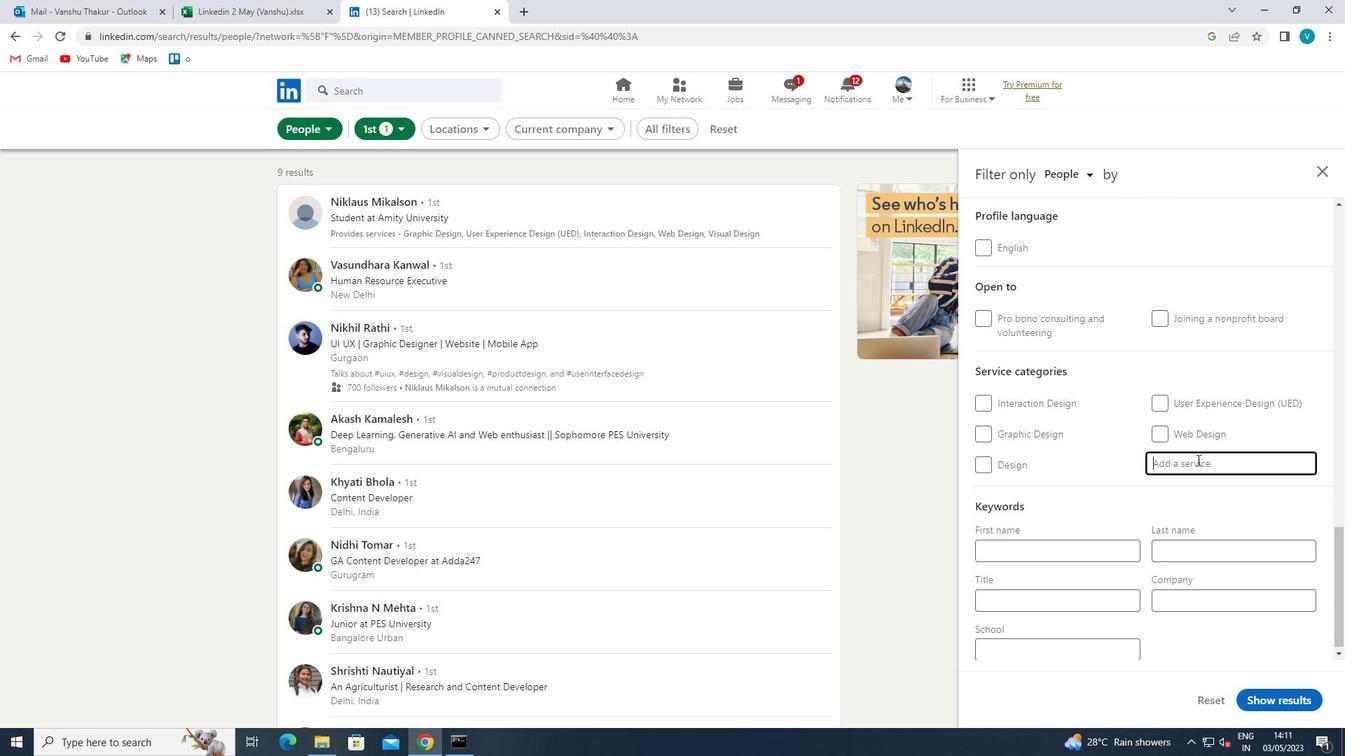 
Action: Mouse moved to (1048, 405)
Screenshot: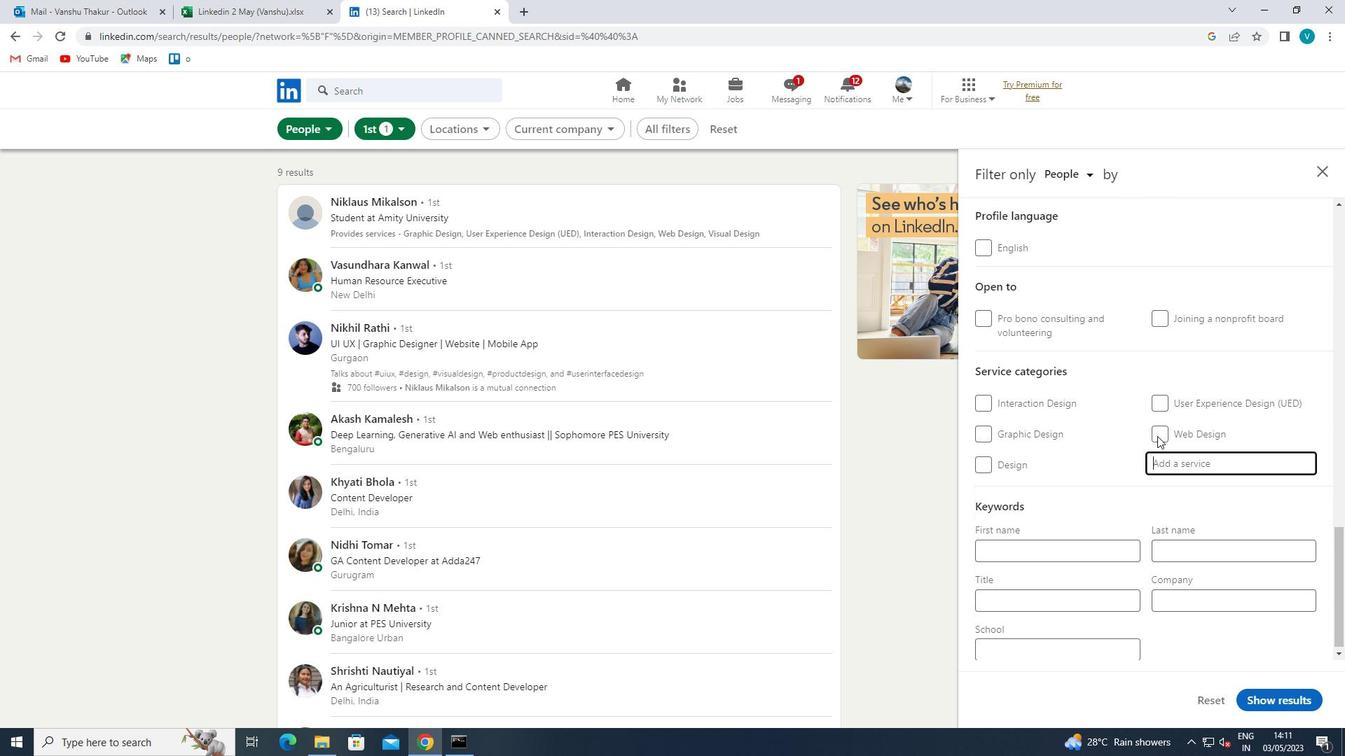 
Action: Key pressed SSISTANCE<Key.space>
Screenshot: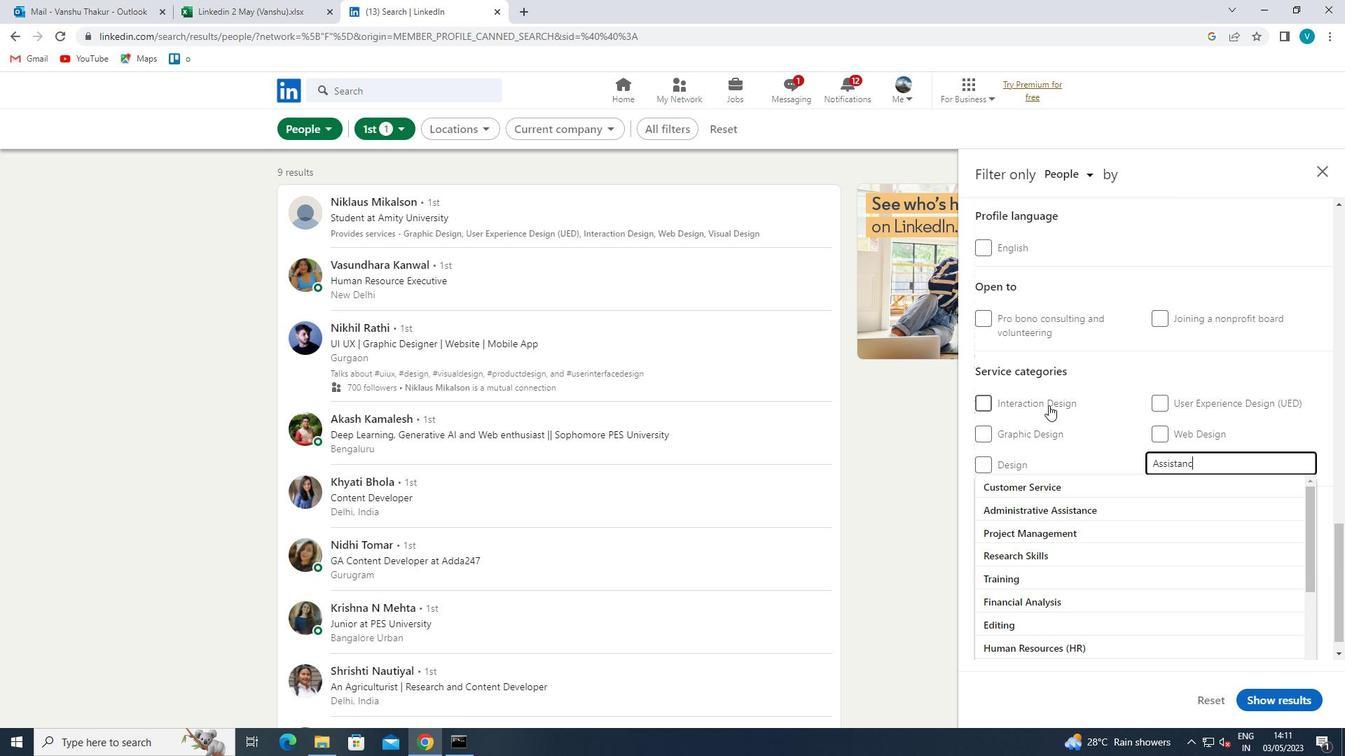 
Action: Mouse moved to (1104, 474)
Screenshot: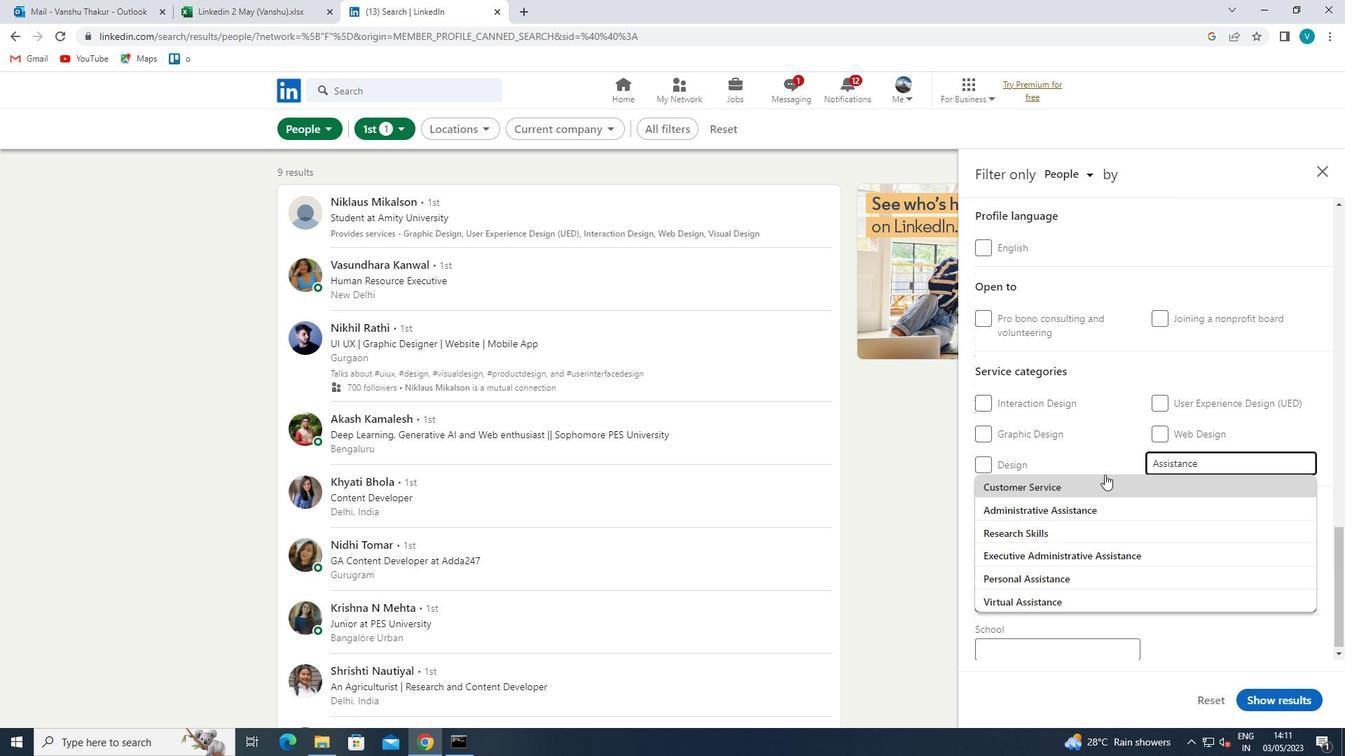 
Action: Key pressed <Key.shift>A
Screenshot: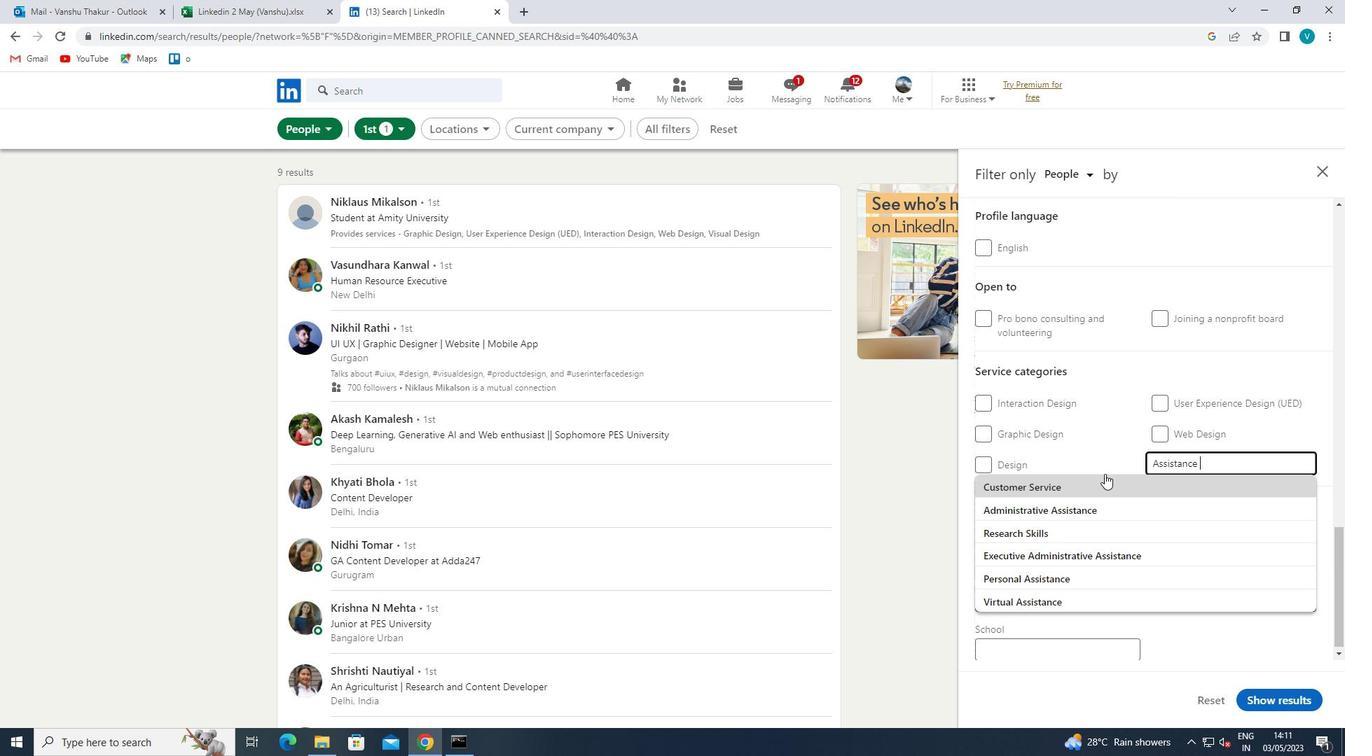 
Action: Mouse moved to (1105, 473)
Screenshot: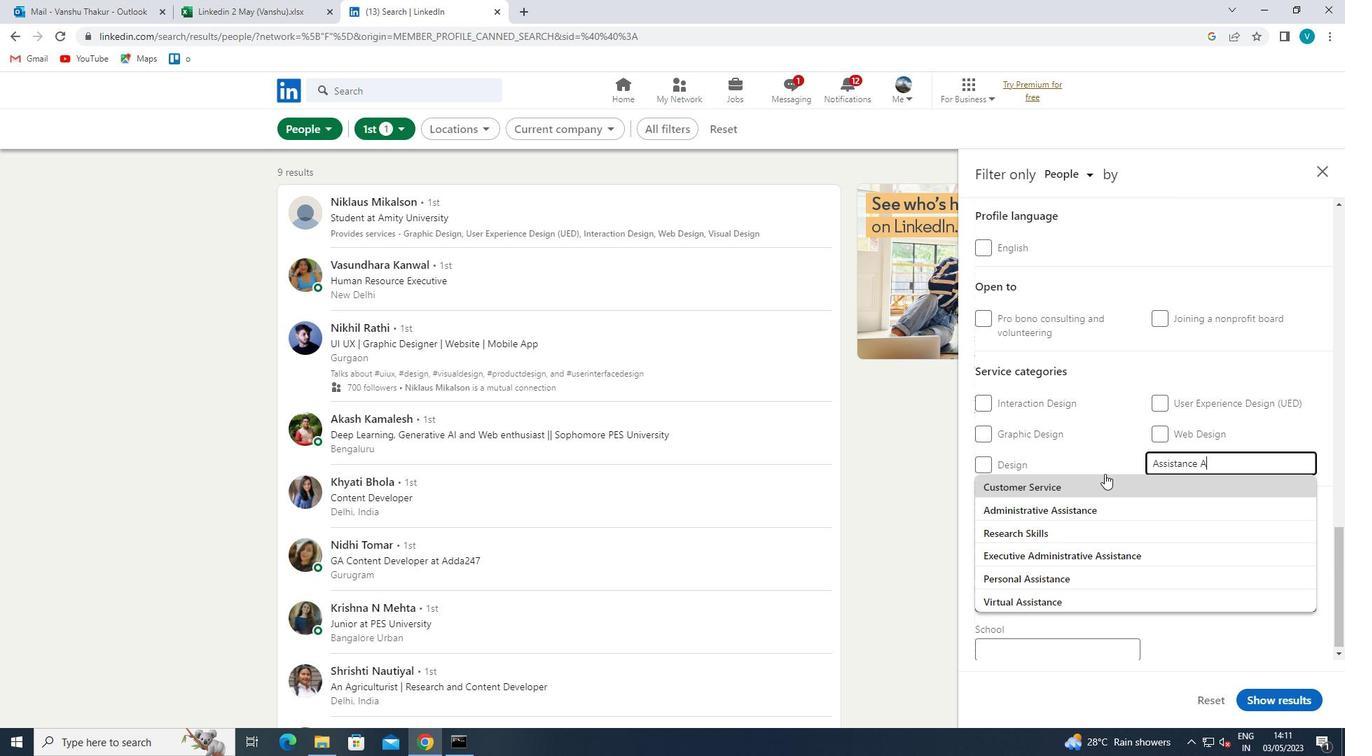 
Action: Key pressed D
Screenshot: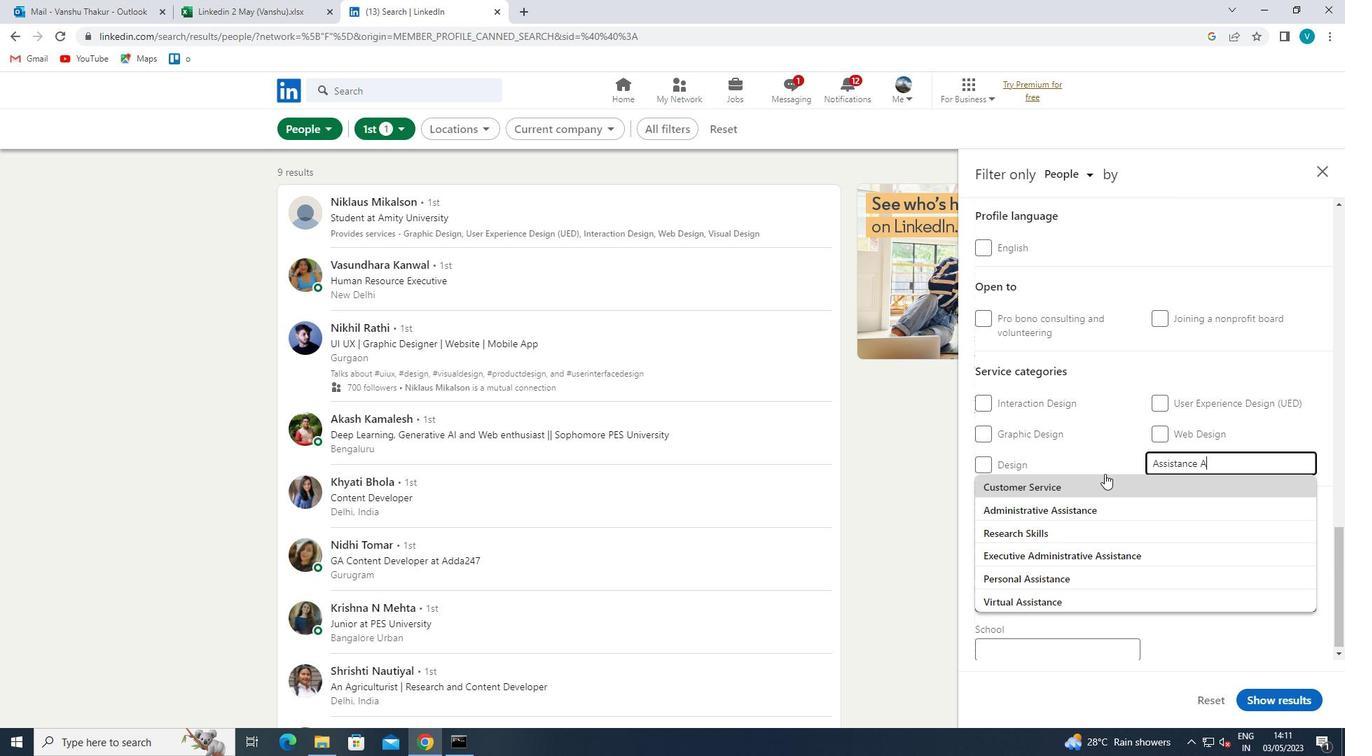 
Action: Mouse moved to (1112, 467)
Screenshot: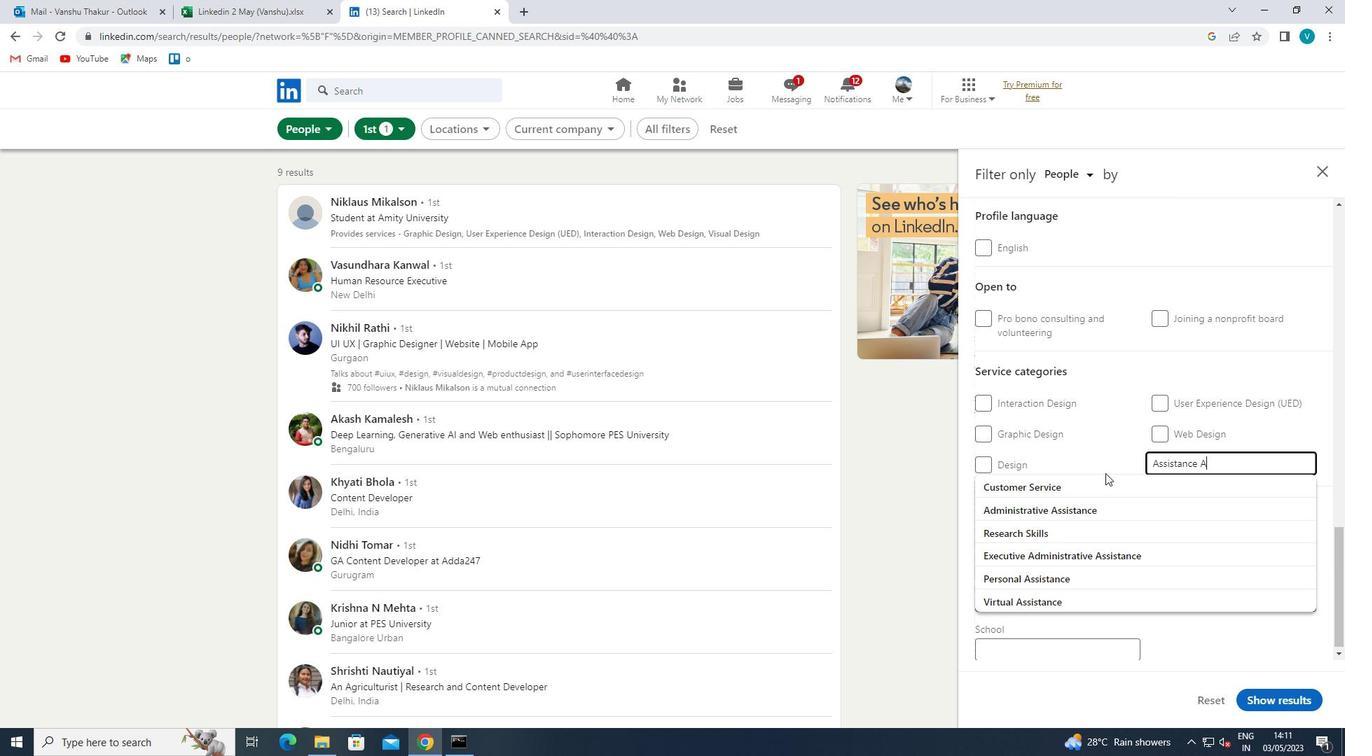 
Action: Key pressed VERTISING<Key.space>
Screenshot: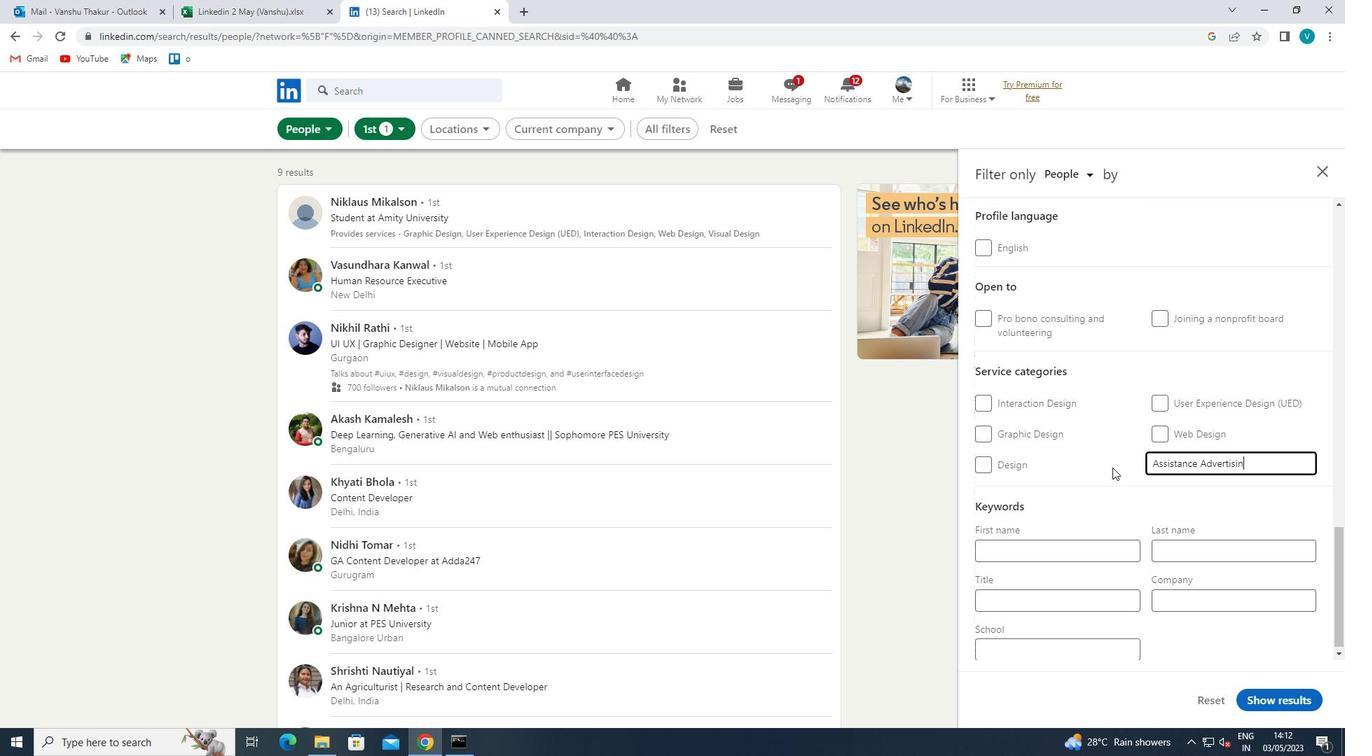 
Action: Mouse moved to (1112, 468)
Screenshot: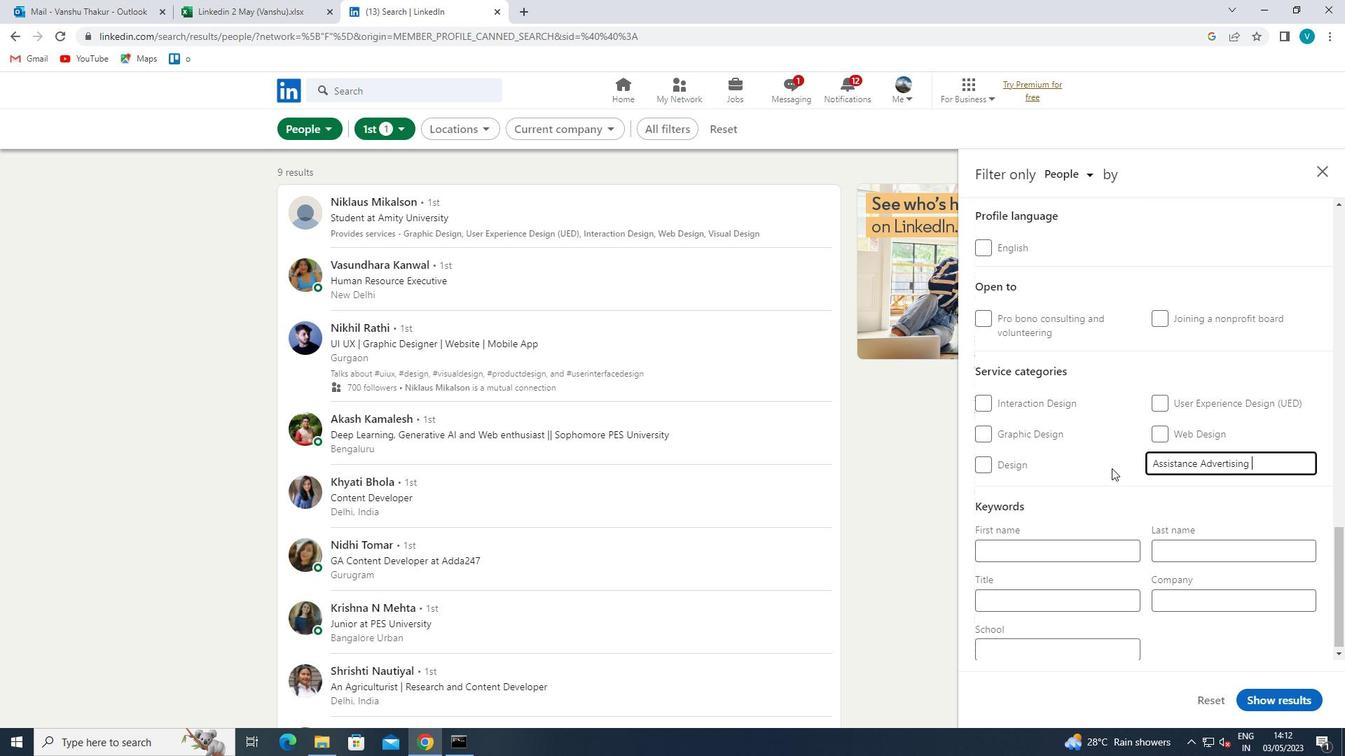 
Action: Mouse scrolled (1112, 467) with delta (0, 0)
Screenshot: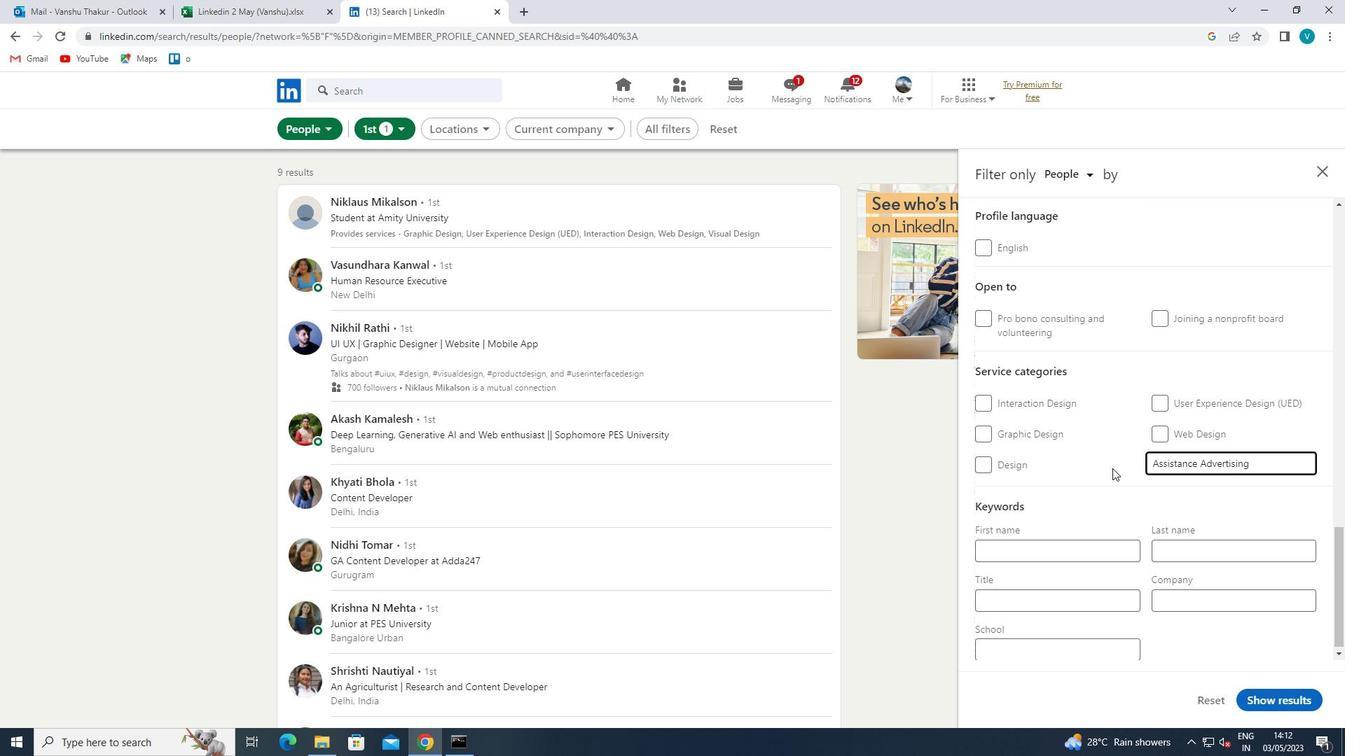 
Action: Mouse scrolled (1112, 467) with delta (0, 0)
Screenshot: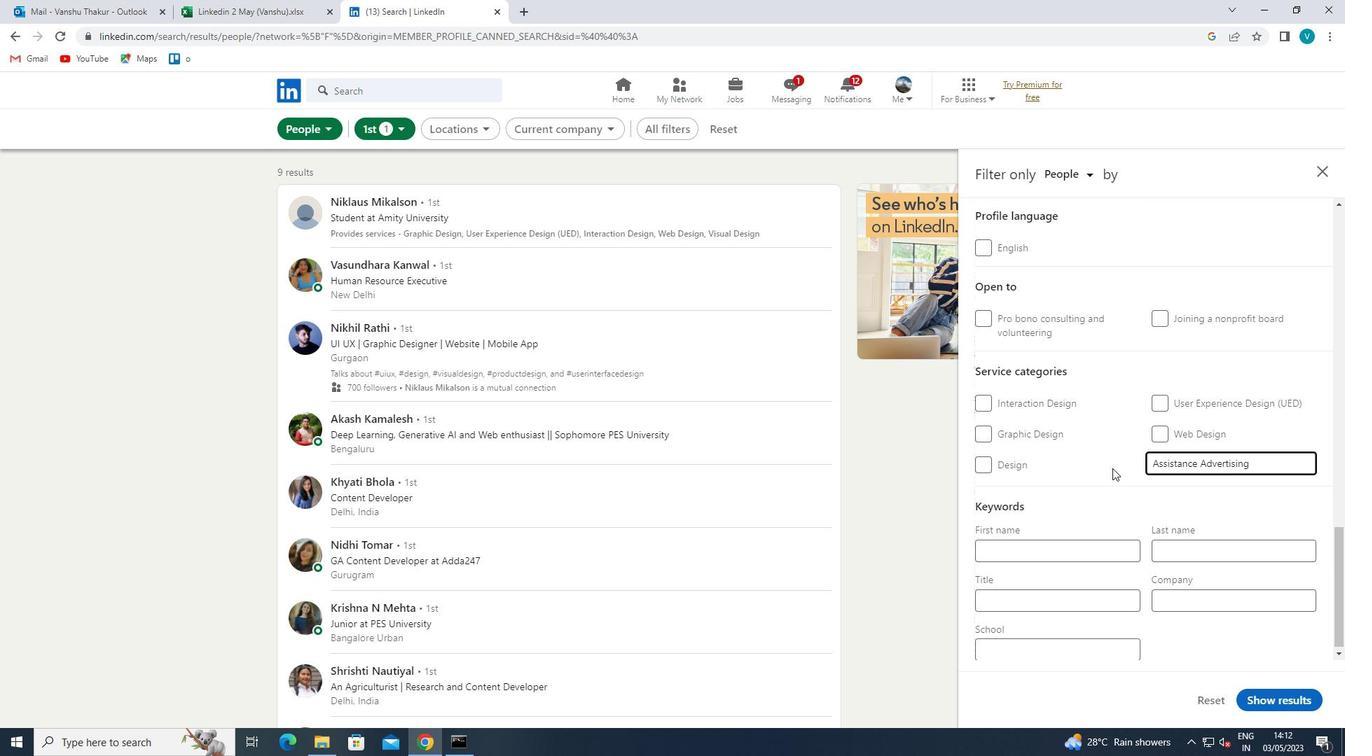 
Action: Mouse moved to (1112, 468)
Screenshot: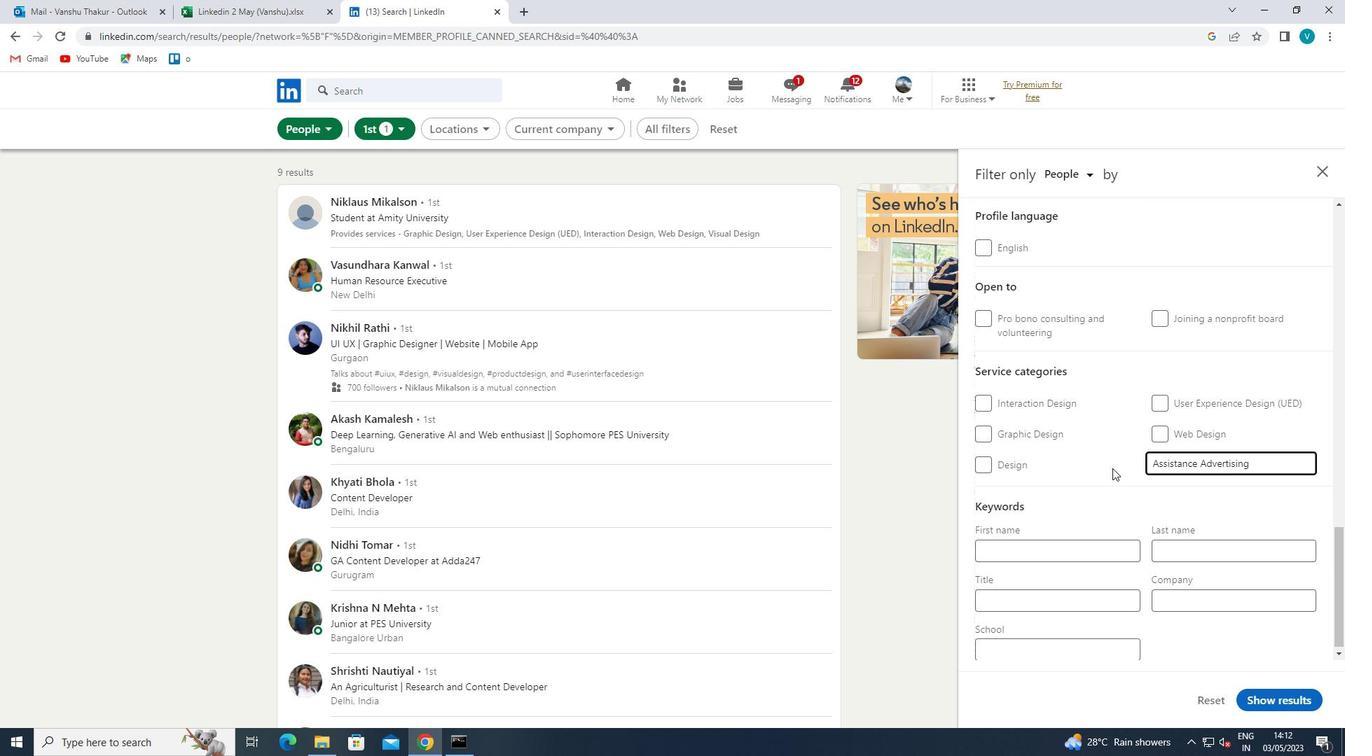 
Action: Mouse scrolled (1112, 467) with delta (0, 0)
Screenshot: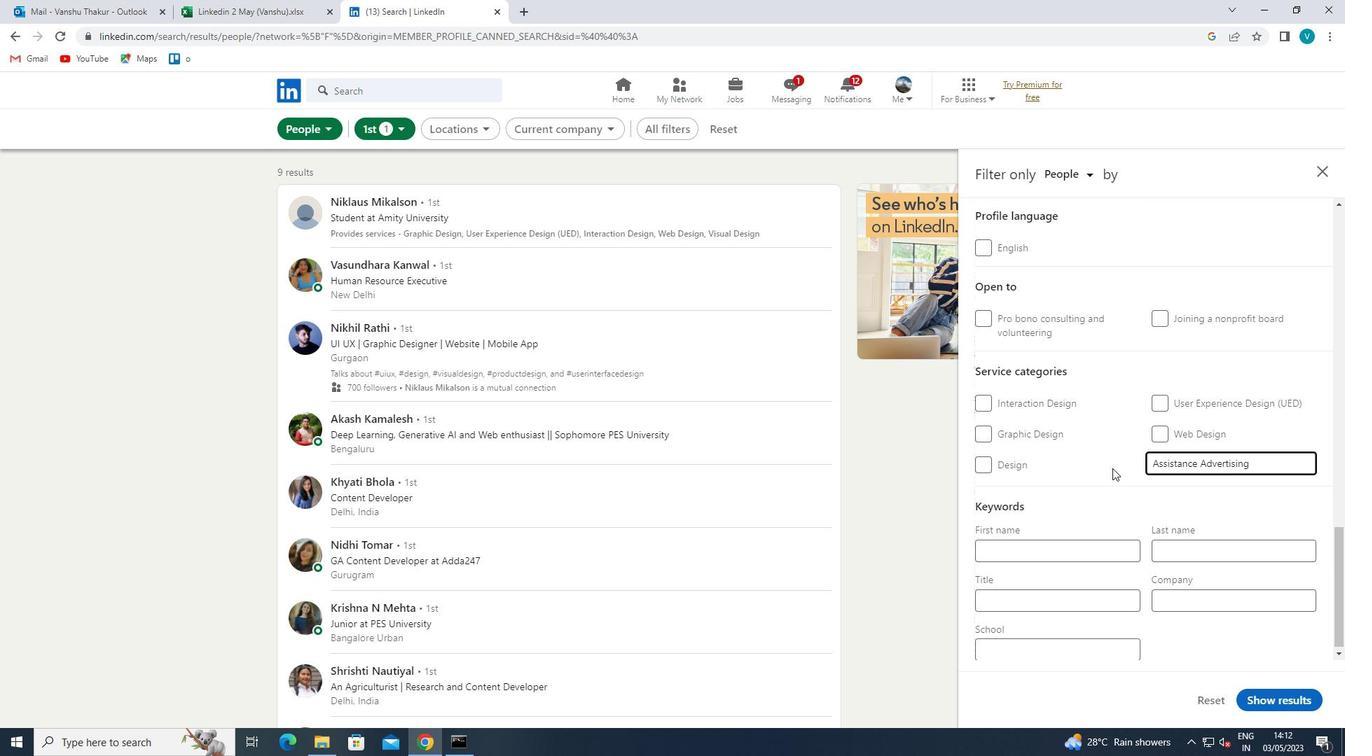 
Action: Mouse moved to (1108, 598)
Screenshot: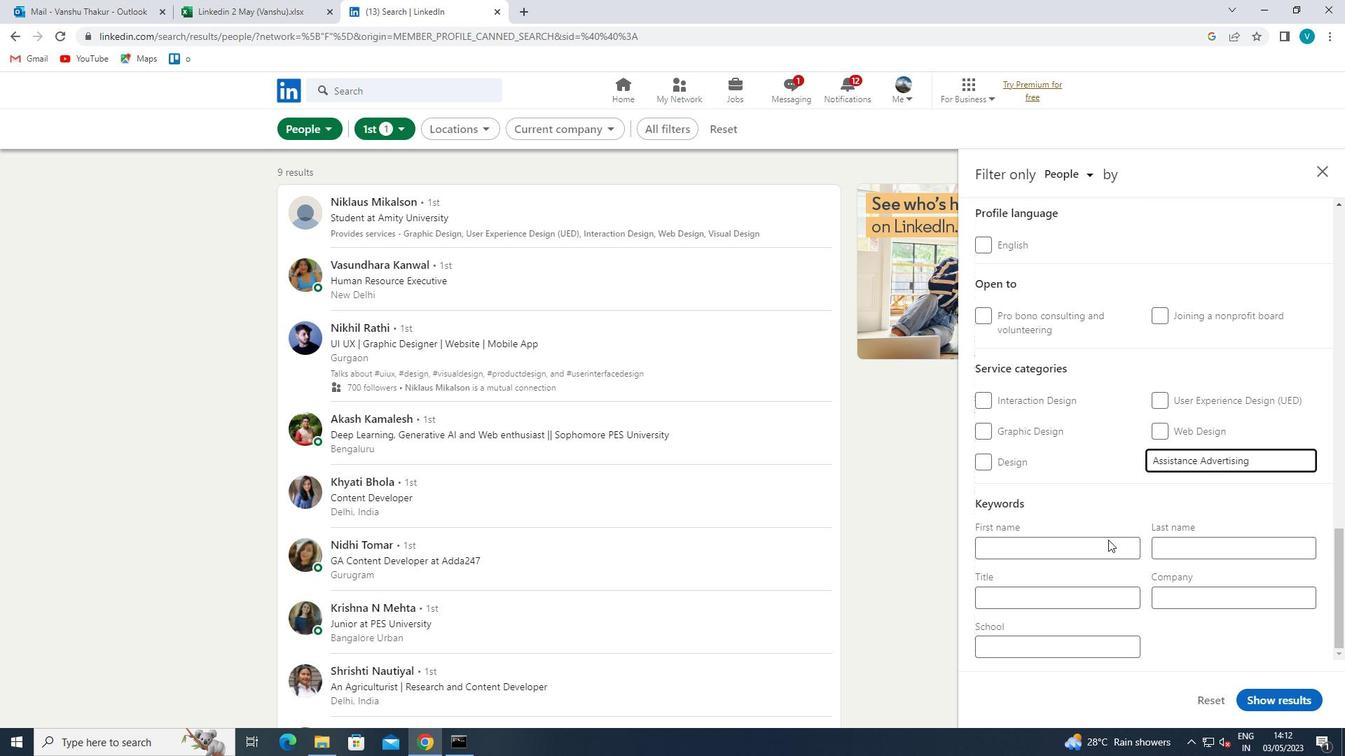 
Action: Mouse pressed left at (1108, 598)
Screenshot: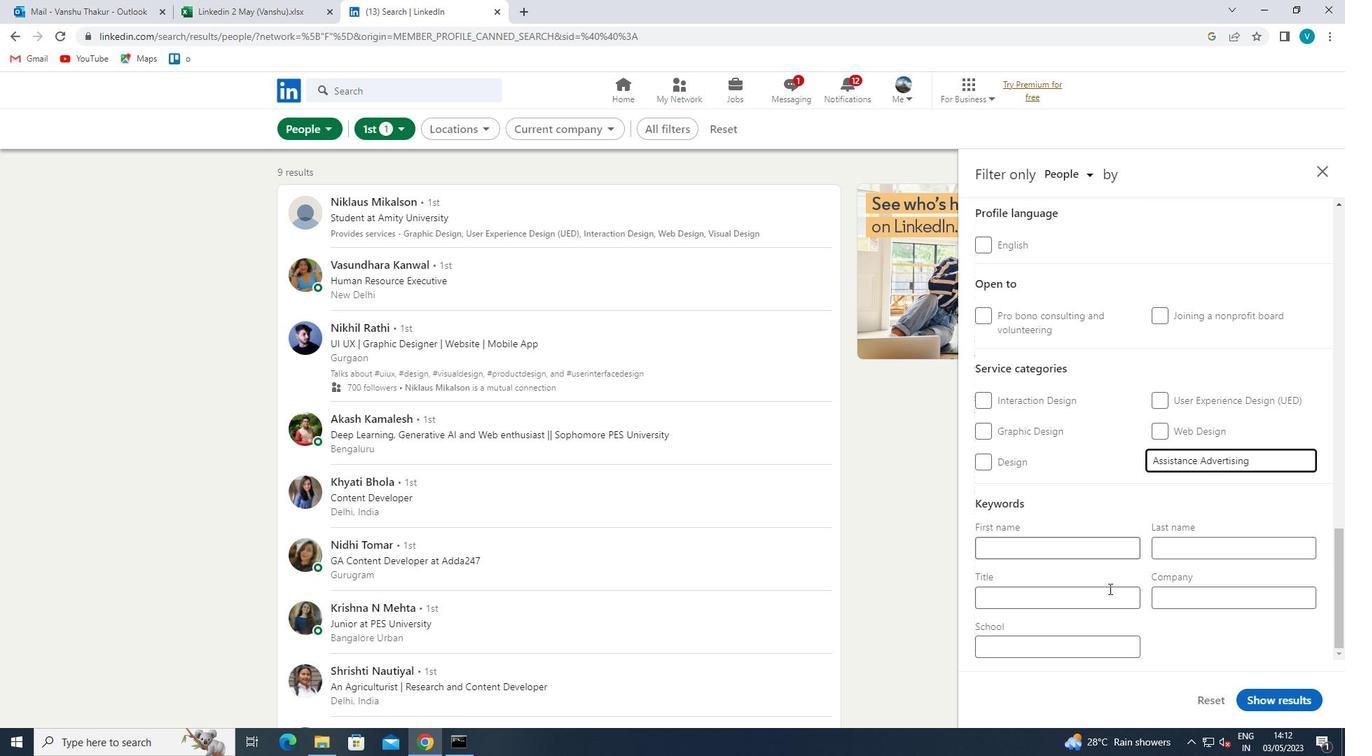 
Action: Key pressed <Key.shift>EXECUTIVE<Key.space><Key.shift>ASSISTANT<Key.space>
Screenshot: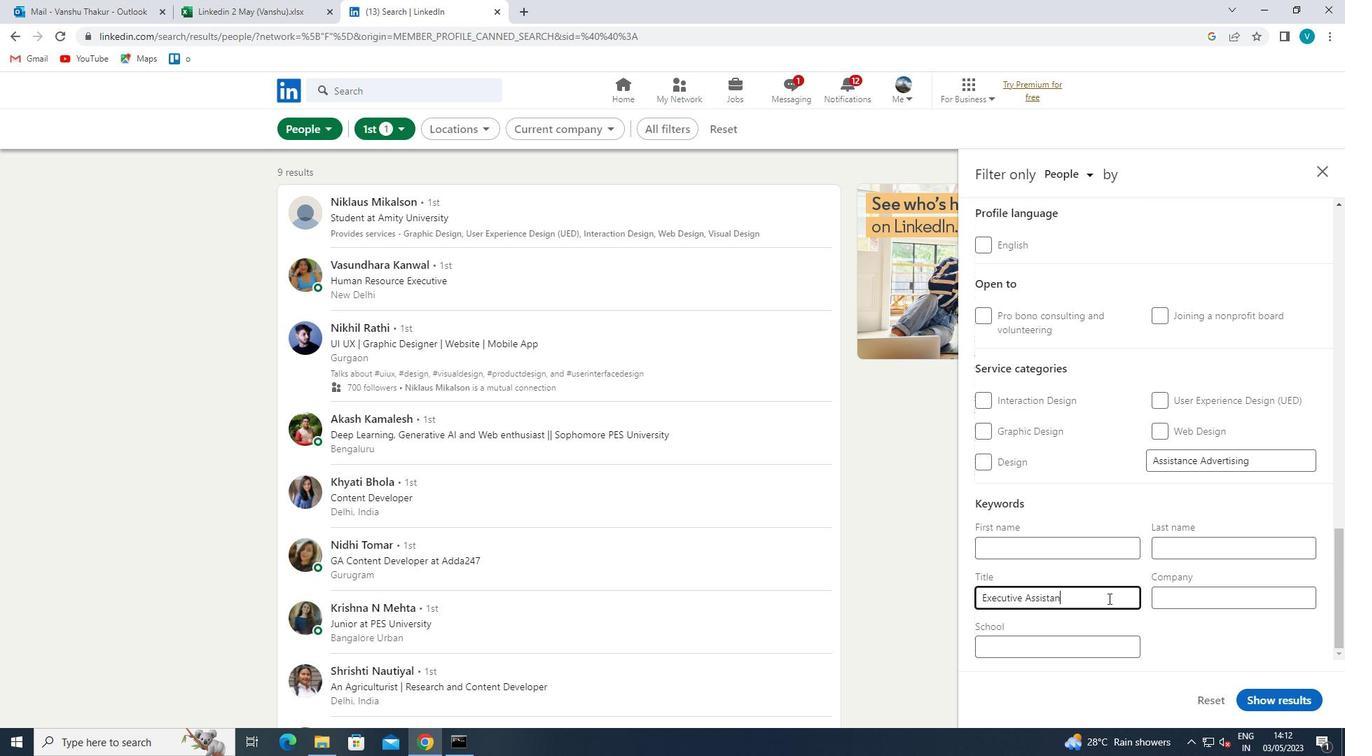 
Action: Mouse moved to (1272, 697)
Screenshot: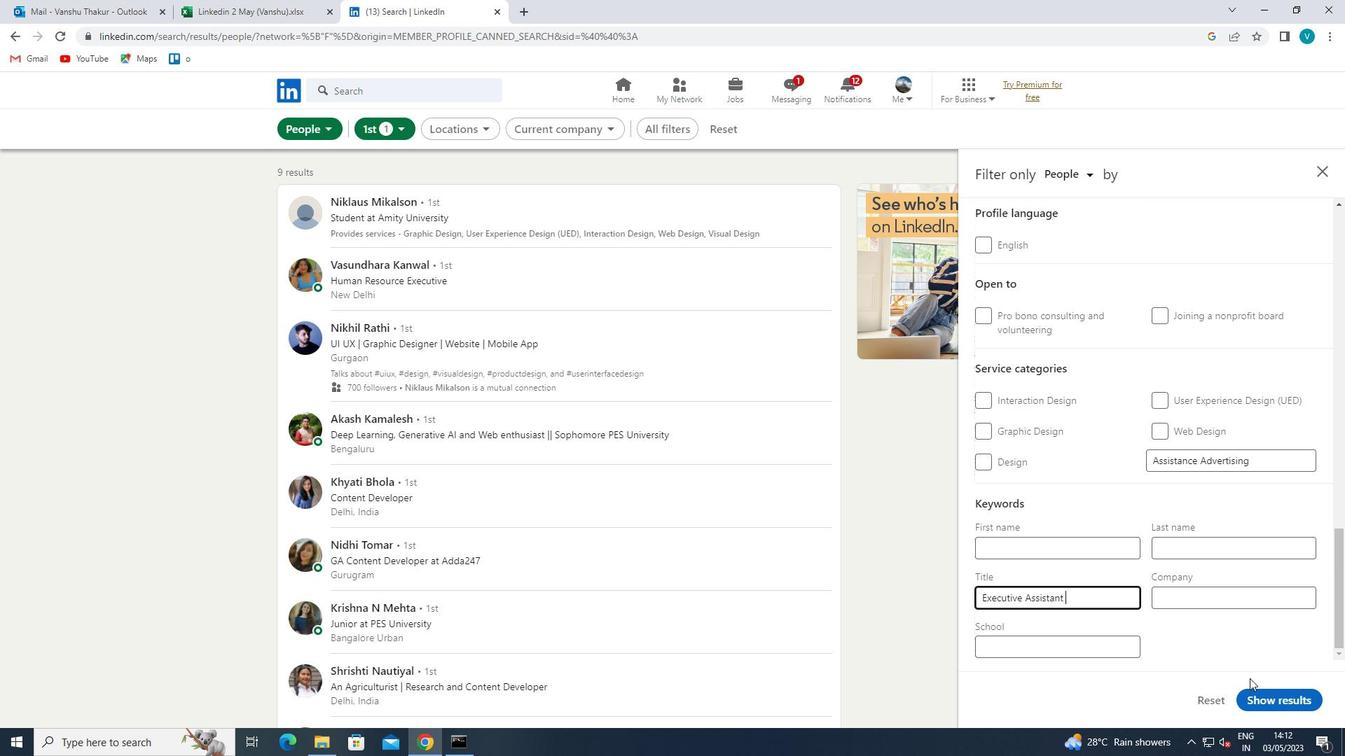 
Action: Mouse pressed left at (1272, 697)
Screenshot: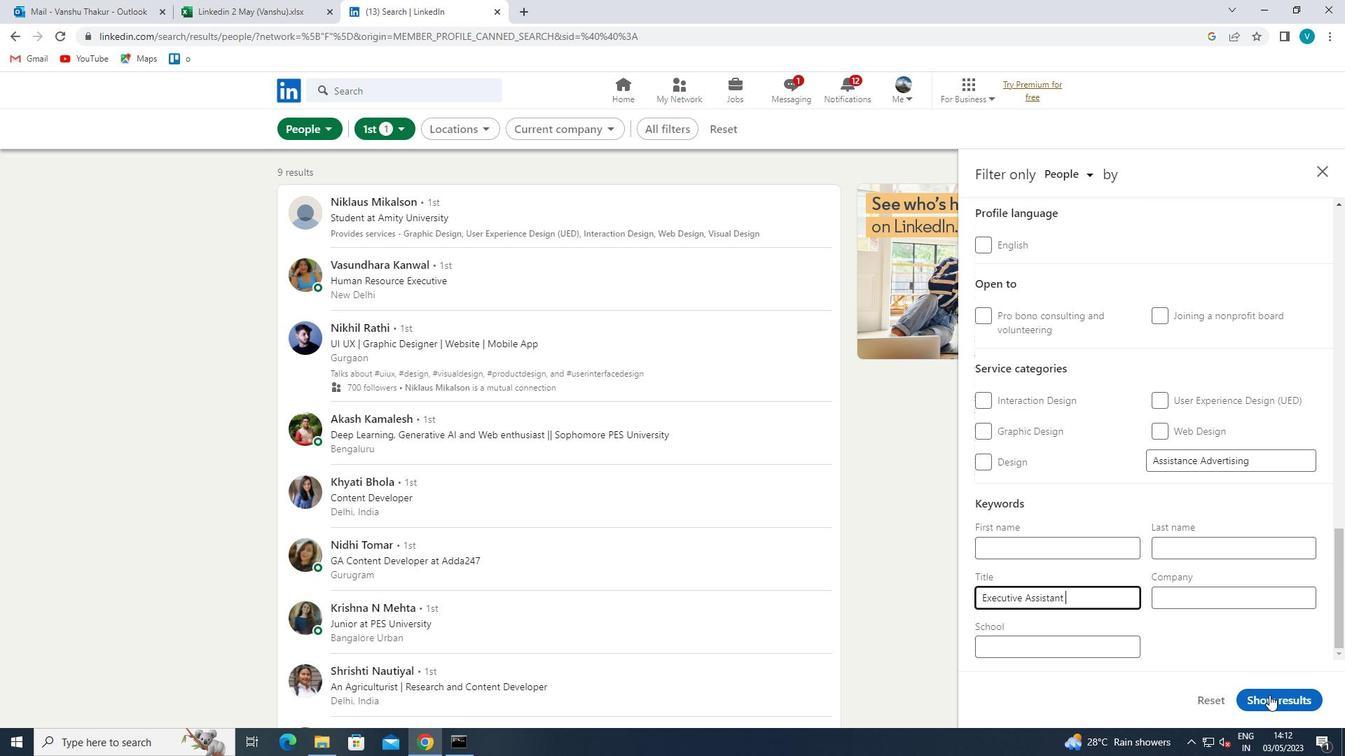 
